 Task: Search one way flight ticket for 4 adults, 2 children, 2 infants in seat and 1 infant on lap in economy from Portland: Portland International Jetport to Jacksonville: Albert J. Ellis Airport on 5-3-2023. Choice of flights is JetBlue. Number of bags: 1 carry on bag. Price is upto 95000. Outbound departure time preference is 9:45.
Action: Mouse moved to (293, 114)
Screenshot: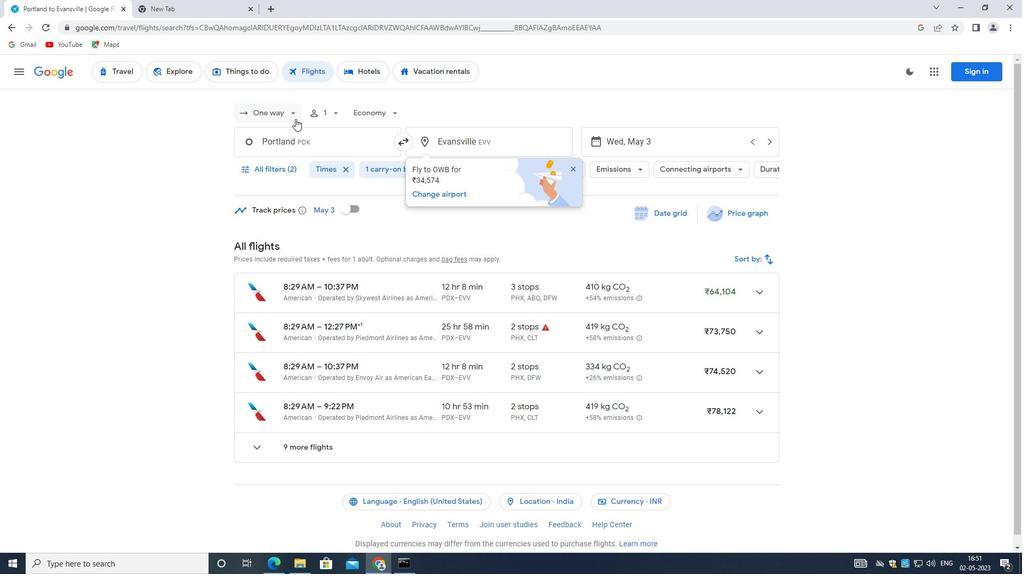 
Action: Mouse pressed left at (293, 114)
Screenshot: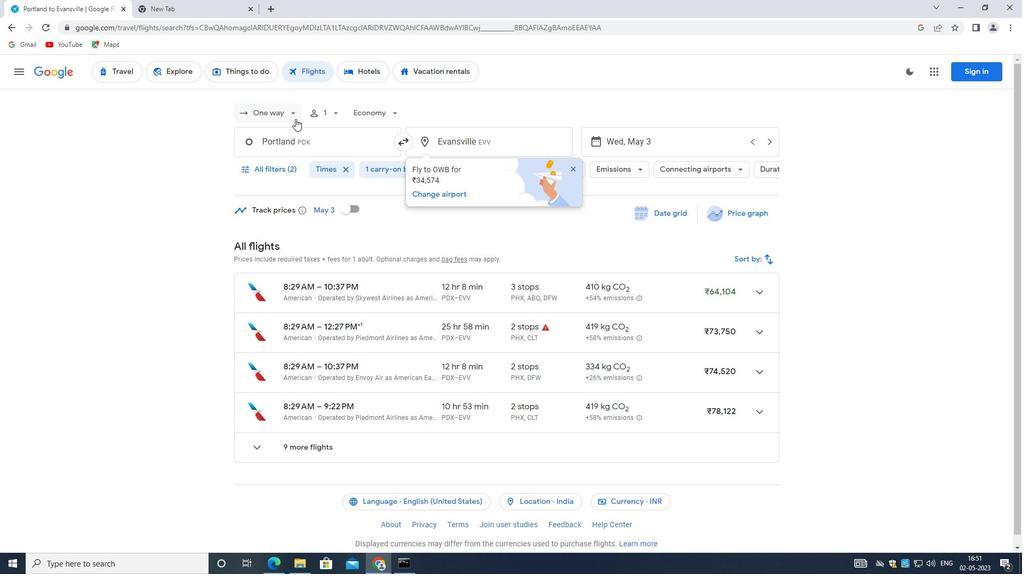 
Action: Mouse moved to (284, 161)
Screenshot: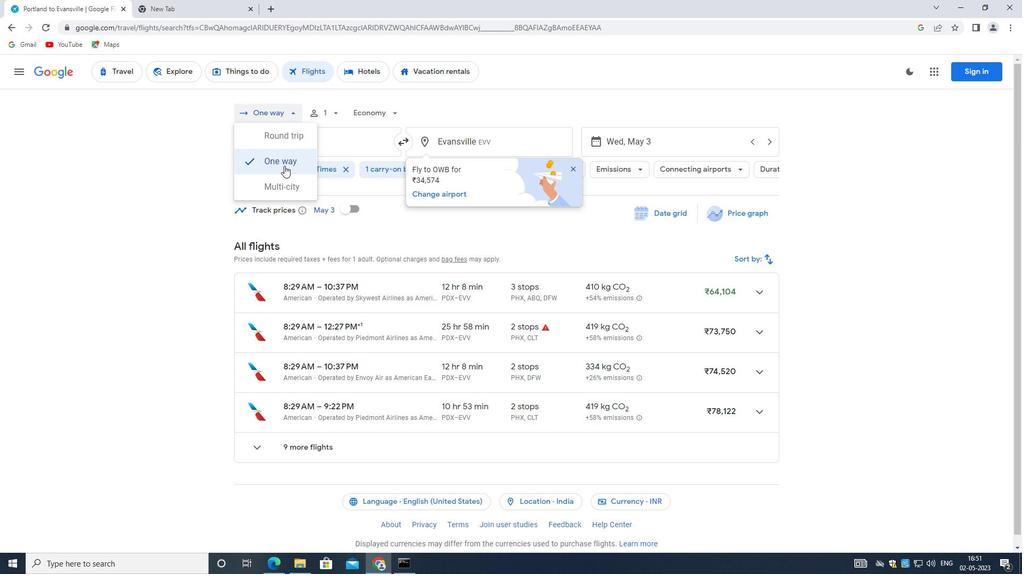 
Action: Mouse pressed left at (284, 161)
Screenshot: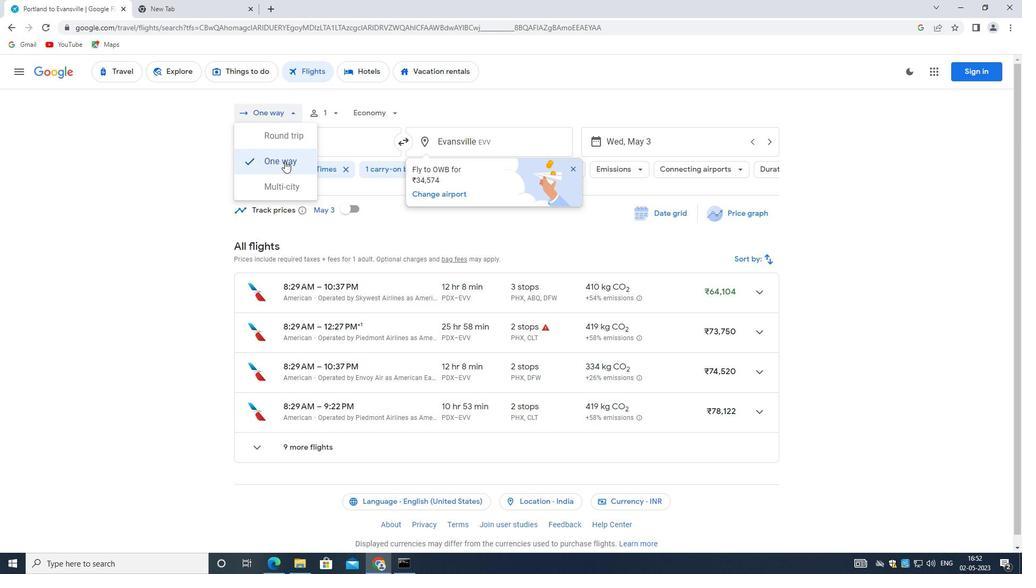 
Action: Mouse moved to (334, 112)
Screenshot: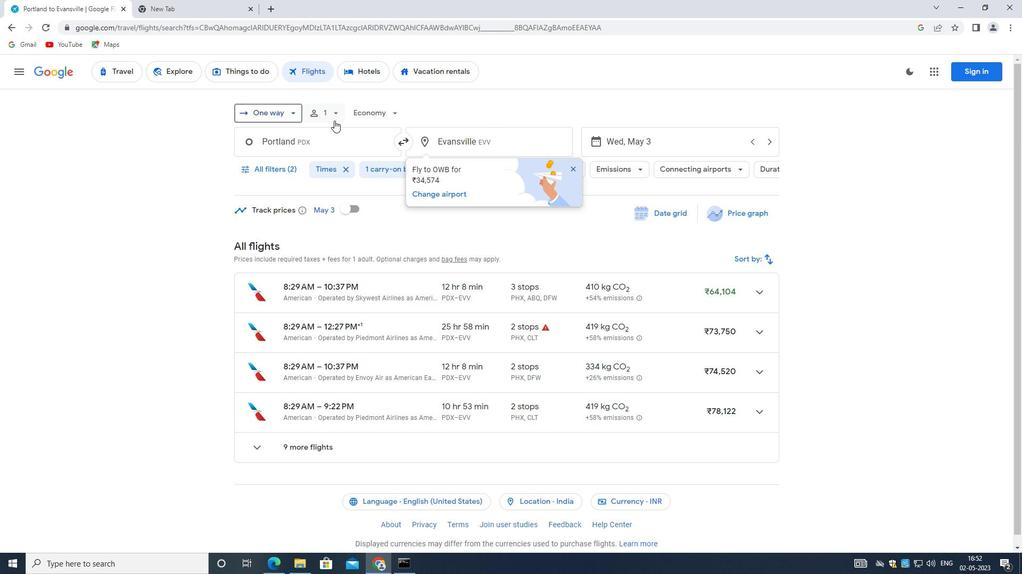 
Action: Mouse pressed left at (334, 112)
Screenshot: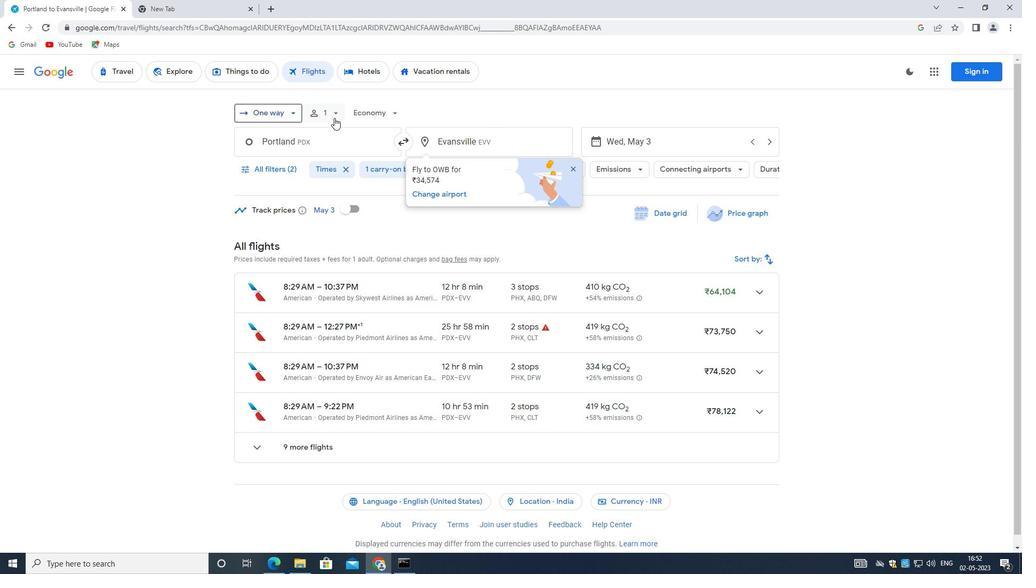 
Action: Mouse moved to (417, 141)
Screenshot: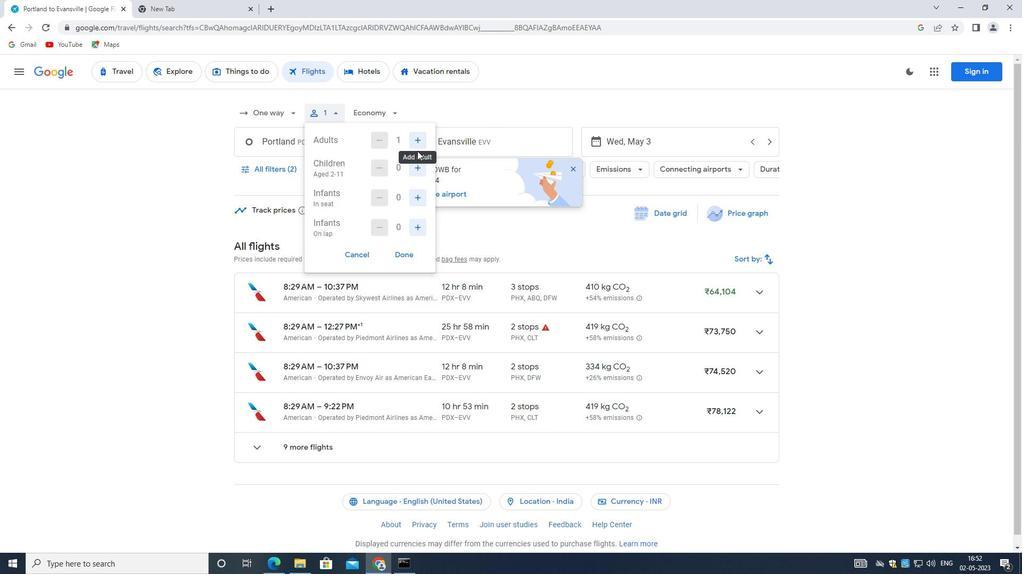 
Action: Mouse pressed left at (417, 141)
Screenshot: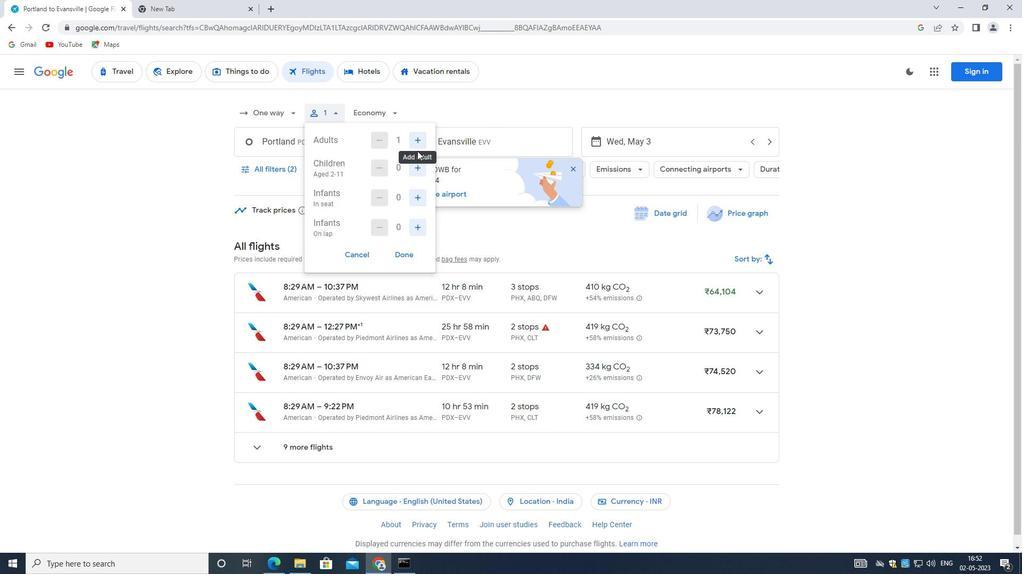 
Action: Mouse pressed left at (417, 141)
Screenshot: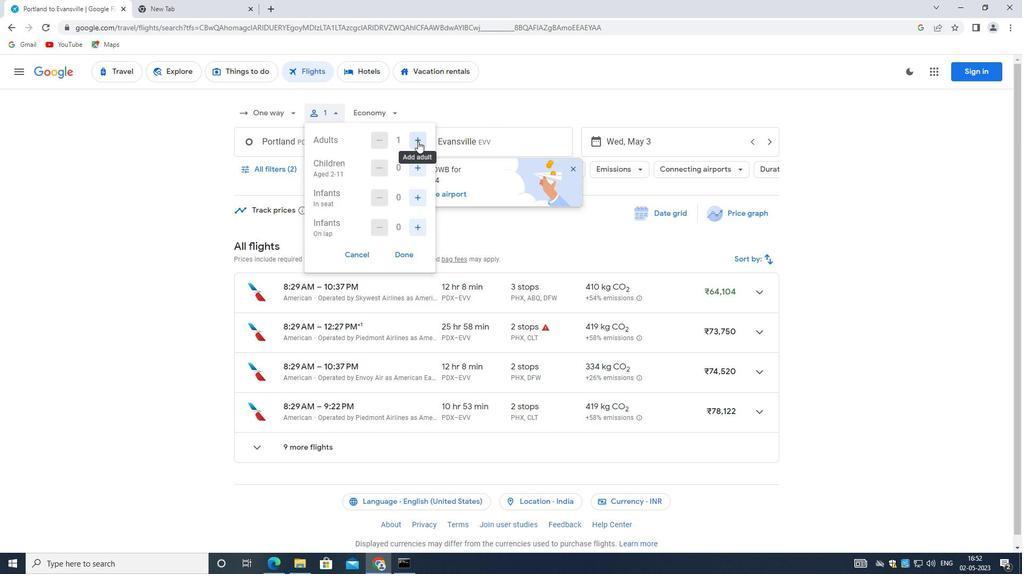
Action: Mouse moved to (417, 141)
Screenshot: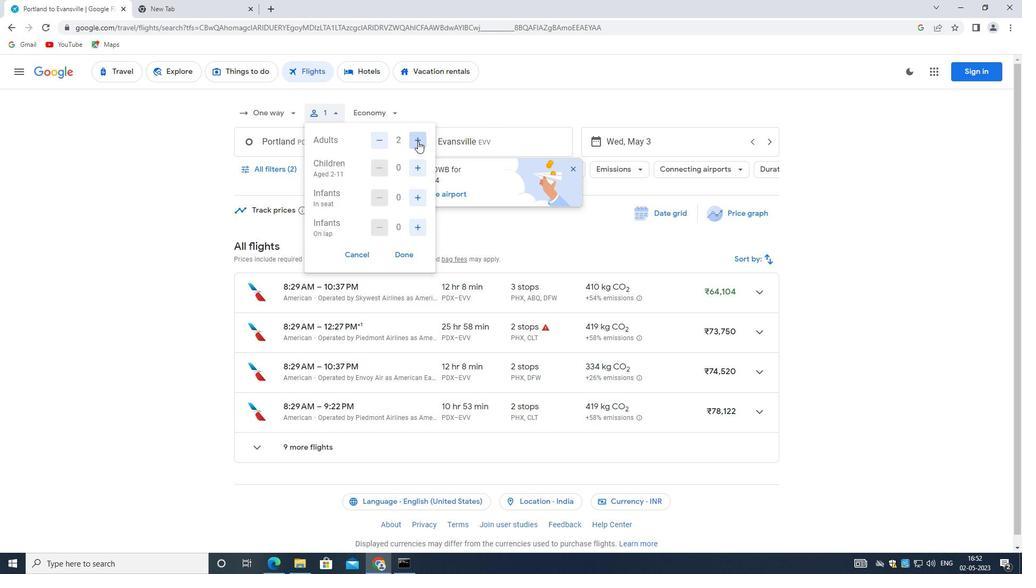 
Action: Mouse pressed left at (417, 141)
Screenshot: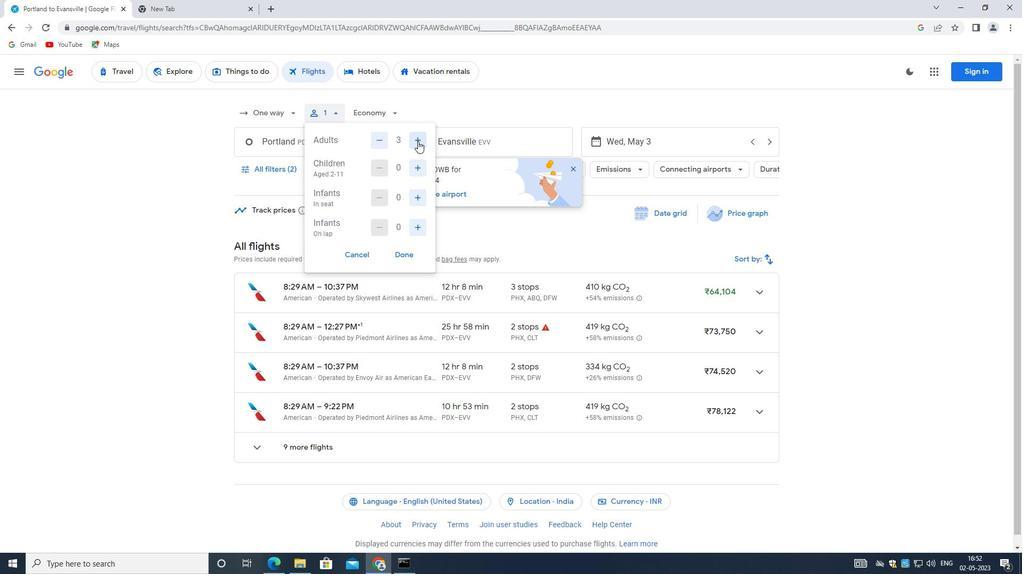 
Action: Mouse moved to (411, 163)
Screenshot: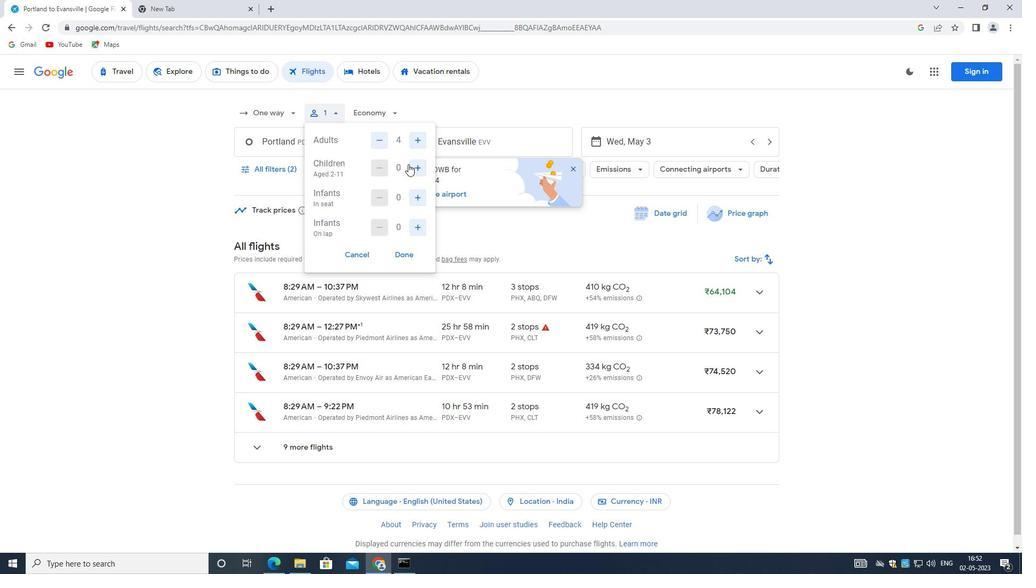 
Action: Mouse pressed left at (411, 163)
Screenshot: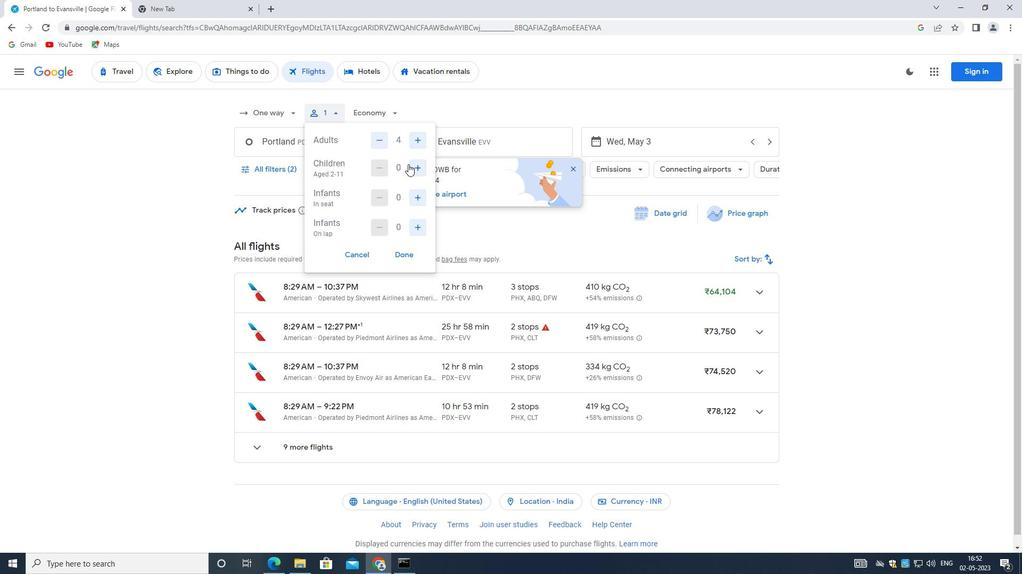 
Action: Mouse pressed left at (411, 163)
Screenshot: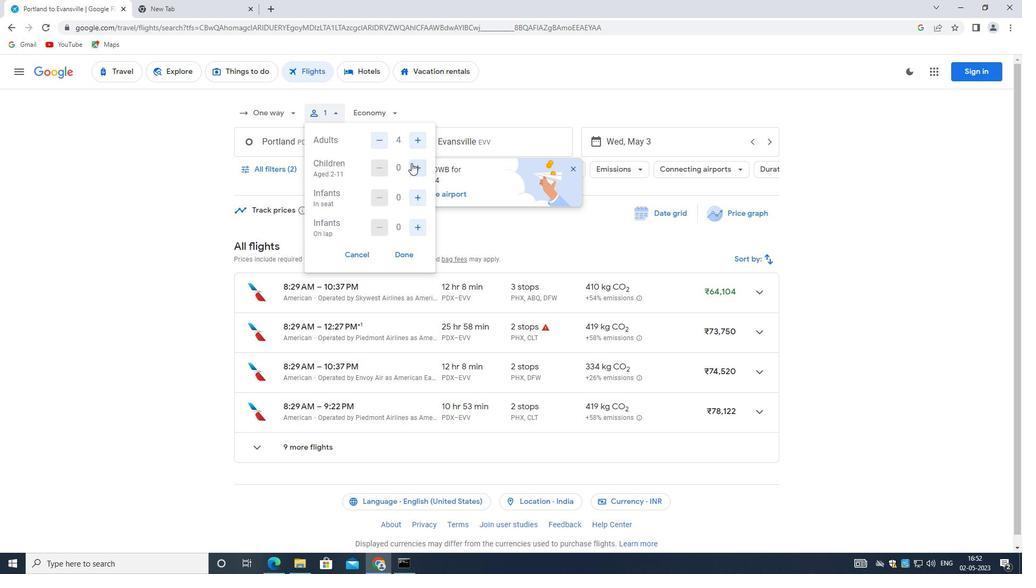 
Action: Mouse moved to (417, 199)
Screenshot: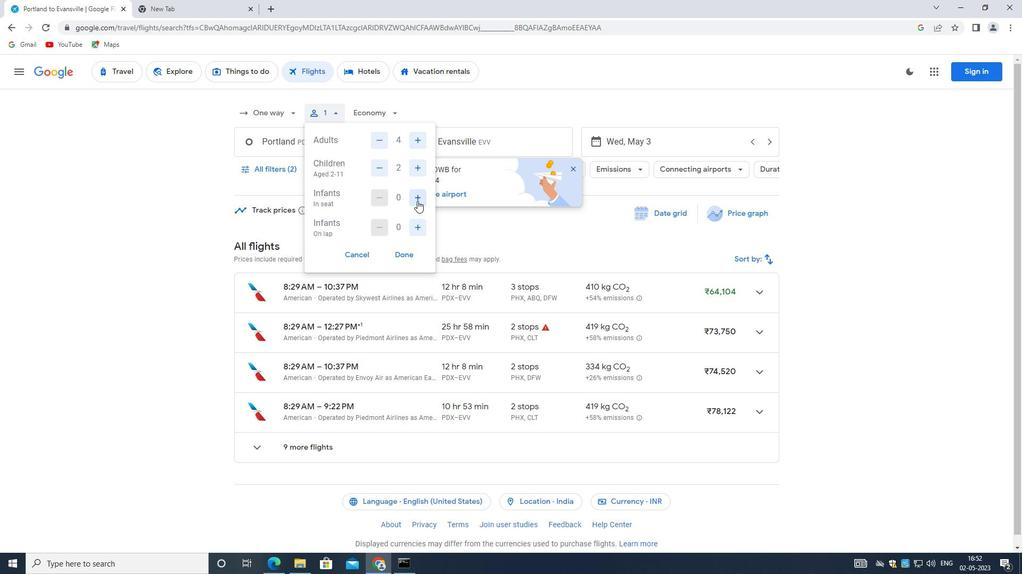 
Action: Mouse pressed left at (417, 199)
Screenshot: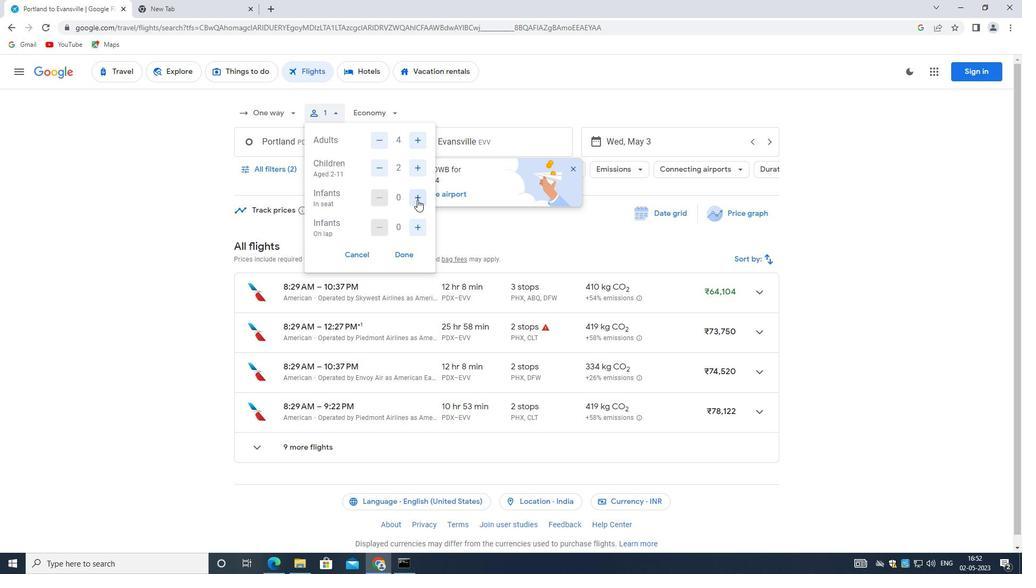
Action: Mouse moved to (408, 251)
Screenshot: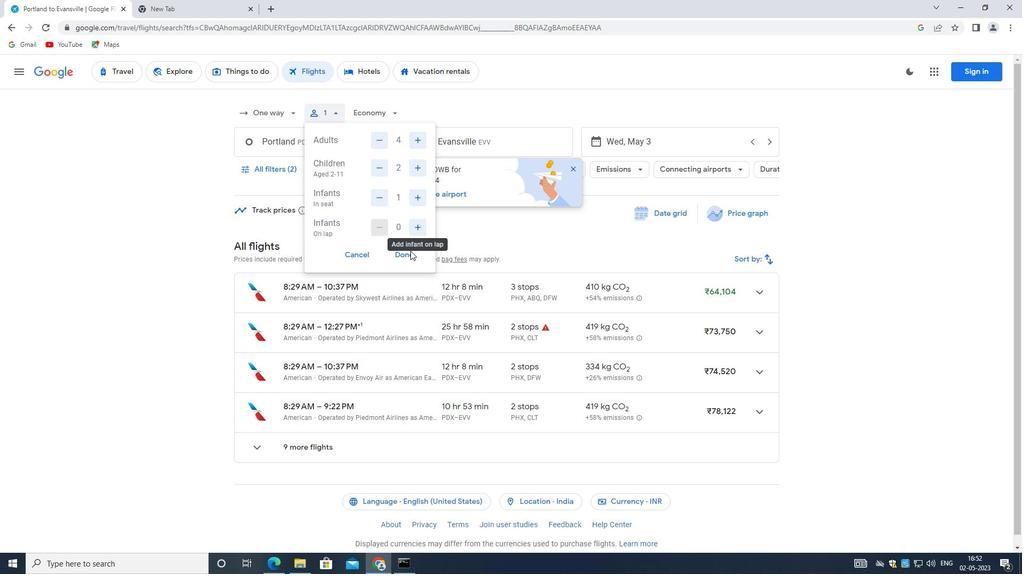 
Action: Mouse pressed left at (408, 251)
Screenshot: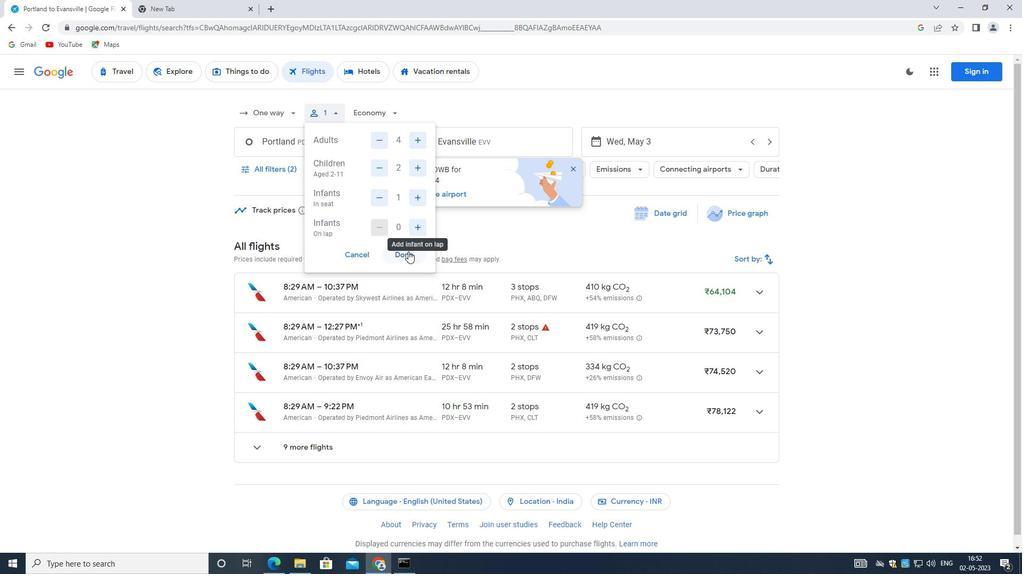 
Action: Mouse moved to (384, 109)
Screenshot: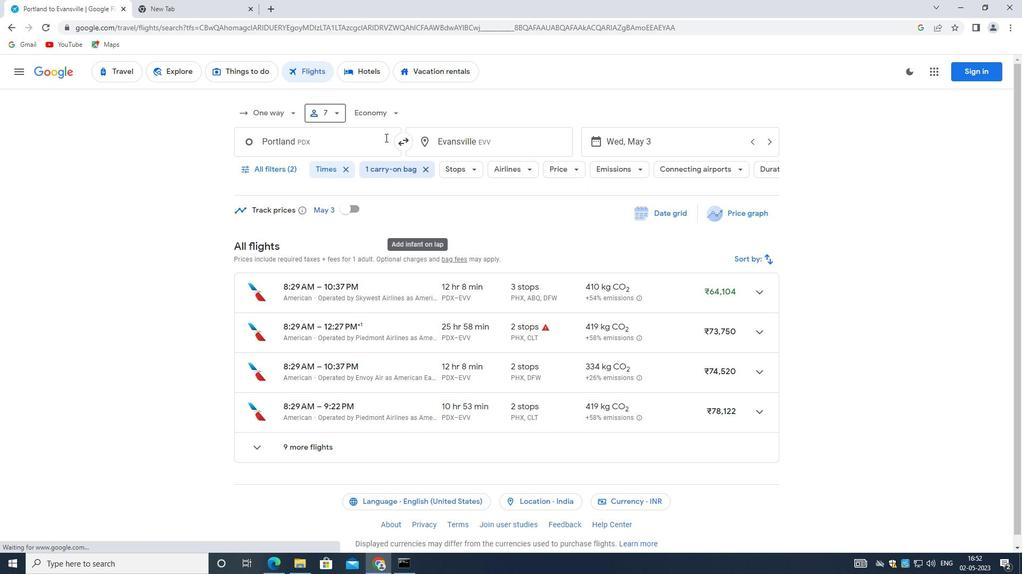 
Action: Mouse pressed left at (384, 109)
Screenshot: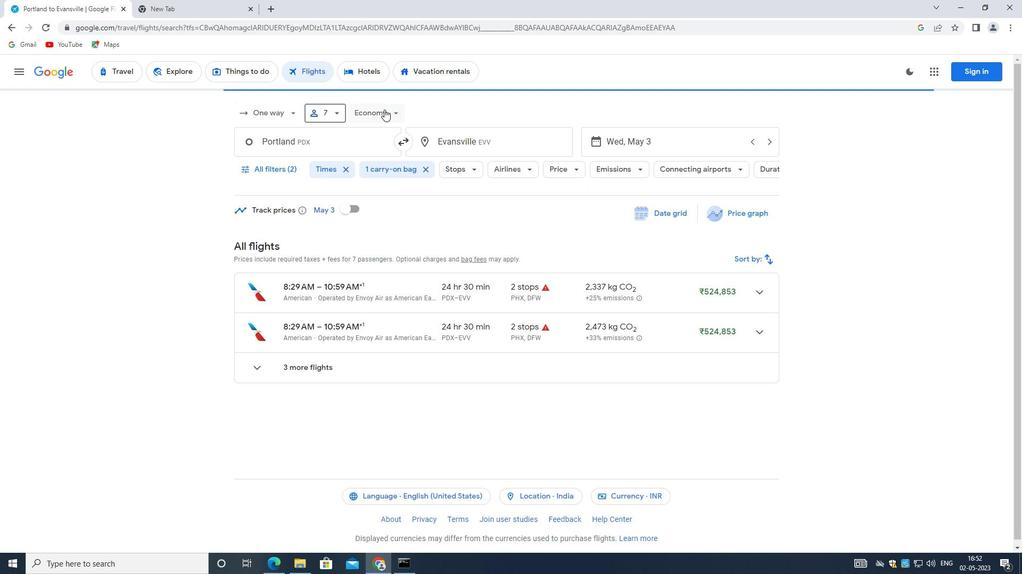 
Action: Mouse moved to (395, 137)
Screenshot: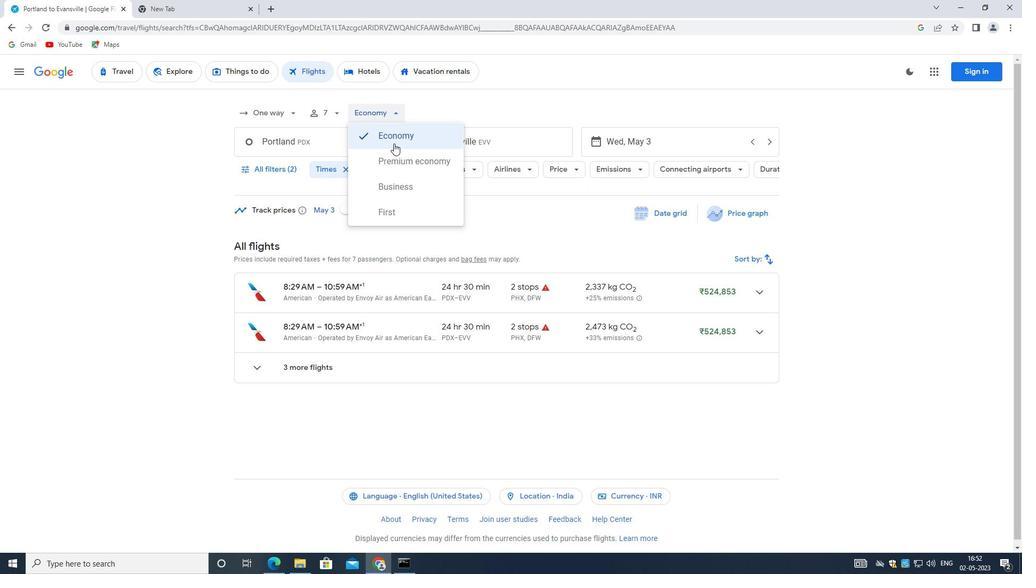 
Action: Mouse pressed left at (395, 137)
Screenshot: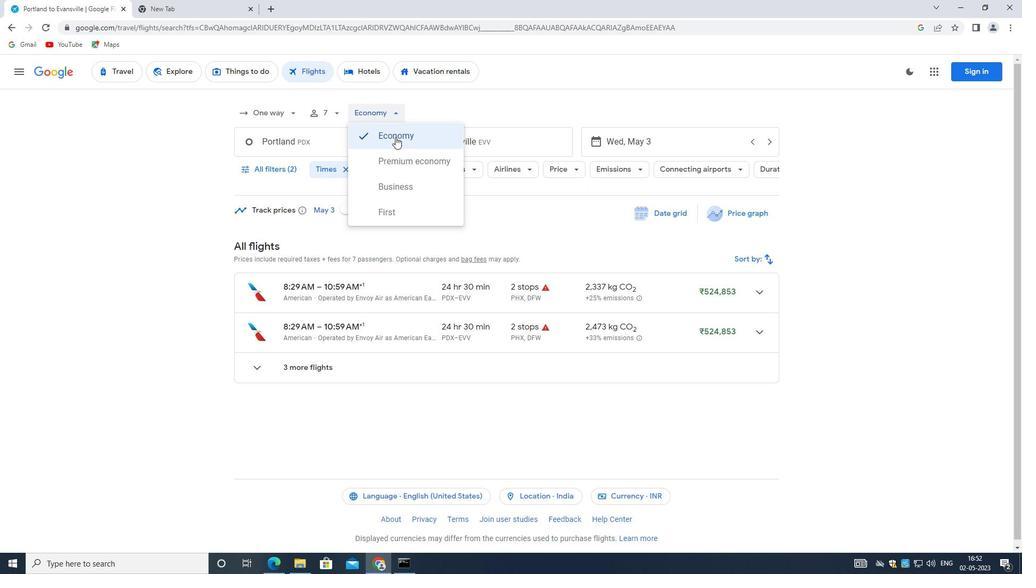 
Action: Mouse moved to (280, 145)
Screenshot: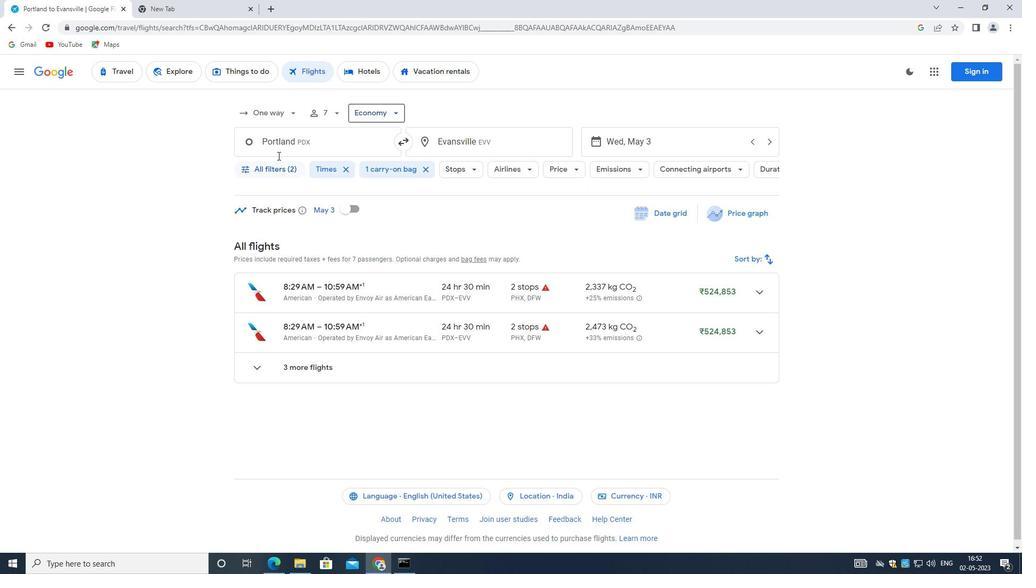 
Action: Mouse pressed left at (280, 145)
Screenshot: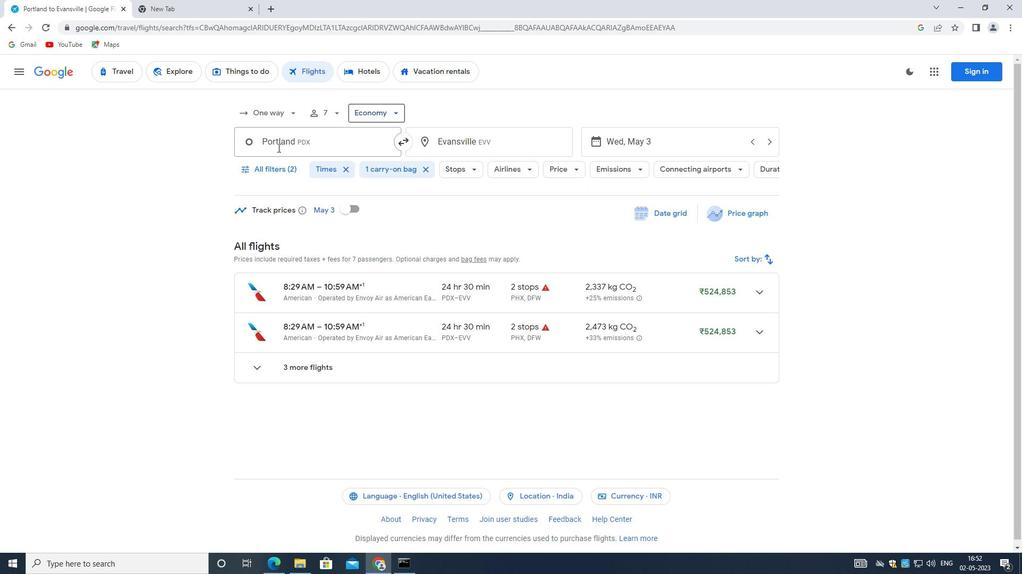 
Action: Mouse moved to (317, 192)
Screenshot: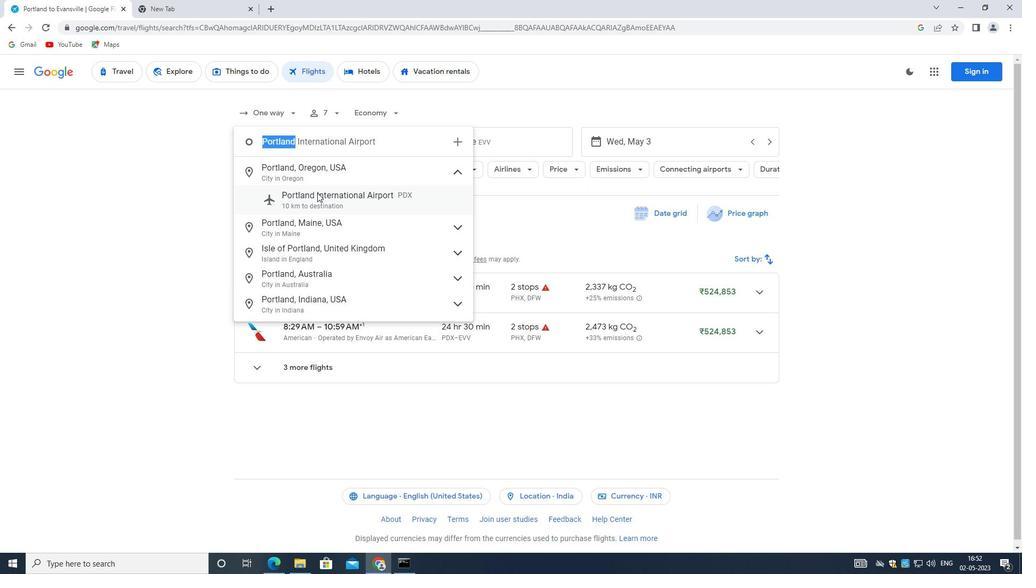 
Action: Mouse pressed left at (317, 192)
Screenshot: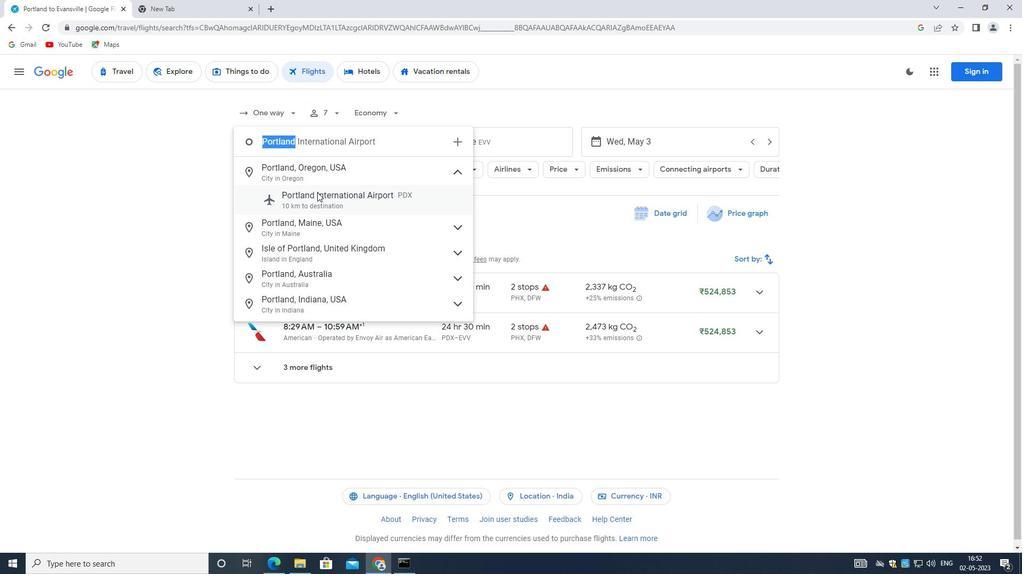 
Action: Mouse moved to (448, 145)
Screenshot: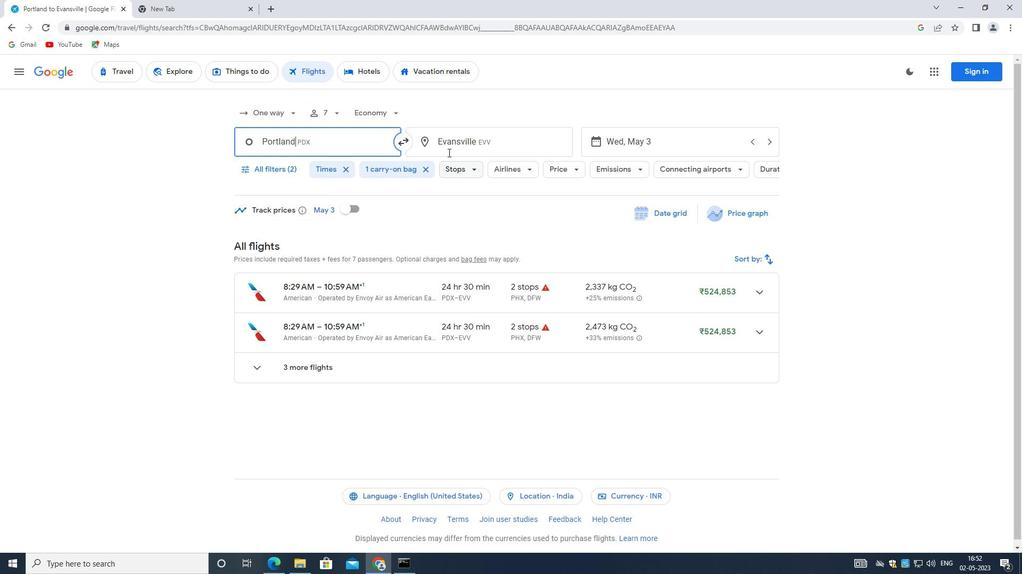 
Action: Mouse pressed left at (448, 145)
Screenshot: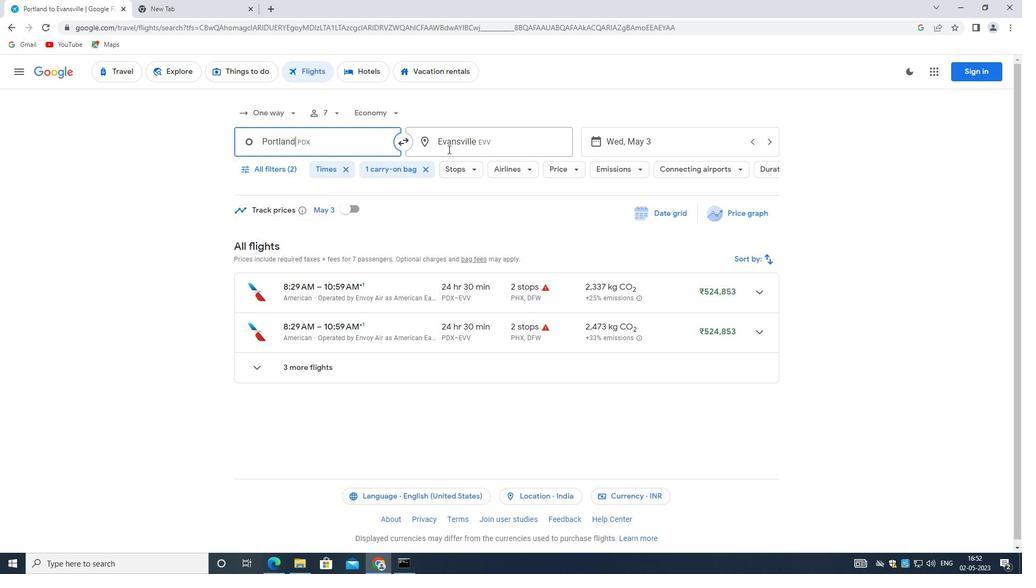 
Action: Mouse moved to (448, 142)
Screenshot: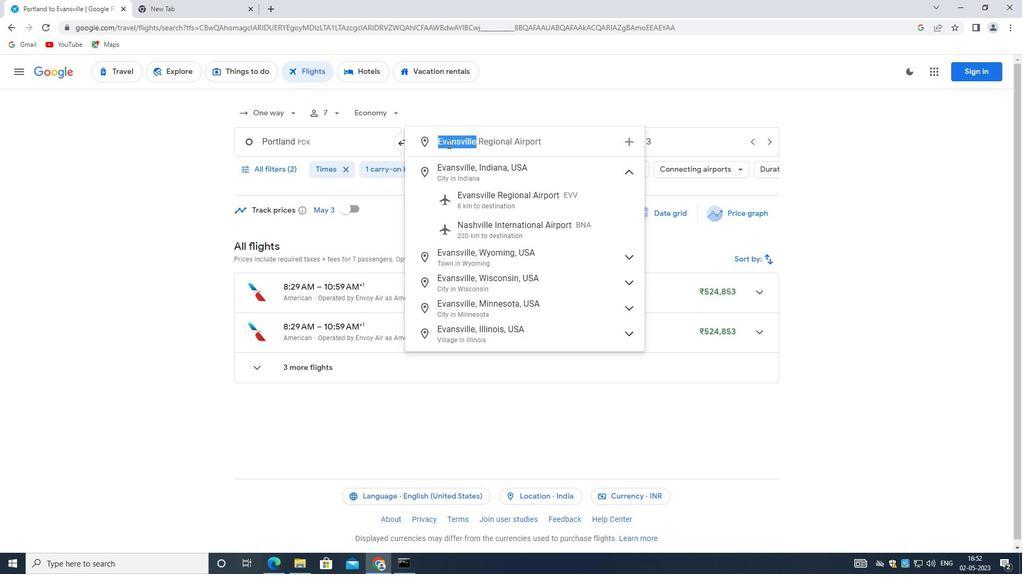 
Action: Key pressed <Key.shift_r><Key.shift_r><Key.shift_r><Key.shift_r><Key.shift_r><Key.shift_r><Key.shift_r><Key.shift_r><Key.shift_r><Key.shift_r>Jacksonville
Screenshot: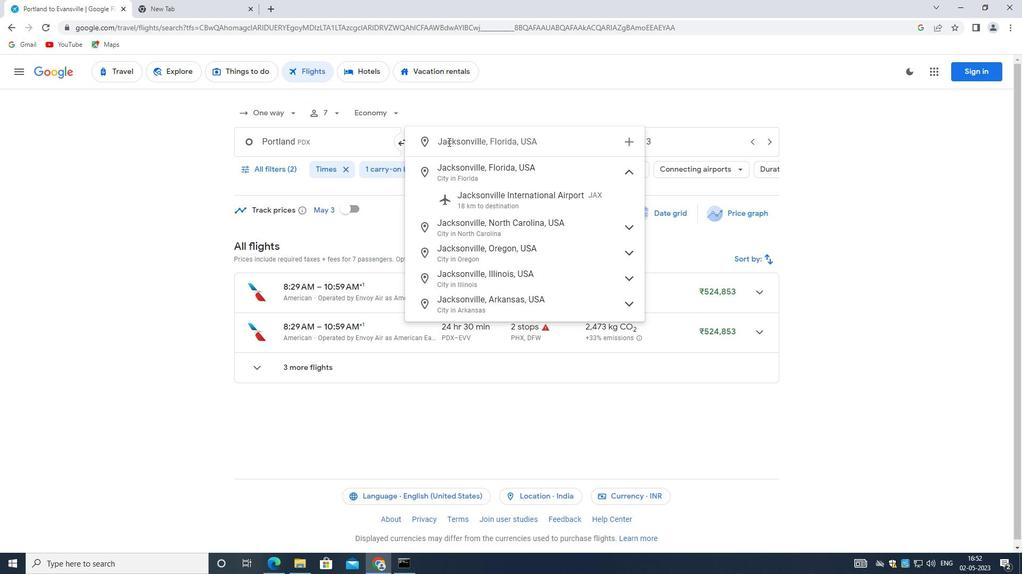 
Action: Mouse moved to (531, 196)
Screenshot: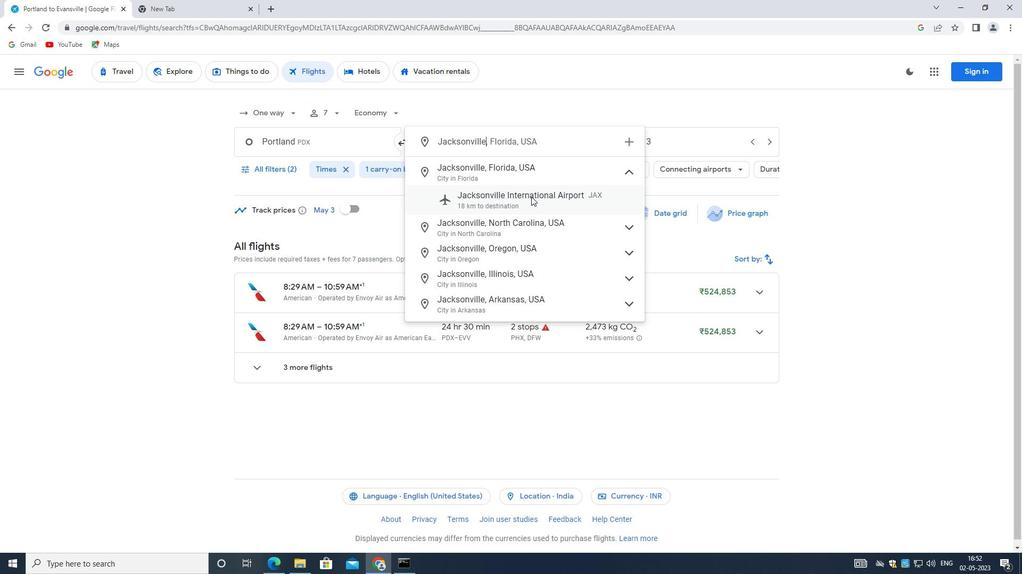 
Action: Key pressed <Key.shift_r>:<Key.space><Key.shift>ALBERT<Key.space><Key.shift_r><Key.shift_r><Key.shift_r>J.<Key.space><Key.shift>ELLIS<Key.space><Key.shift>AIRPORT
Screenshot: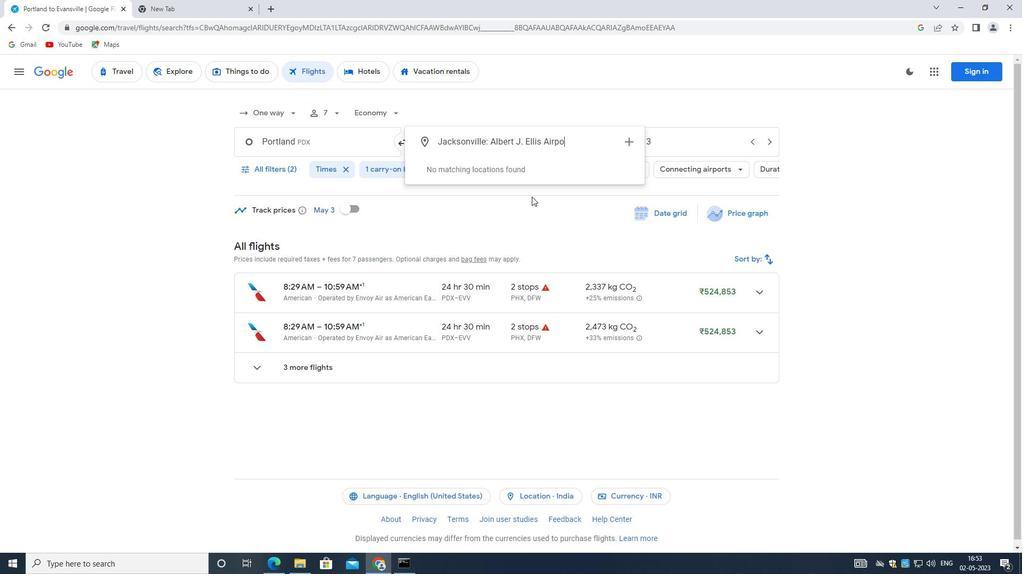 
Action: Mouse moved to (630, 142)
Screenshot: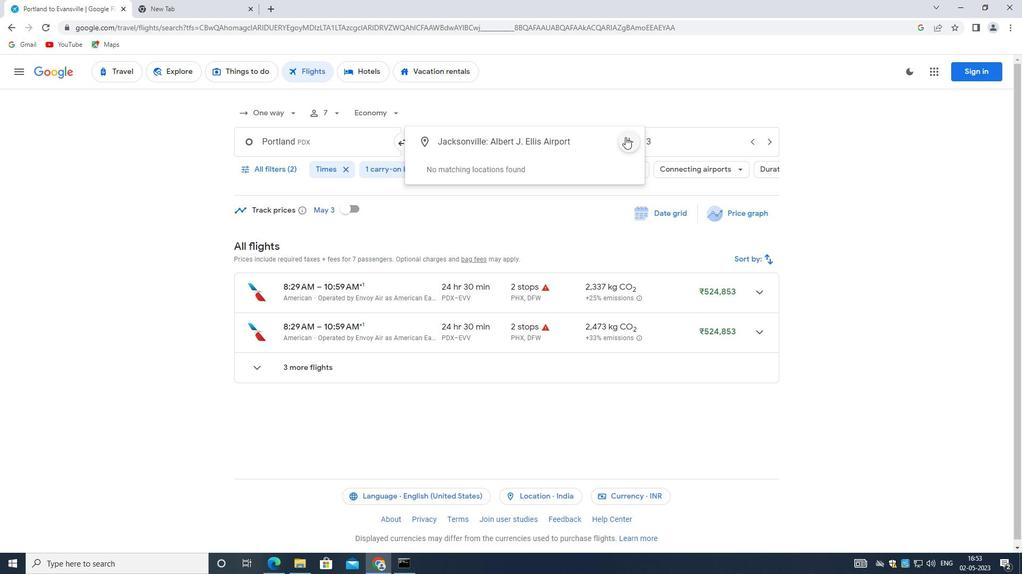 
Action: Mouse pressed left at (630, 142)
Screenshot: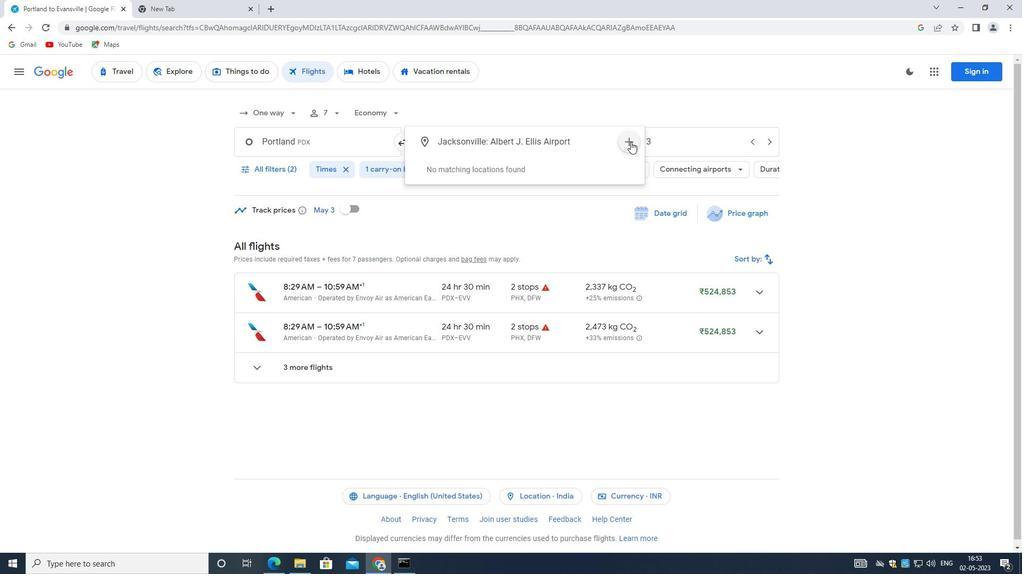 
Action: Mouse moved to (678, 142)
Screenshot: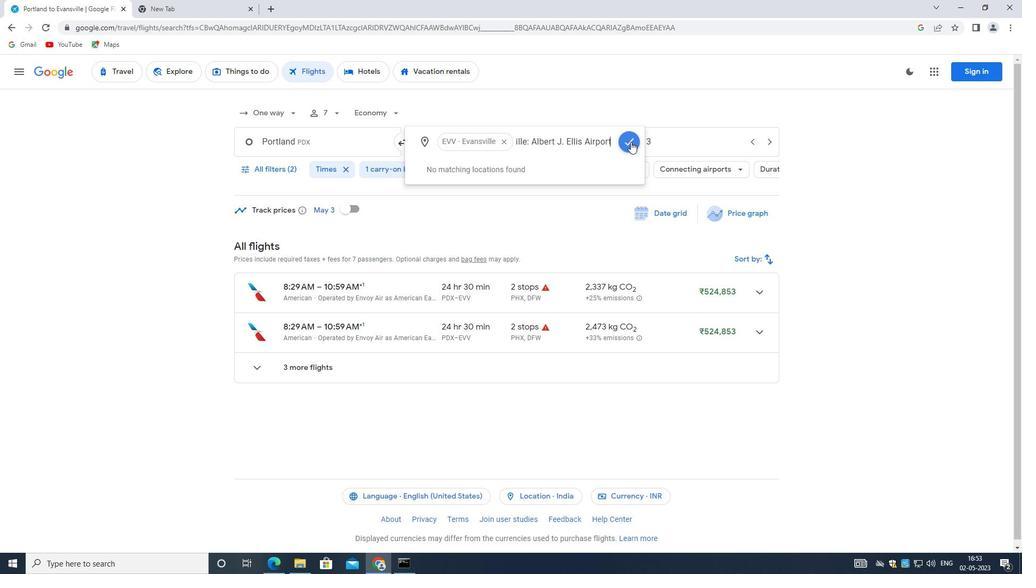 
Action: Mouse pressed left at (678, 142)
Screenshot: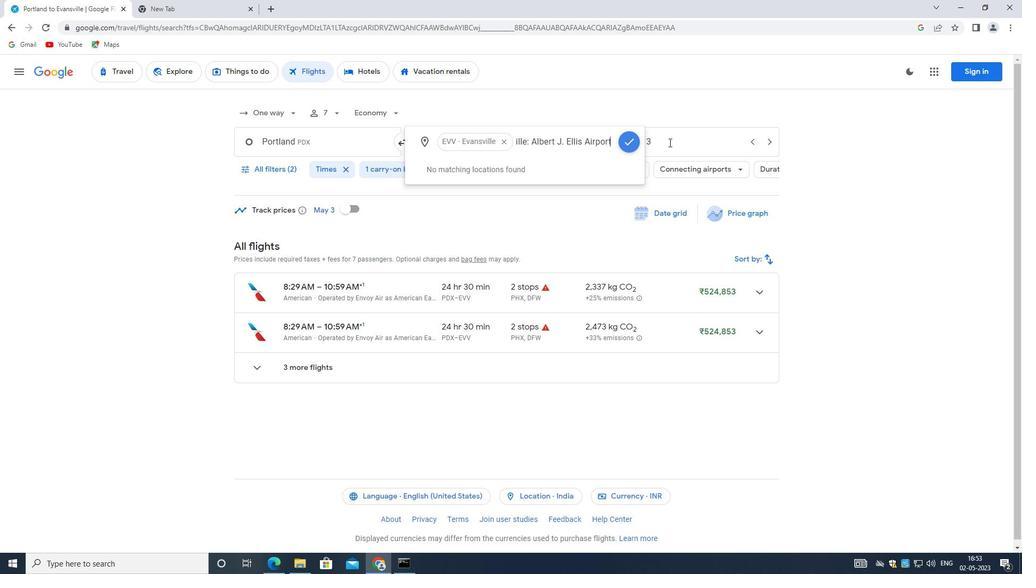 
Action: Mouse moved to (762, 400)
Screenshot: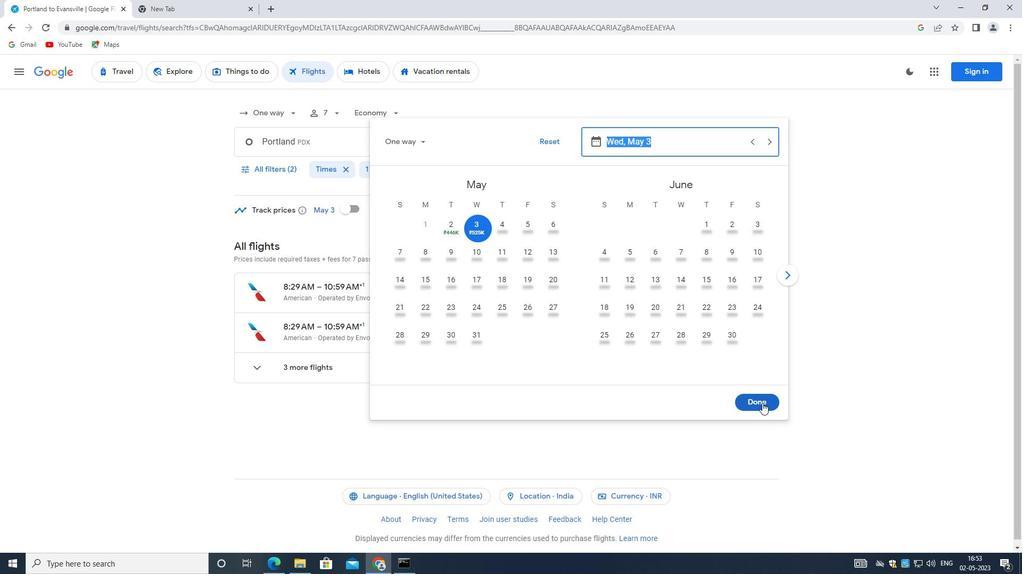 
Action: Mouse pressed left at (762, 400)
Screenshot: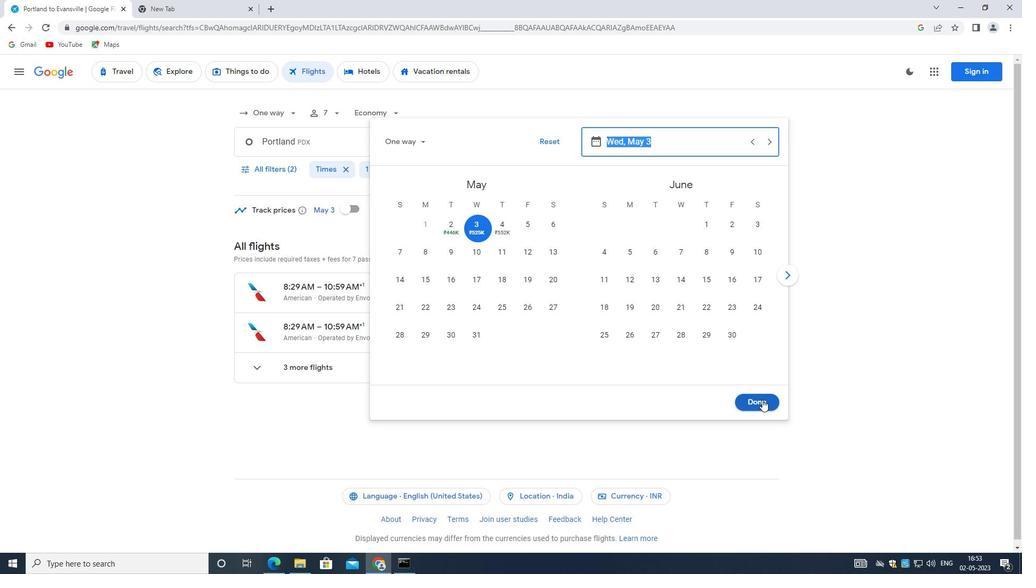
Action: Mouse moved to (283, 163)
Screenshot: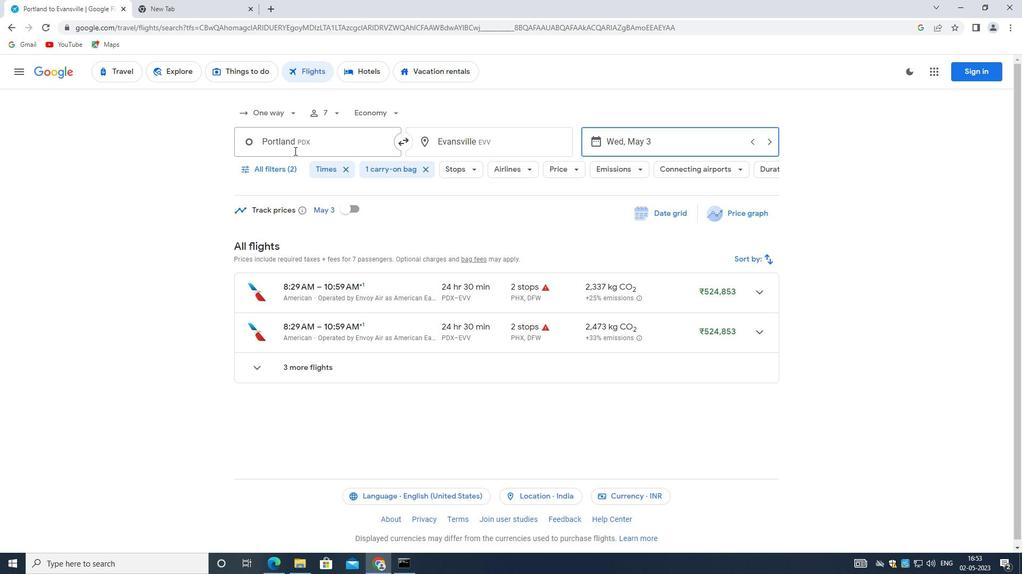 
Action: Mouse pressed left at (283, 163)
Screenshot: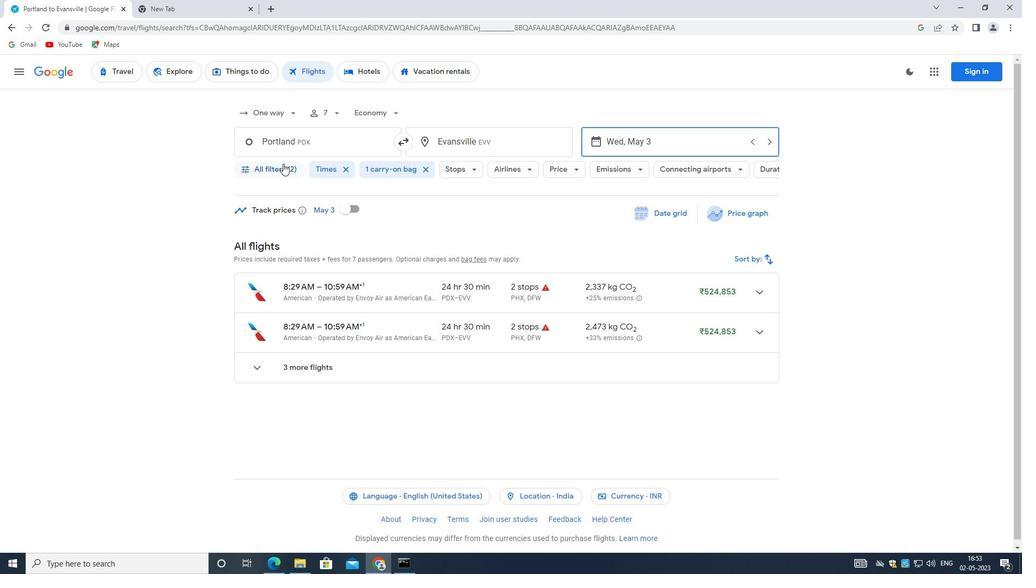 
Action: Mouse moved to (260, 343)
Screenshot: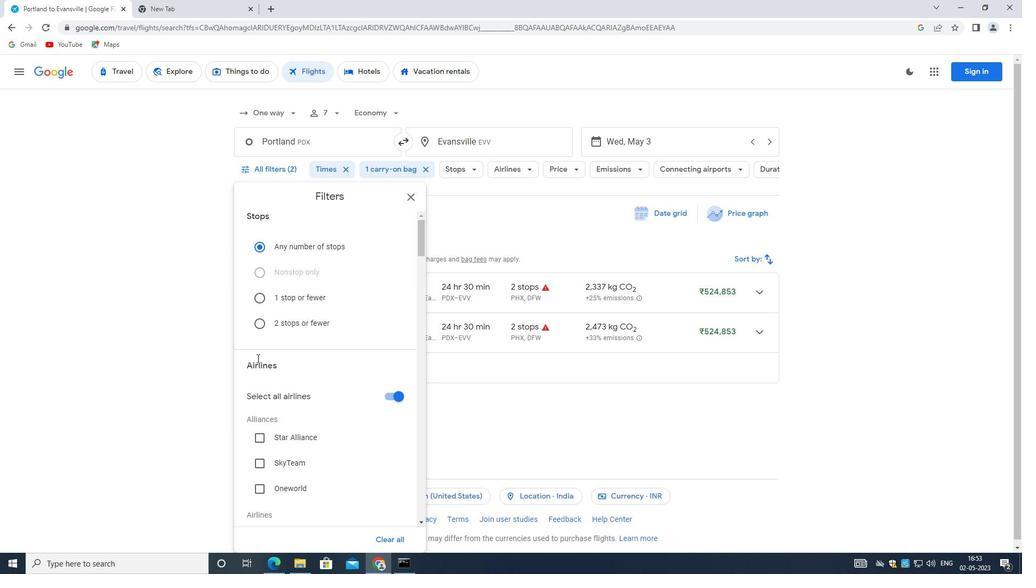 
Action: Mouse scrolled (260, 343) with delta (0, 0)
Screenshot: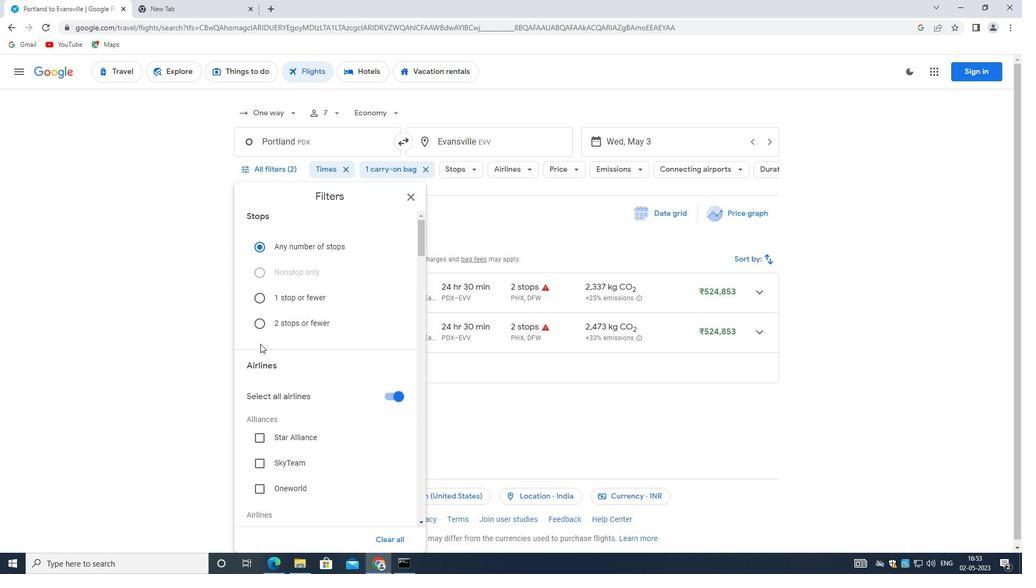 
Action: Mouse scrolled (260, 343) with delta (0, 0)
Screenshot: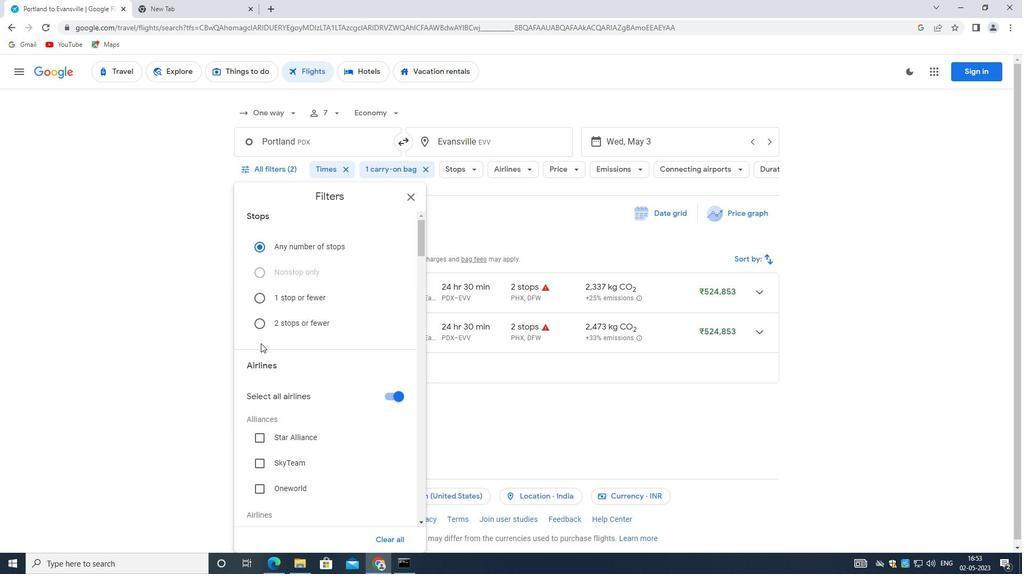
Action: Mouse scrolled (260, 343) with delta (0, 0)
Screenshot: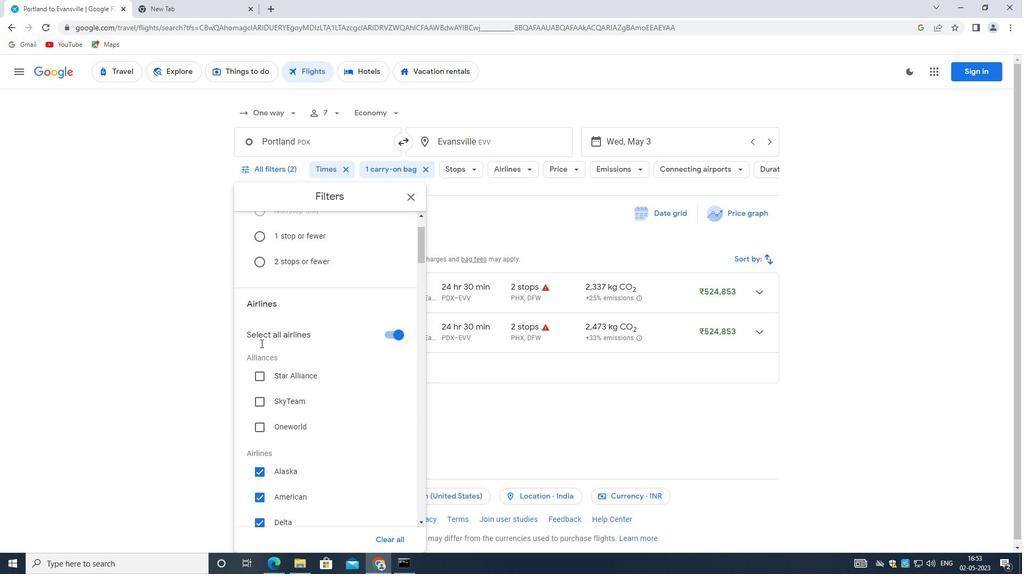 
Action: Mouse scrolled (260, 343) with delta (0, 0)
Screenshot: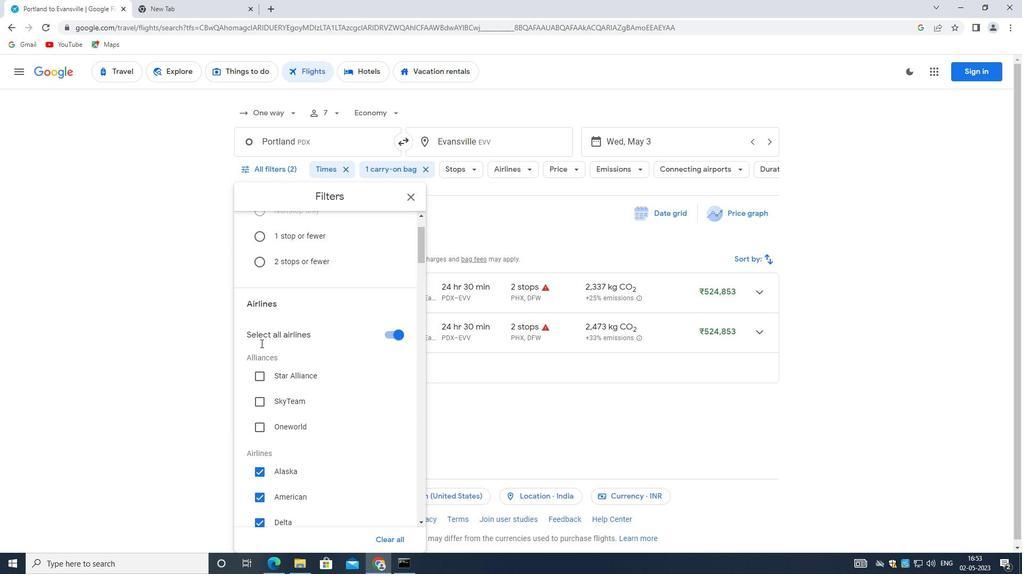 
Action: Mouse scrolled (260, 343) with delta (0, 0)
Screenshot: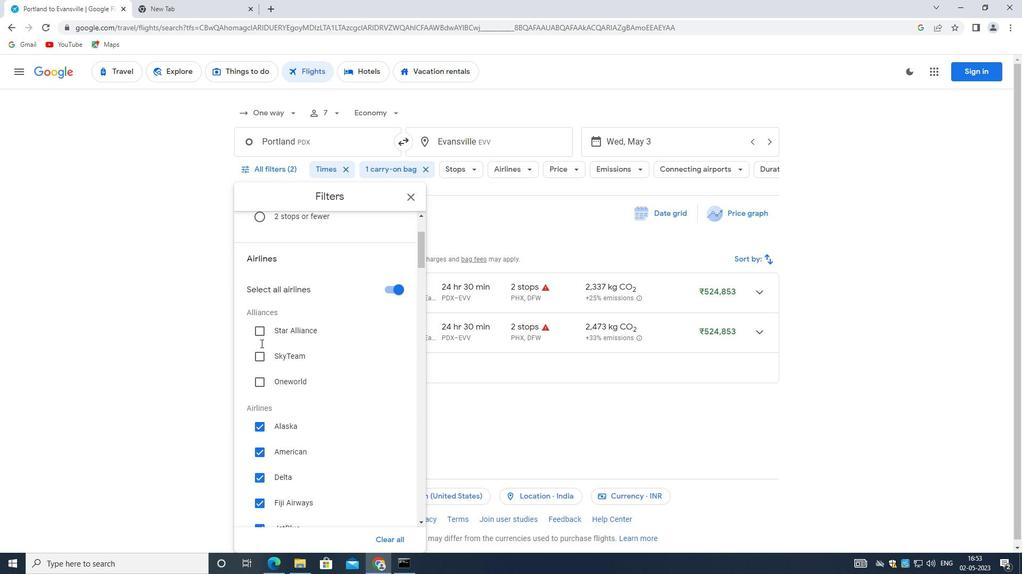 
Action: Mouse moved to (360, 296)
Screenshot: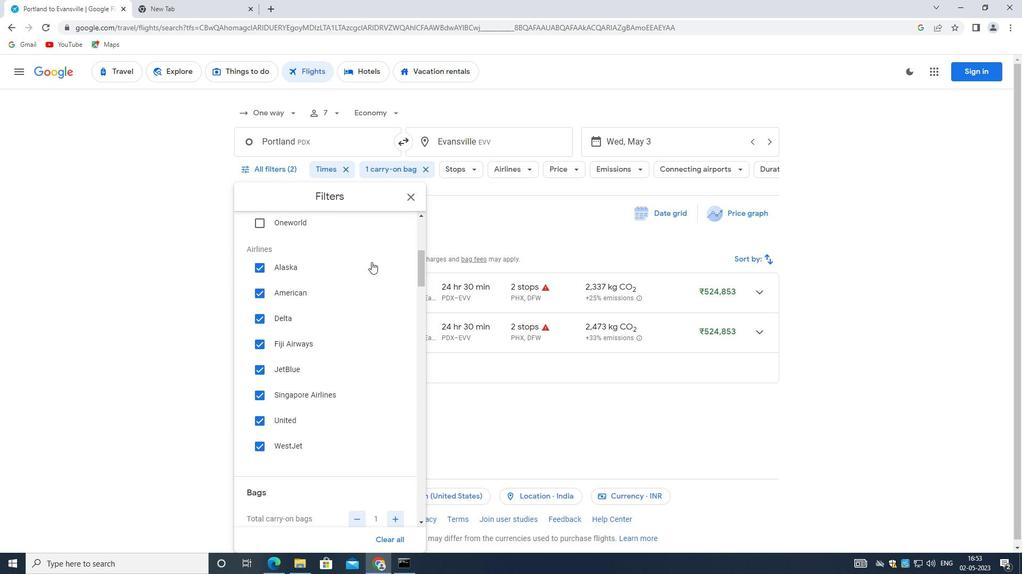 
Action: Mouse scrolled (360, 297) with delta (0, 0)
Screenshot: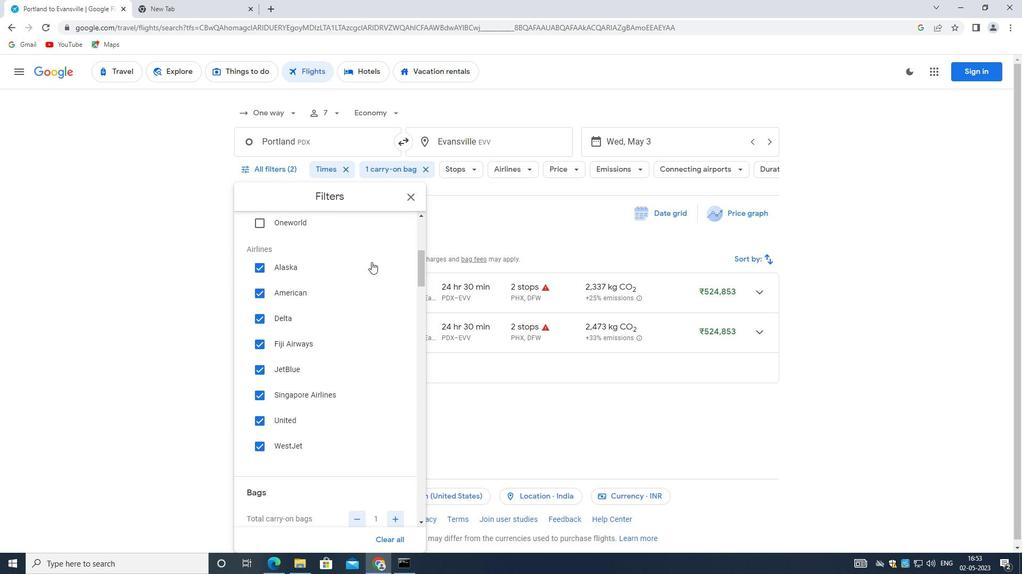 
Action: Mouse moved to (359, 297)
Screenshot: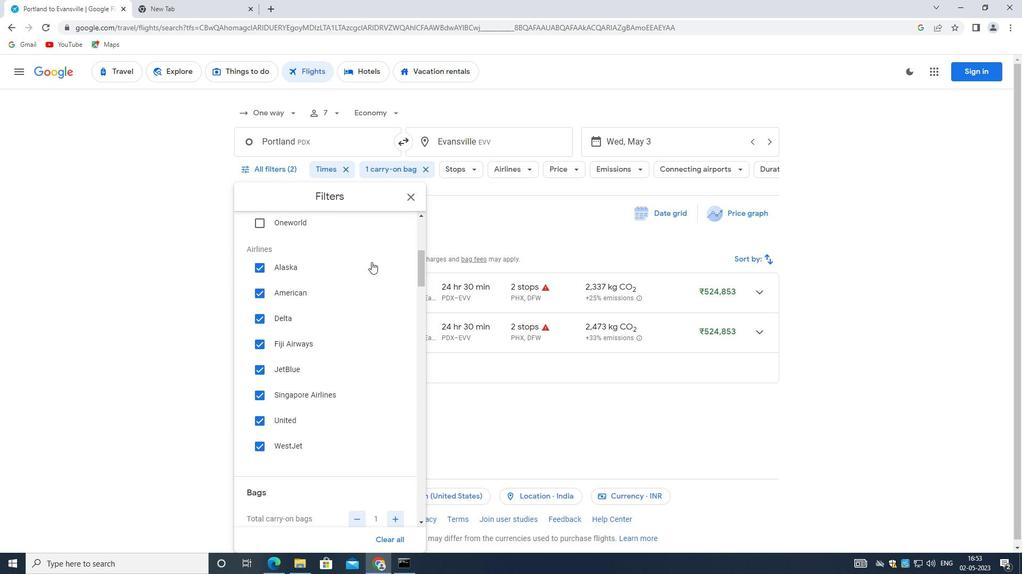 
Action: Mouse scrolled (359, 298) with delta (0, 0)
Screenshot: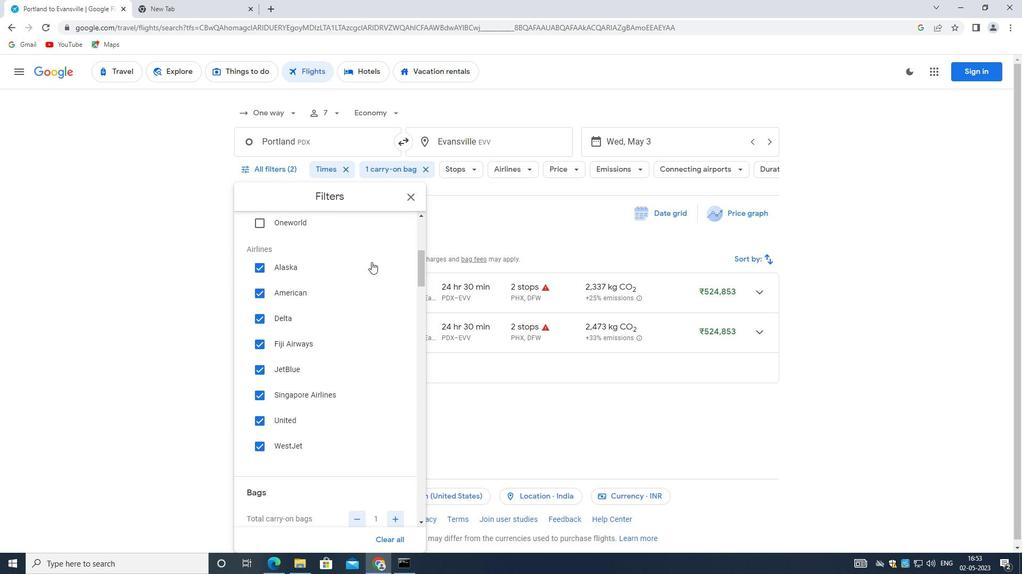 
Action: Mouse moved to (359, 297)
Screenshot: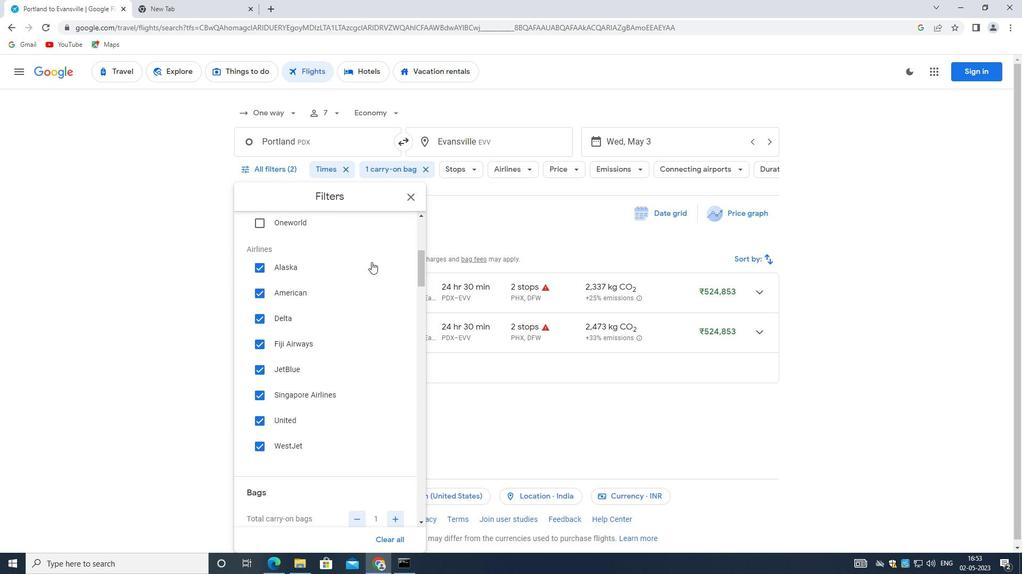 
Action: Mouse scrolled (359, 298) with delta (0, 0)
Screenshot: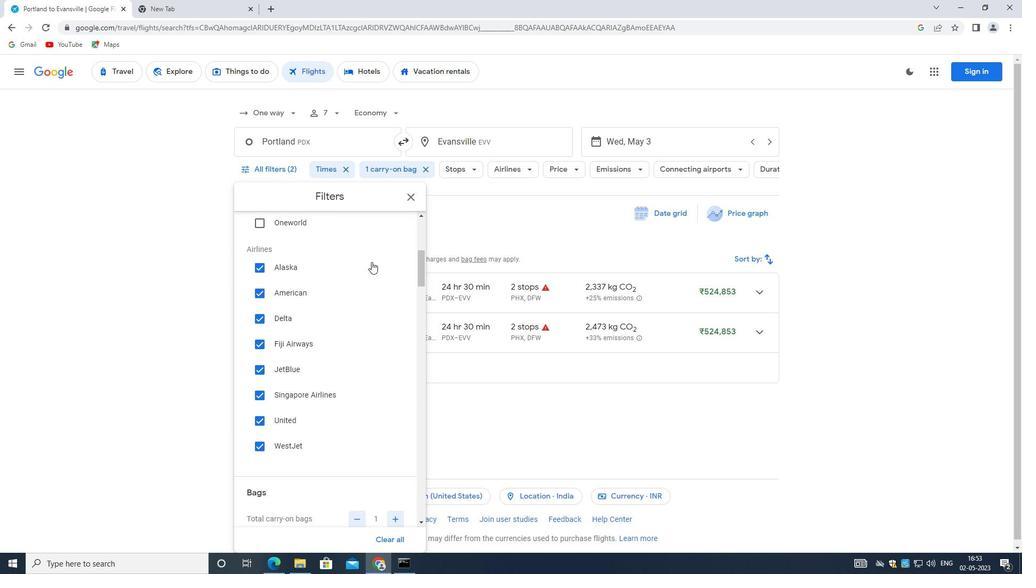 
Action: Mouse scrolled (359, 298) with delta (0, 0)
Screenshot: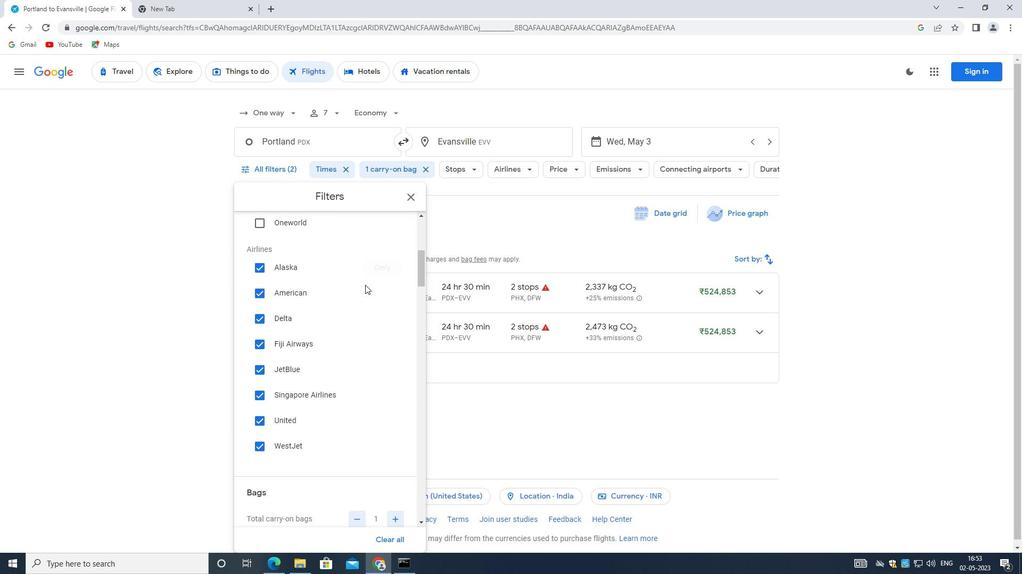 
Action: Mouse moved to (386, 343)
Screenshot: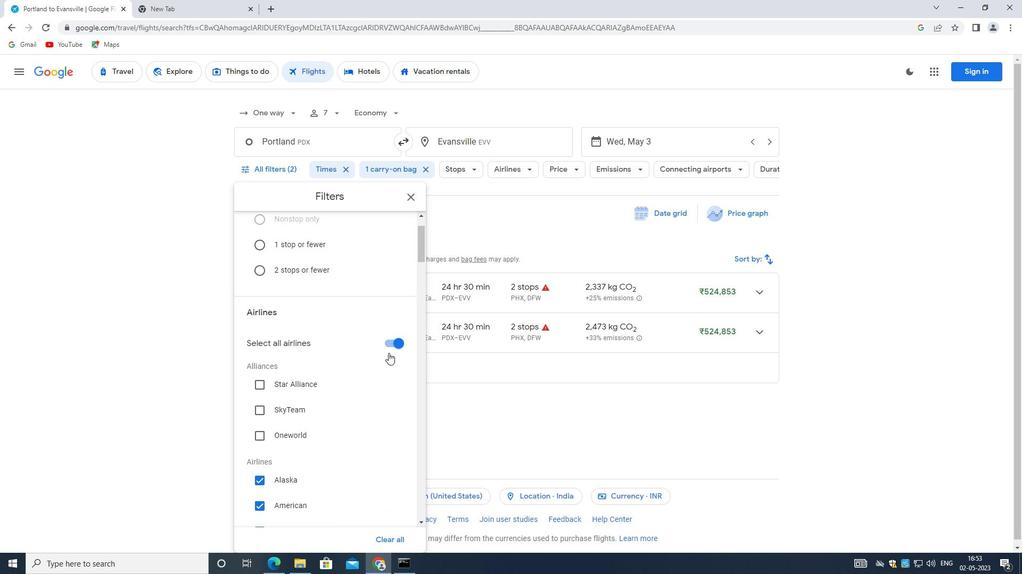 
Action: Mouse pressed left at (386, 343)
Screenshot: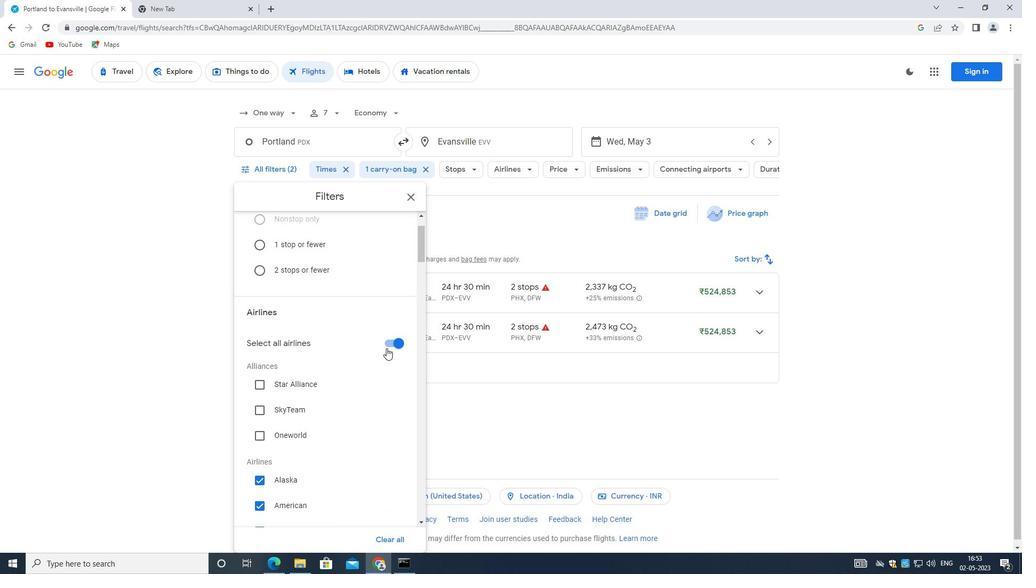 
Action: Mouse moved to (350, 343)
Screenshot: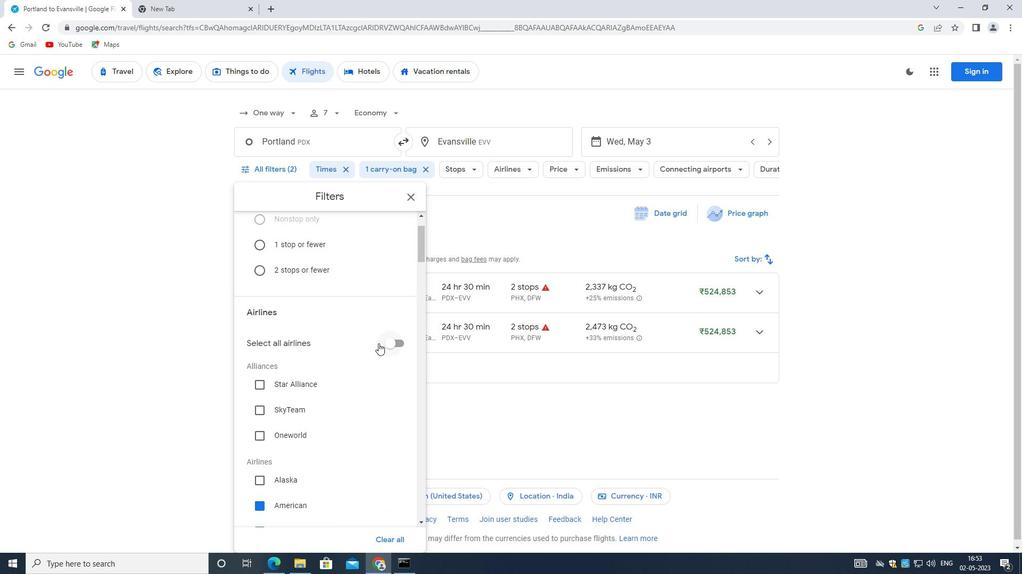 
Action: Mouse scrolled (350, 343) with delta (0, 0)
Screenshot: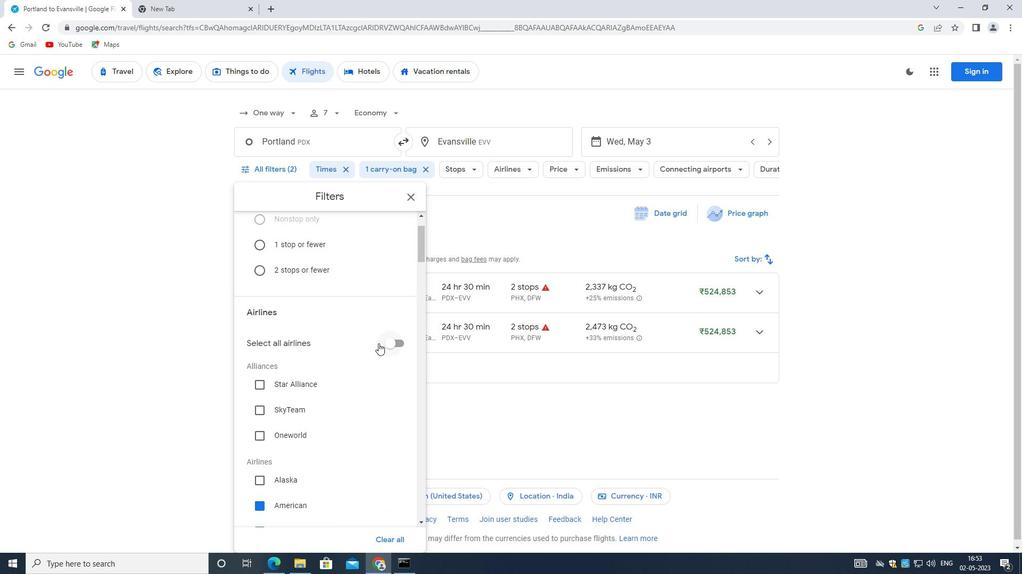 
Action: Mouse moved to (348, 346)
Screenshot: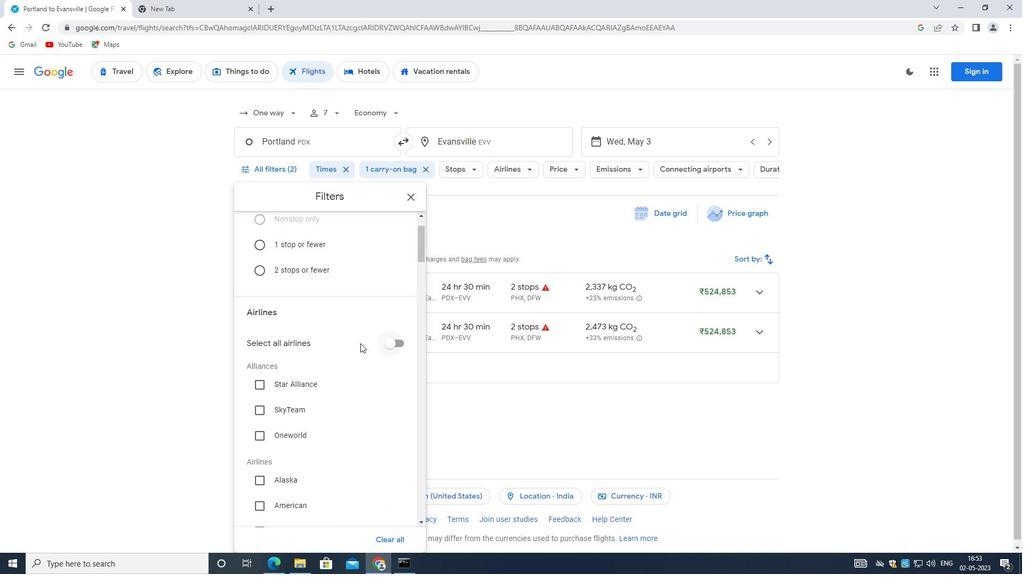 
Action: Mouse scrolled (348, 345) with delta (0, 0)
Screenshot: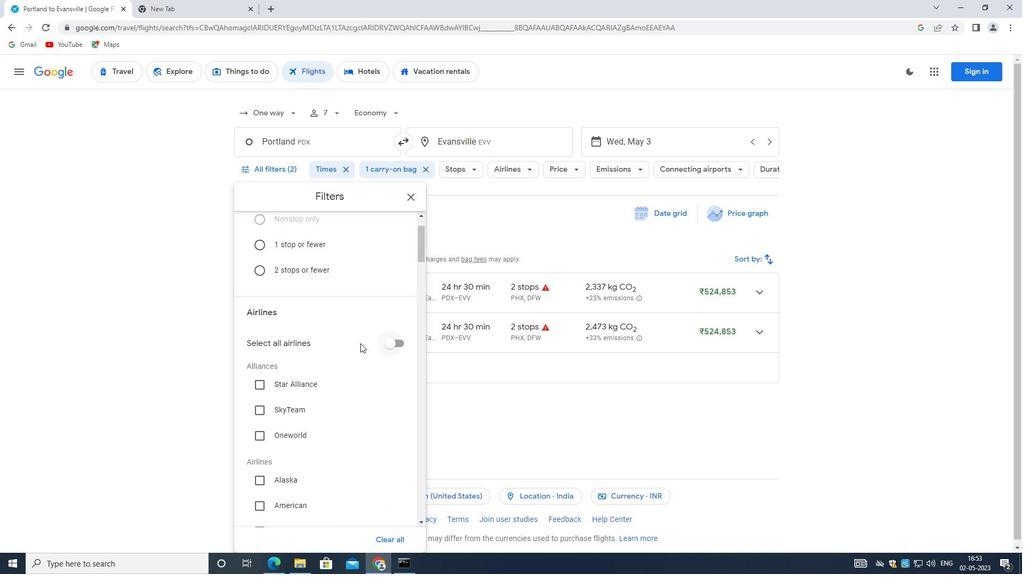 
Action: Mouse moved to (346, 347)
Screenshot: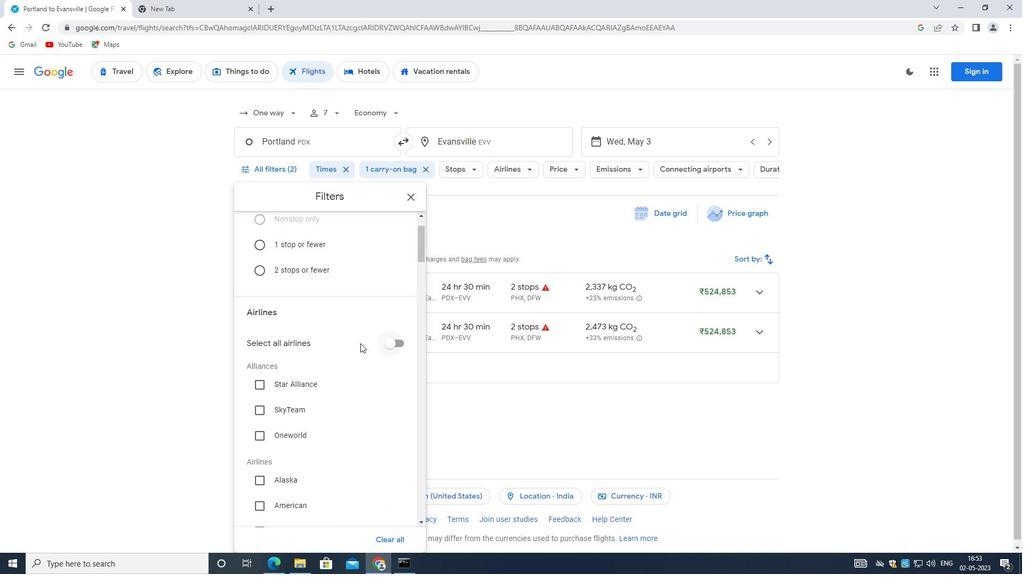 
Action: Mouse scrolled (346, 347) with delta (0, 0)
Screenshot: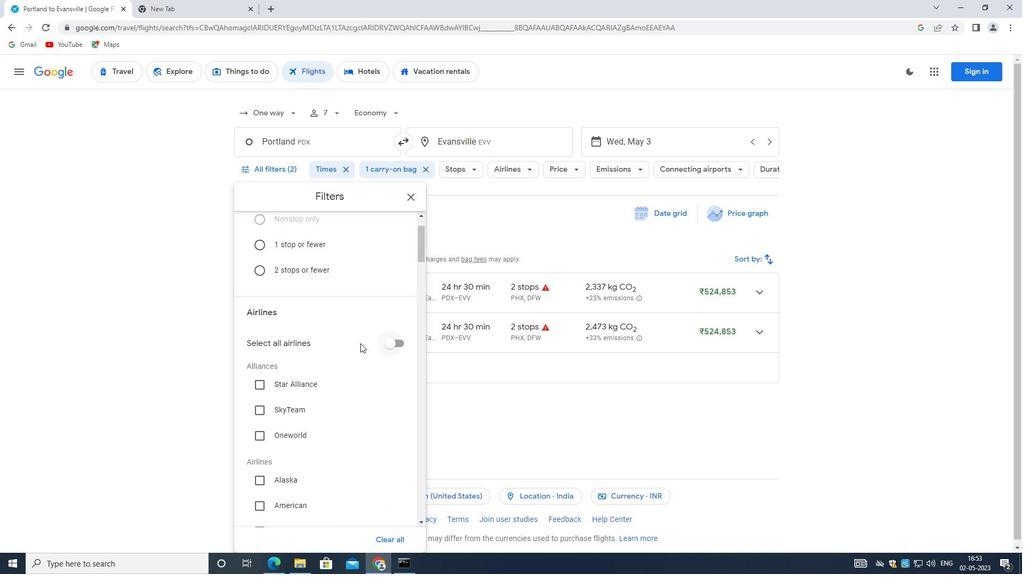 
Action: Mouse scrolled (346, 347) with delta (0, 0)
Screenshot: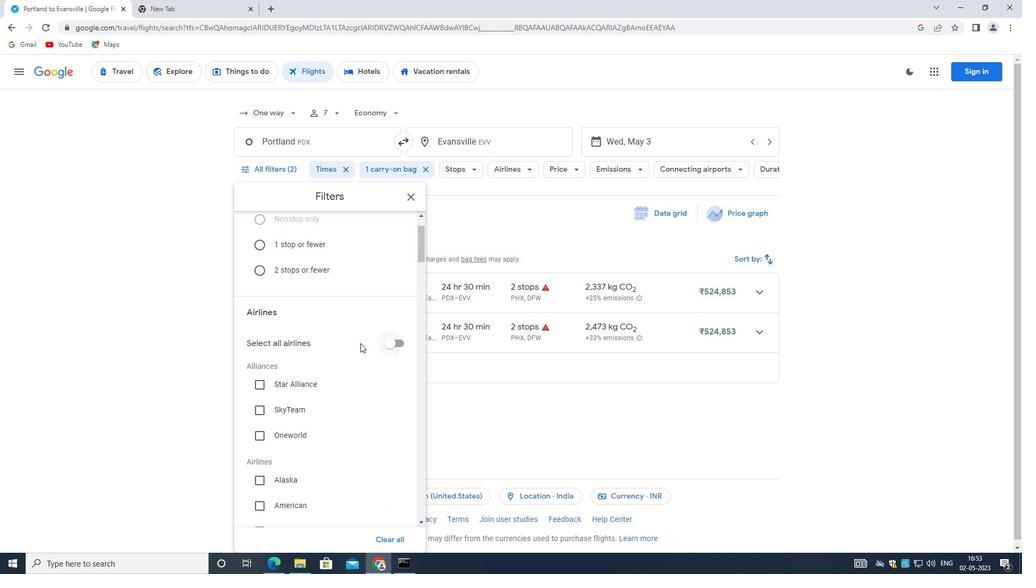 
Action: Mouse moved to (345, 347)
Screenshot: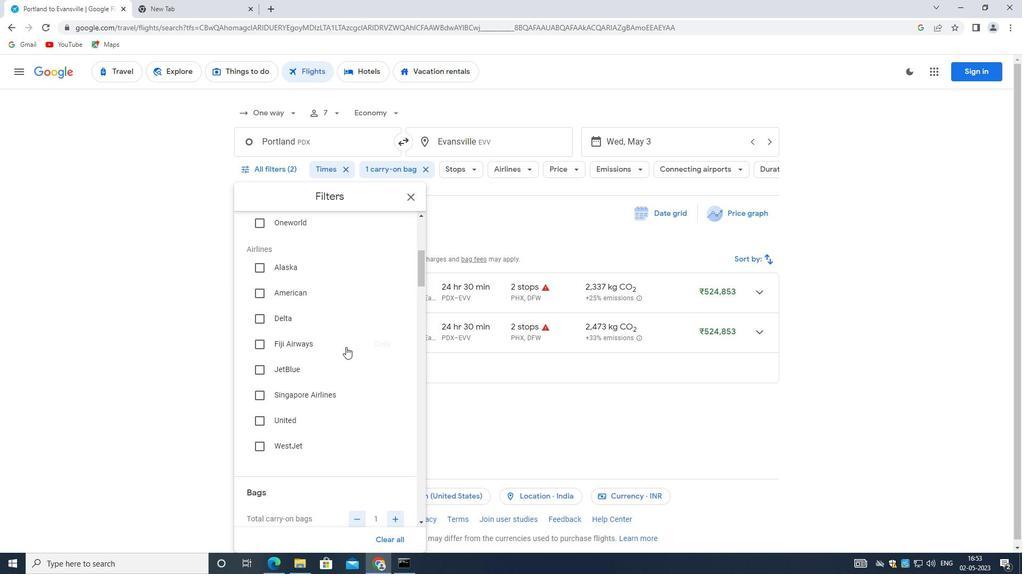 
Action: Mouse scrolled (345, 347) with delta (0, 0)
Screenshot: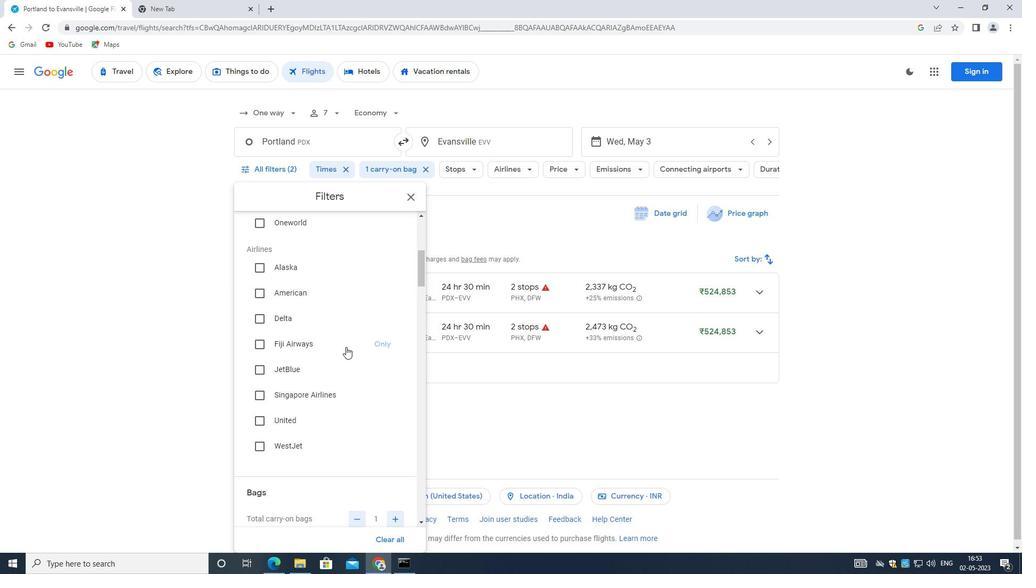 
Action: Mouse moved to (345, 348)
Screenshot: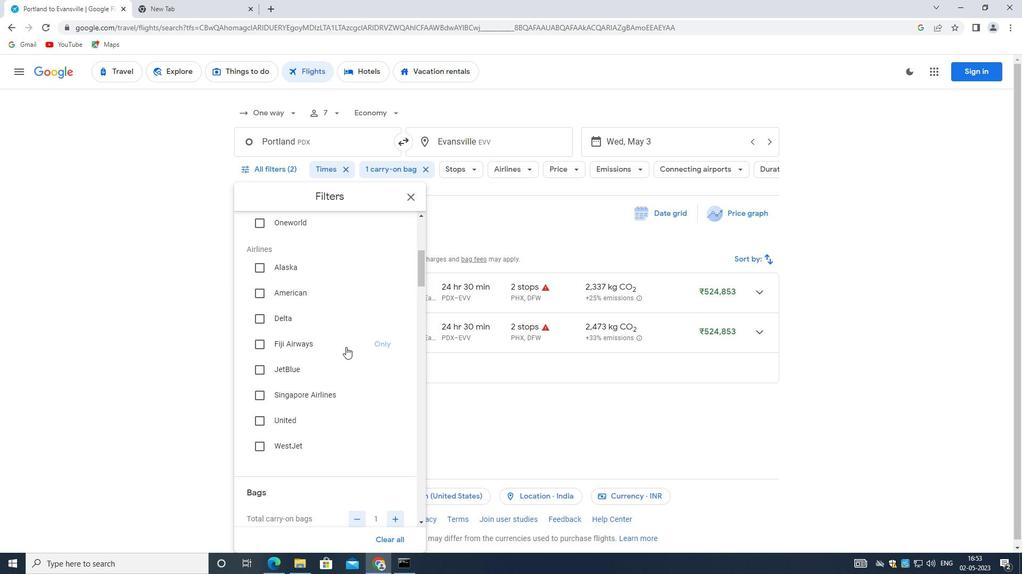
Action: Mouse scrolled (345, 347) with delta (0, 0)
Screenshot: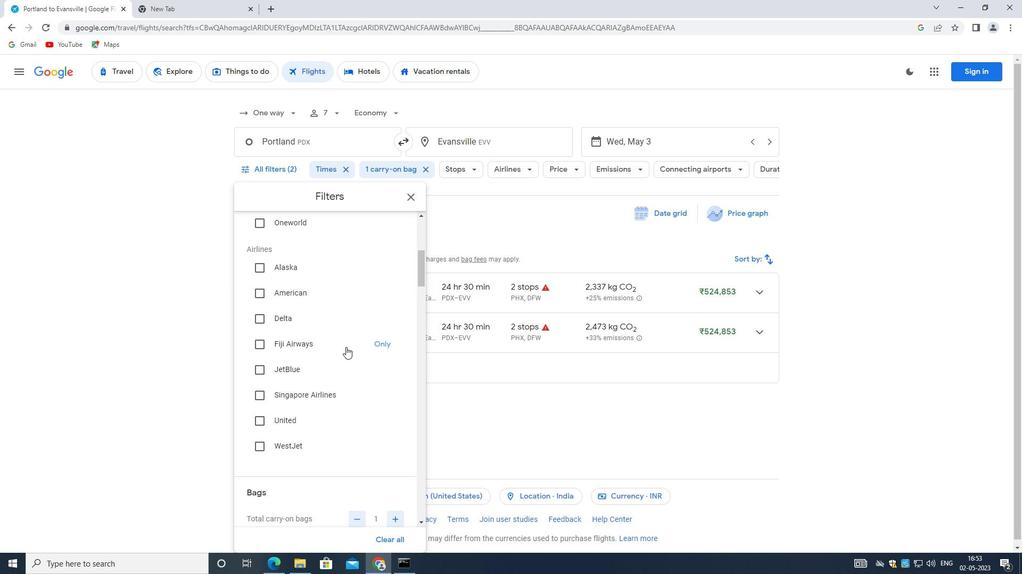 
Action: Mouse moved to (344, 348)
Screenshot: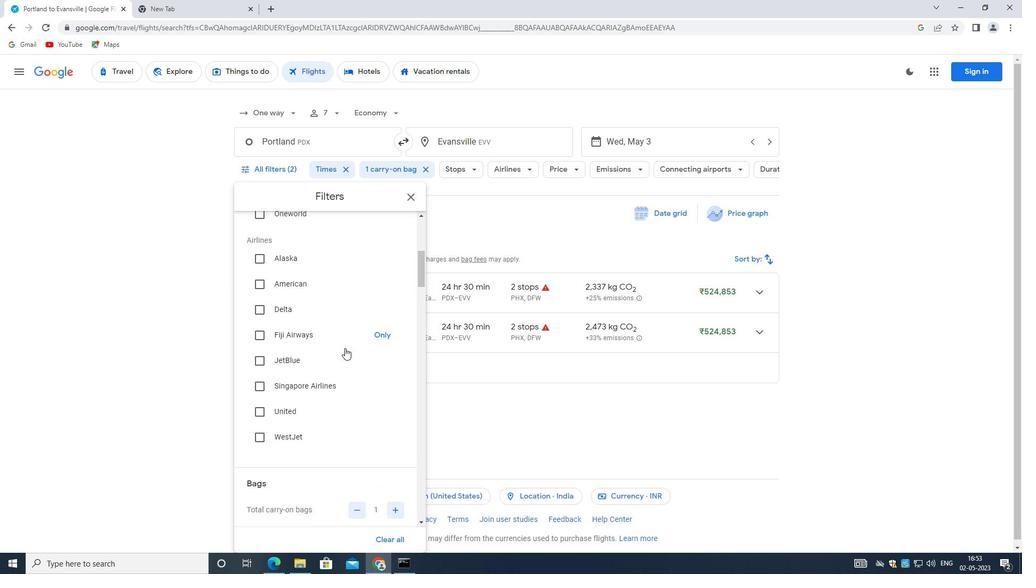 
Action: Mouse scrolled (344, 348) with delta (0, 0)
Screenshot: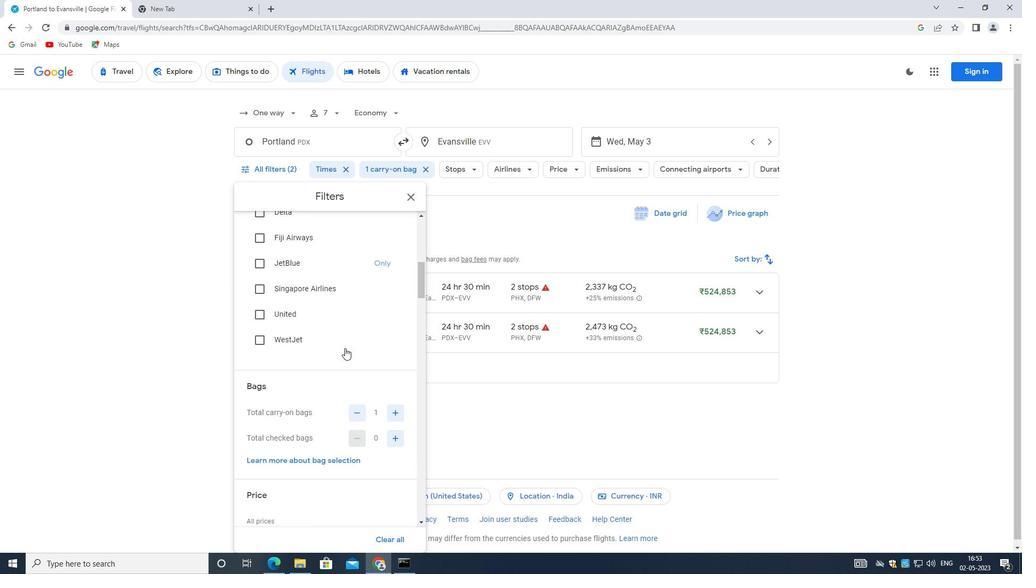 
Action: Mouse moved to (366, 380)
Screenshot: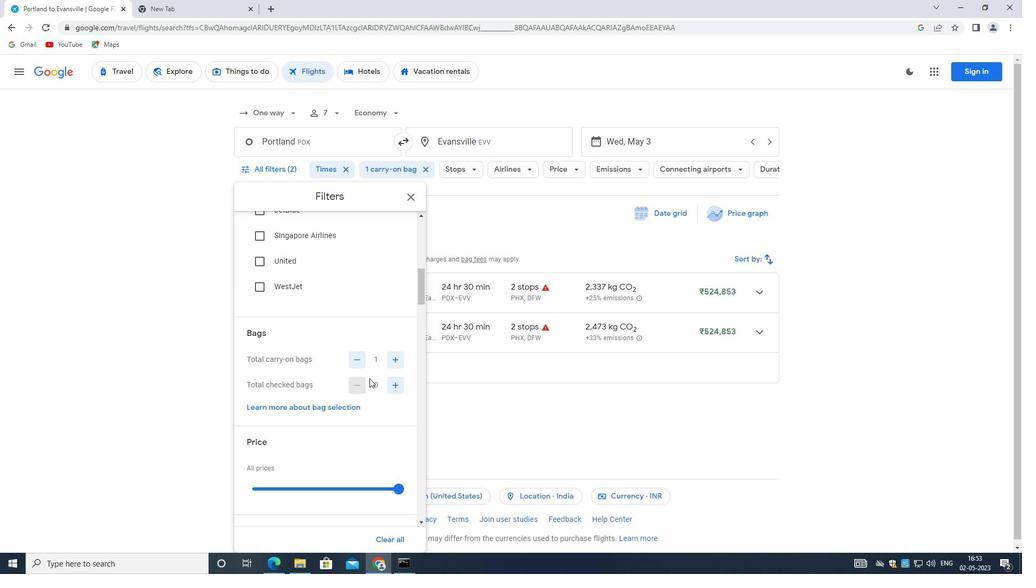 
Action: Mouse scrolled (366, 380) with delta (0, 0)
Screenshot: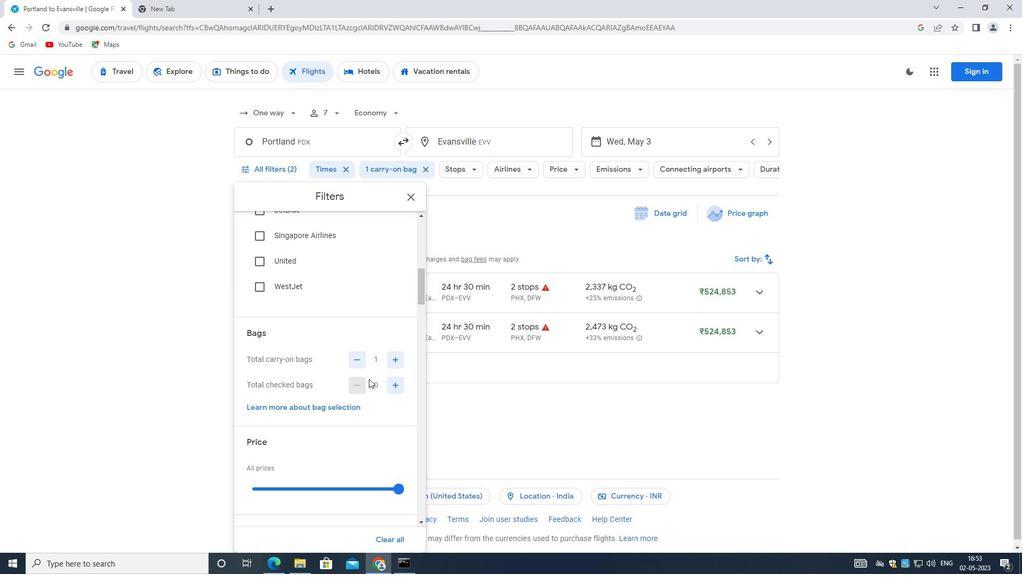 
Action: Mouse moved to (360, 382)
Screenshot: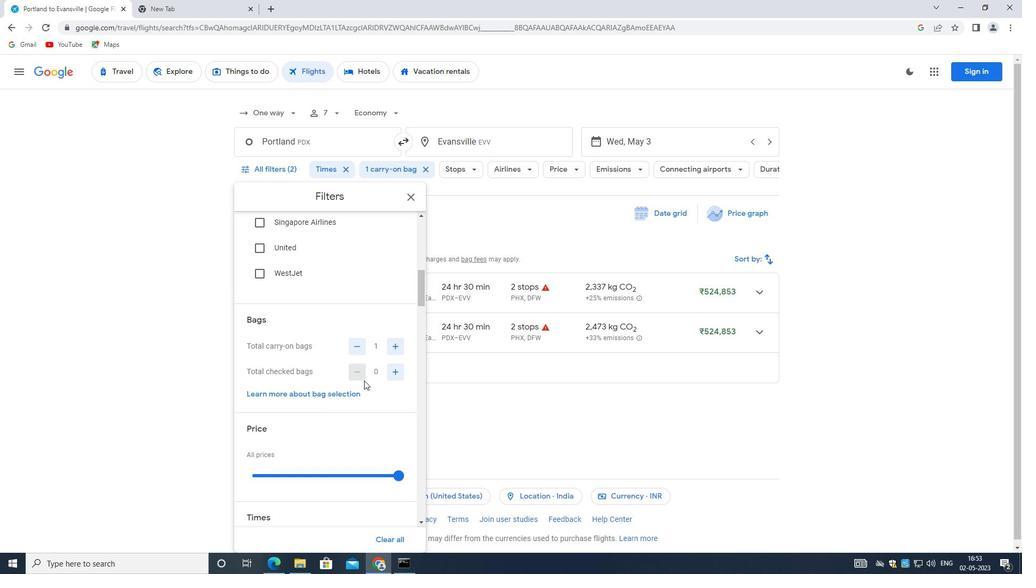 
Action: Mouse scrolled (360, 381) with delta (0, 0)
Screenshot: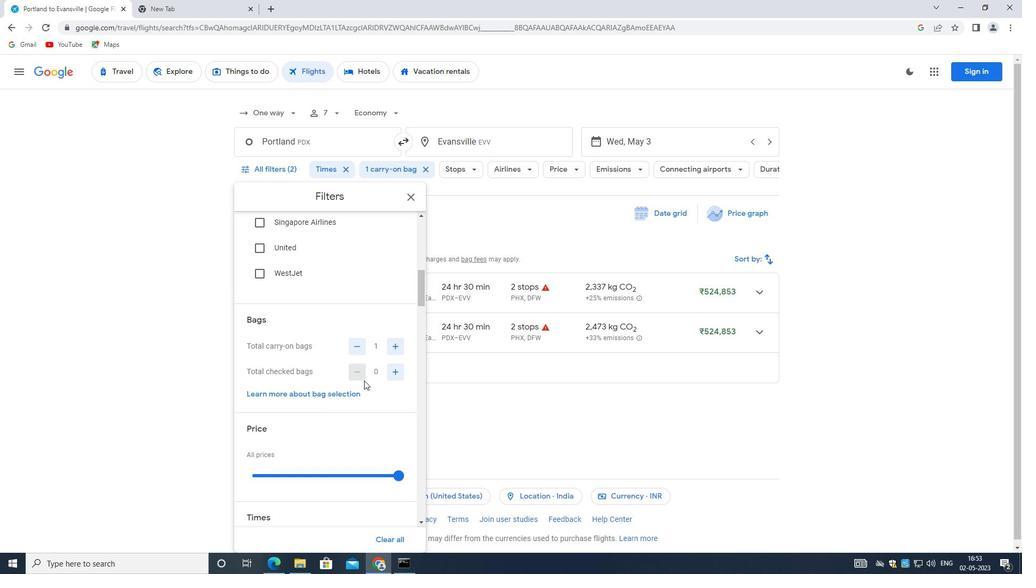 
Action: Mouse moved to (391, 381)
Screenshot: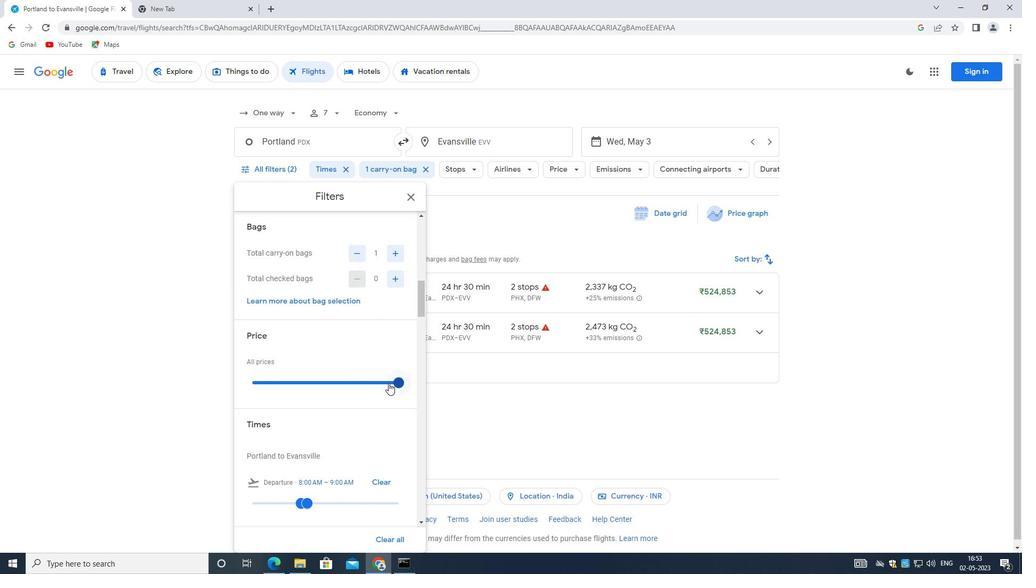 
Action: Mouse pressed left at (391, 381)
Screenshot: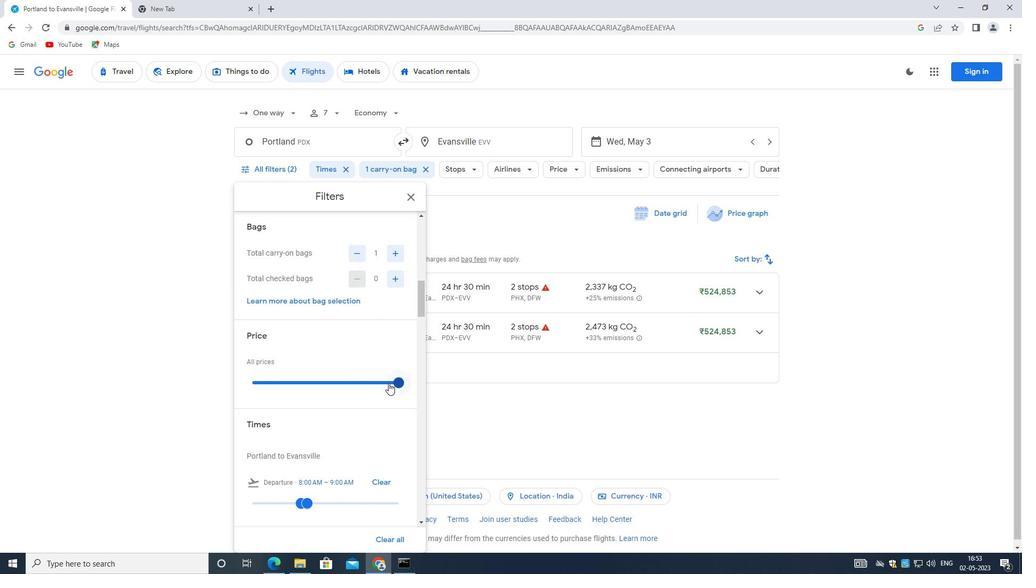 
Action: Mouse moved to (392, 380)
Screenshot: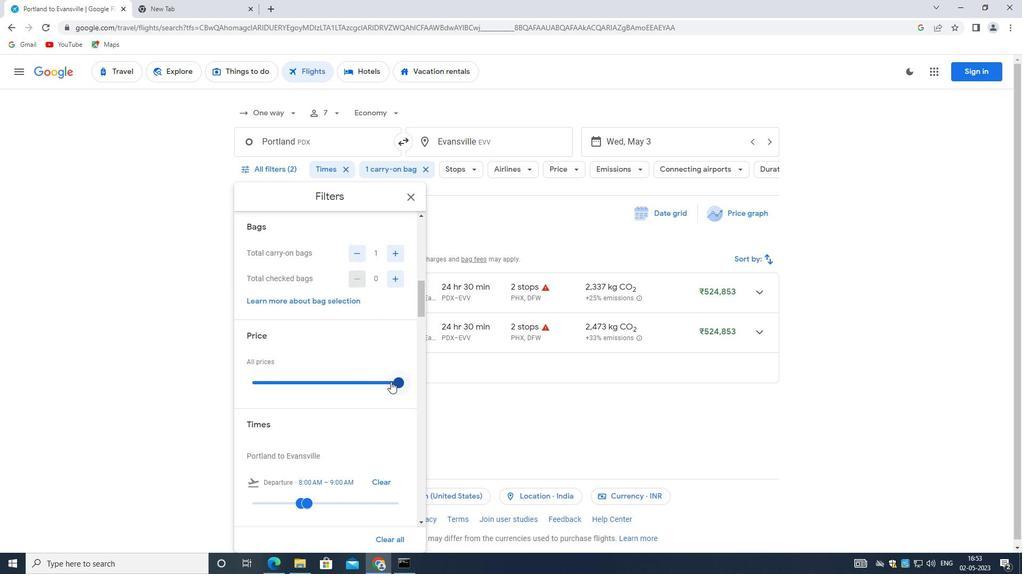 
Action: Mouse pressed left at (392, 380)
Screenshot: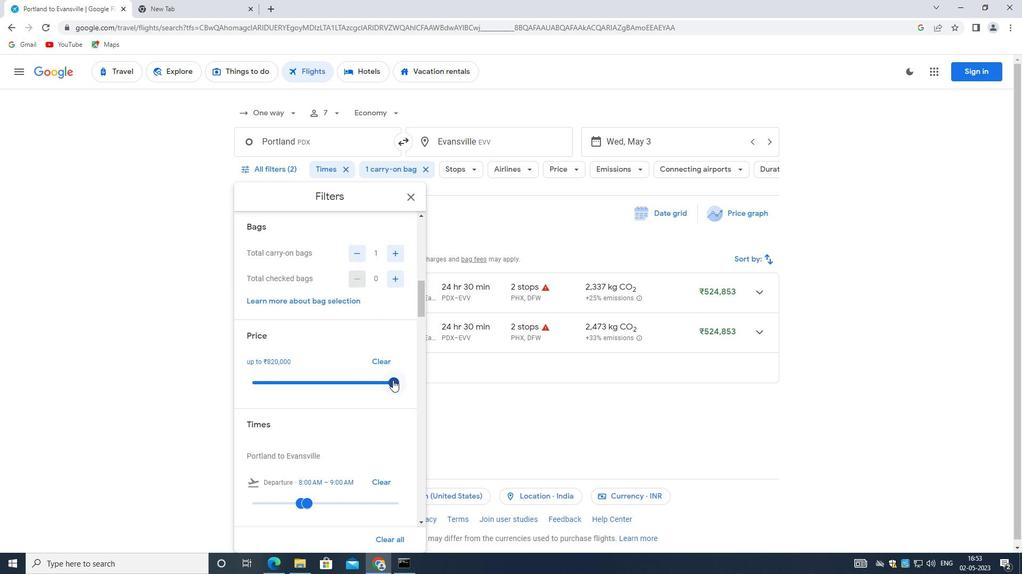 
Action: Mouse moved to (384, 385)
Screenshot: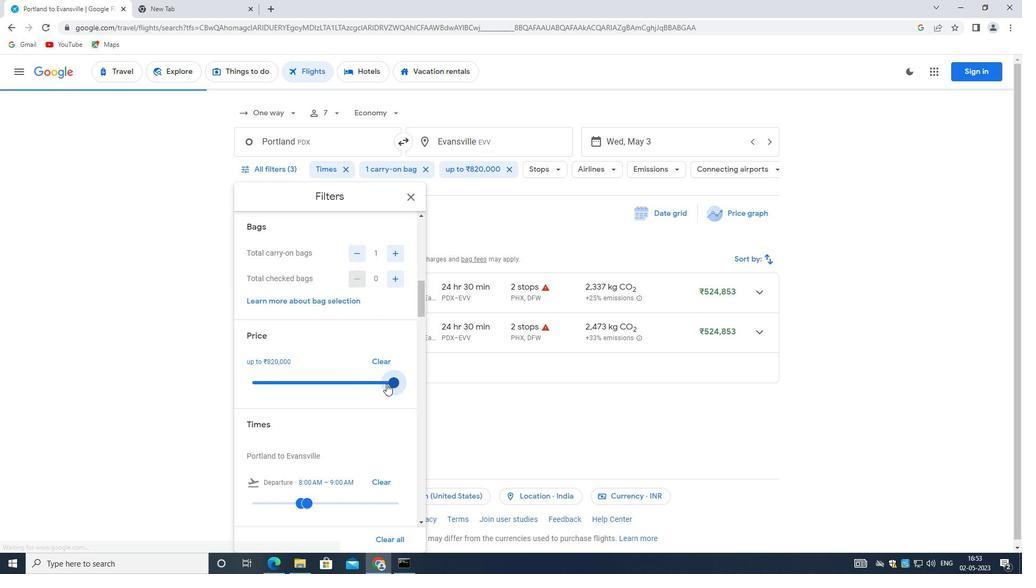 
Action: Mouse scrolled (384, 384) with delta (0, 0)
Screenshot: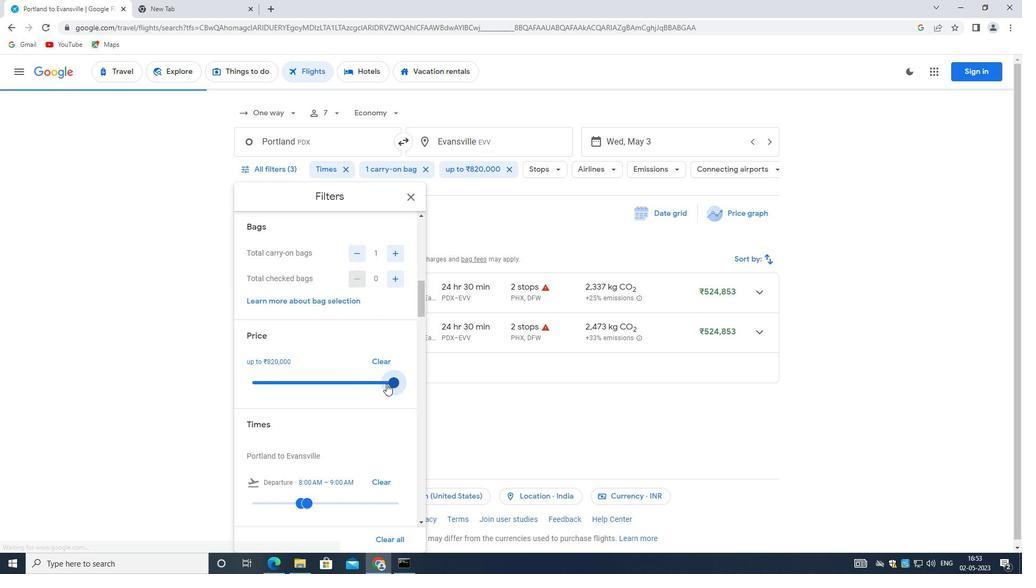 
Action: Mouse moved to (384, 385)
Screenshot: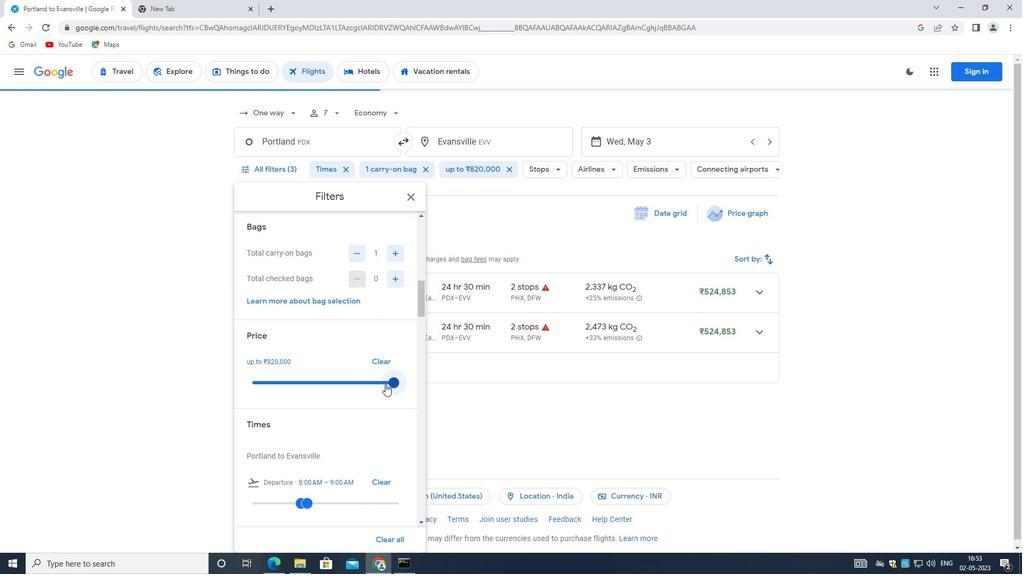 
Action: Mouse scrolled (384, 385) with delta (0, 0)
Screenshot: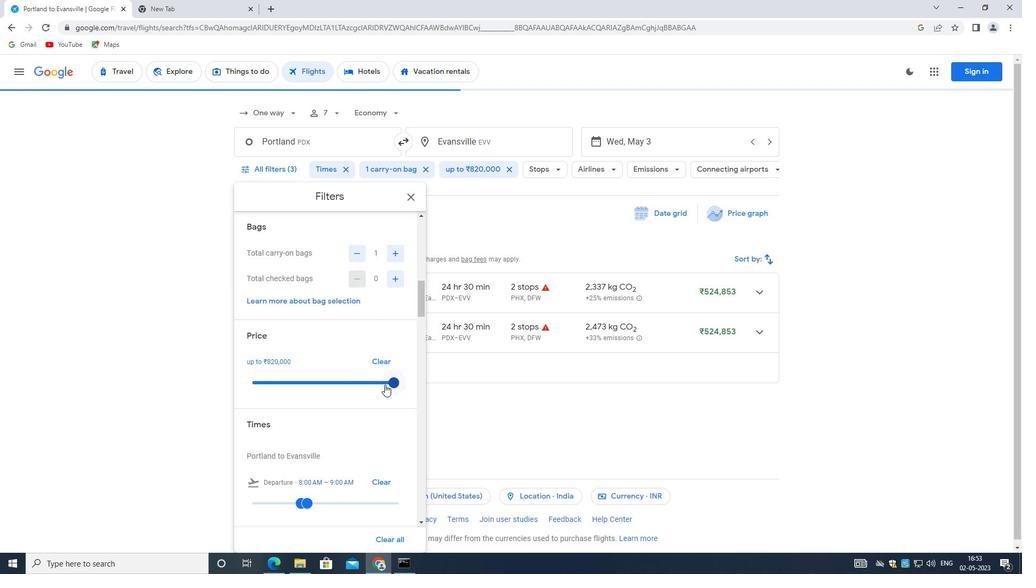 
Action: Mouse moved to (383, 386)
Screenshot: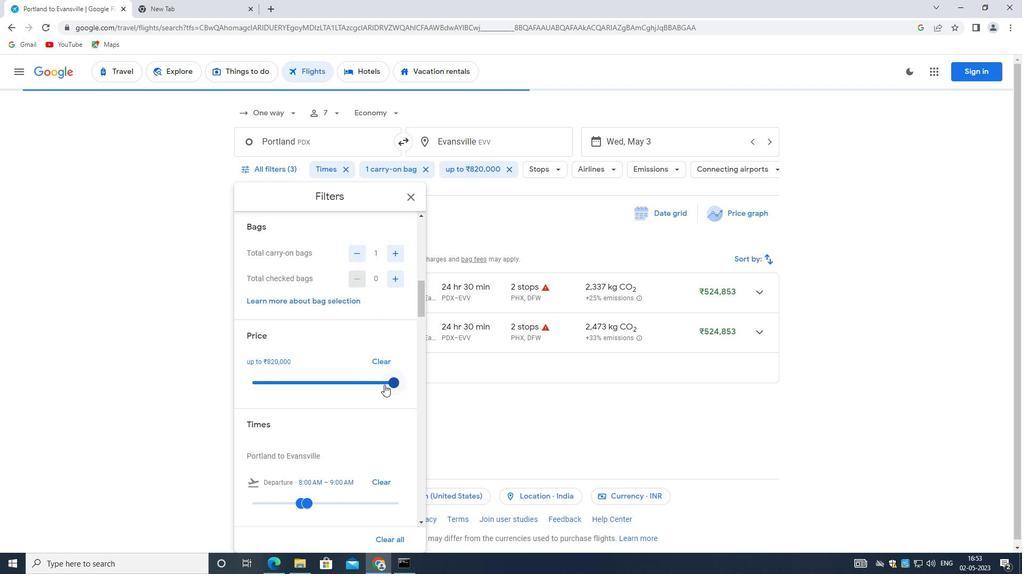 
Action: Mouse scrolled (383, 385) with delta (0, 0)
Screenshot: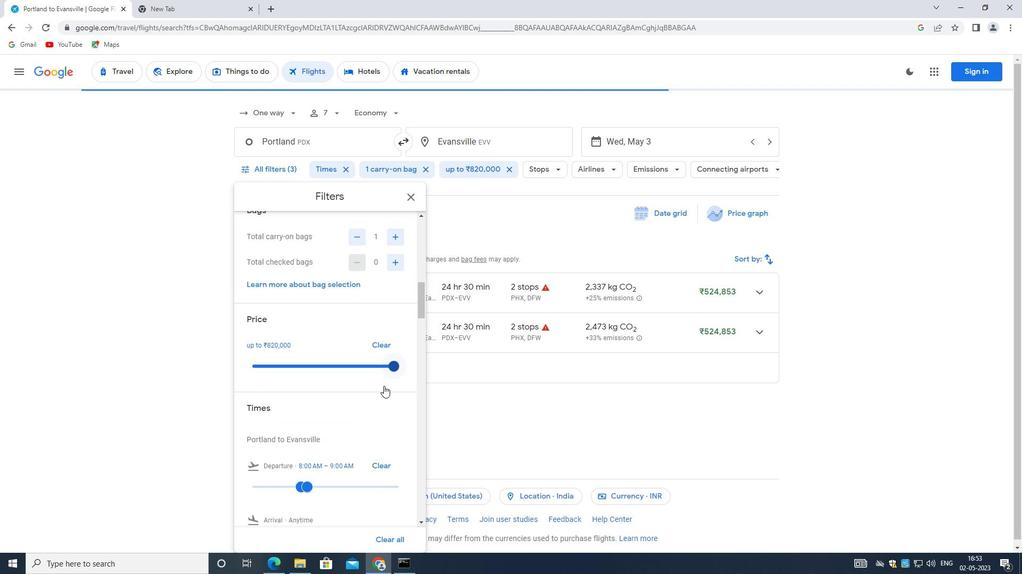 
Action: Mouse scrolled (383, 385) with delta (0, 0)
Screenshot: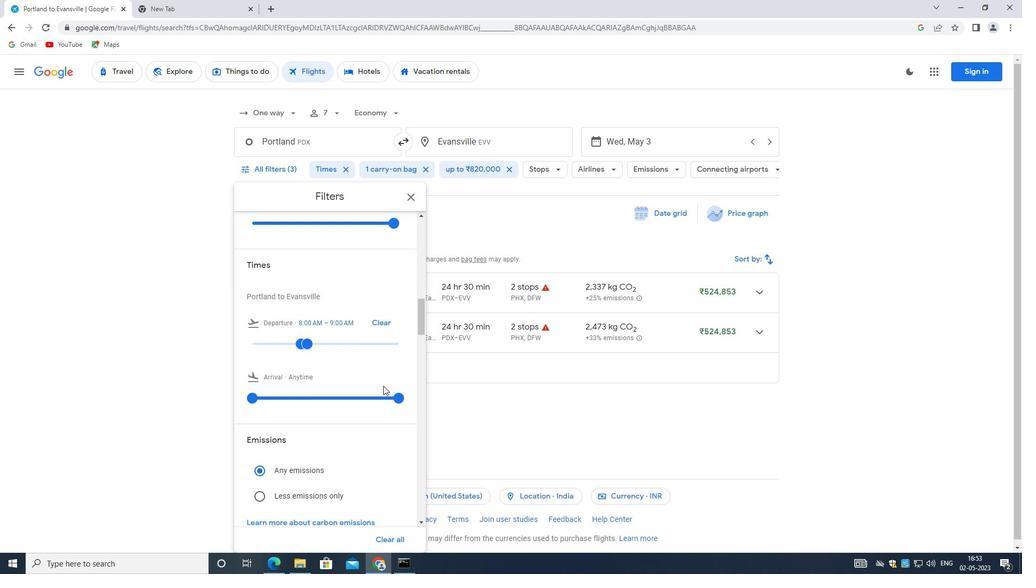 
Action: Mouse moved to (278, 287)
Screenshot: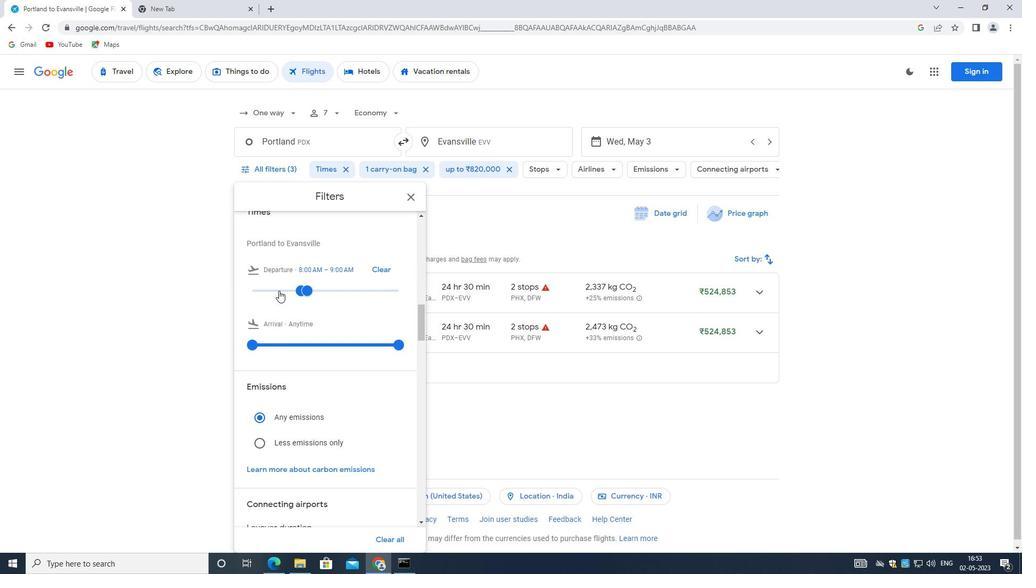 
Action: Mouse pressed left at (278, 287)
Screenshot: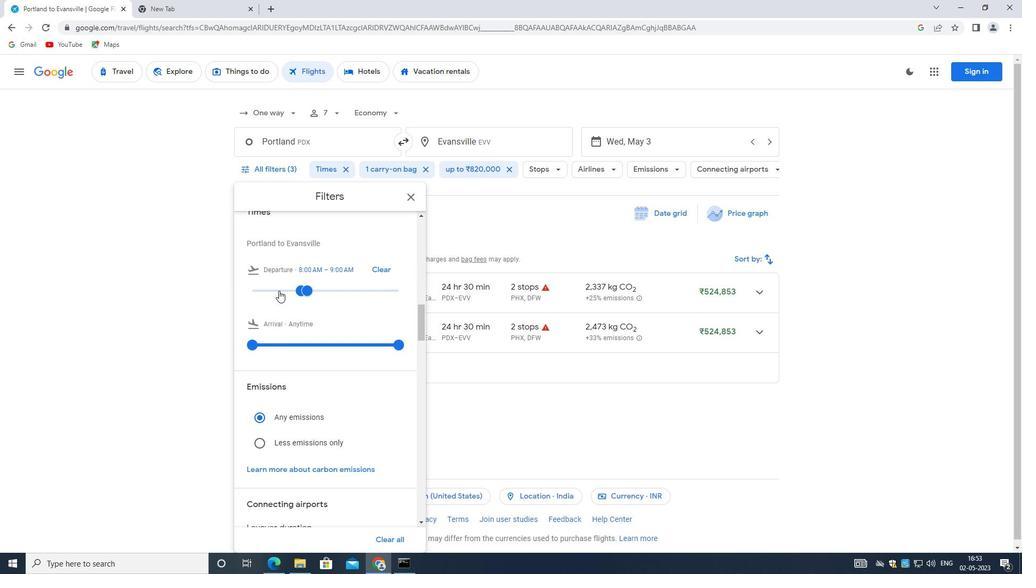 
Action: Mouse moved to (343, 289)
Screenshot: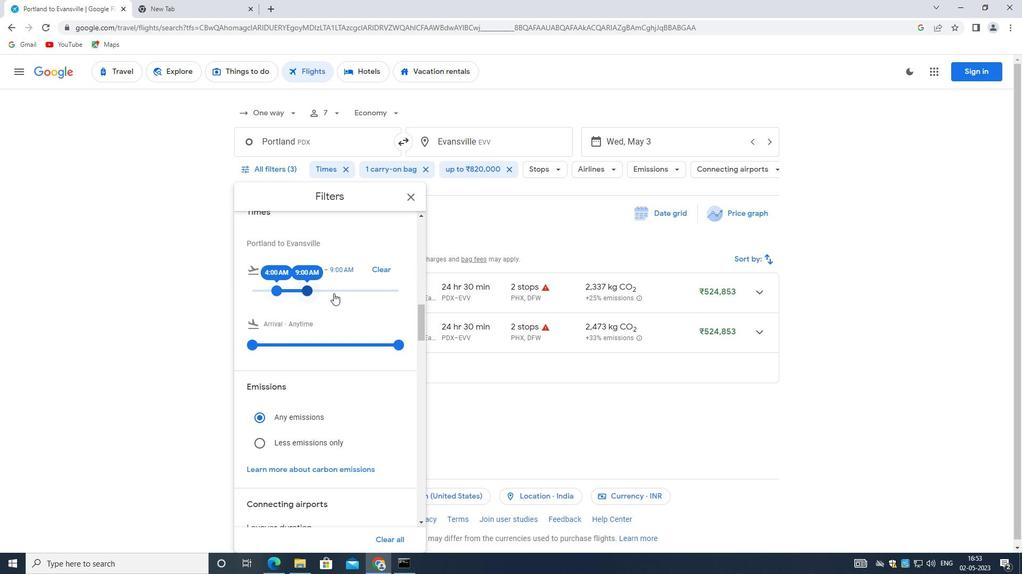 
Action: Mouse pressed left at (343, 289)
Screenshot: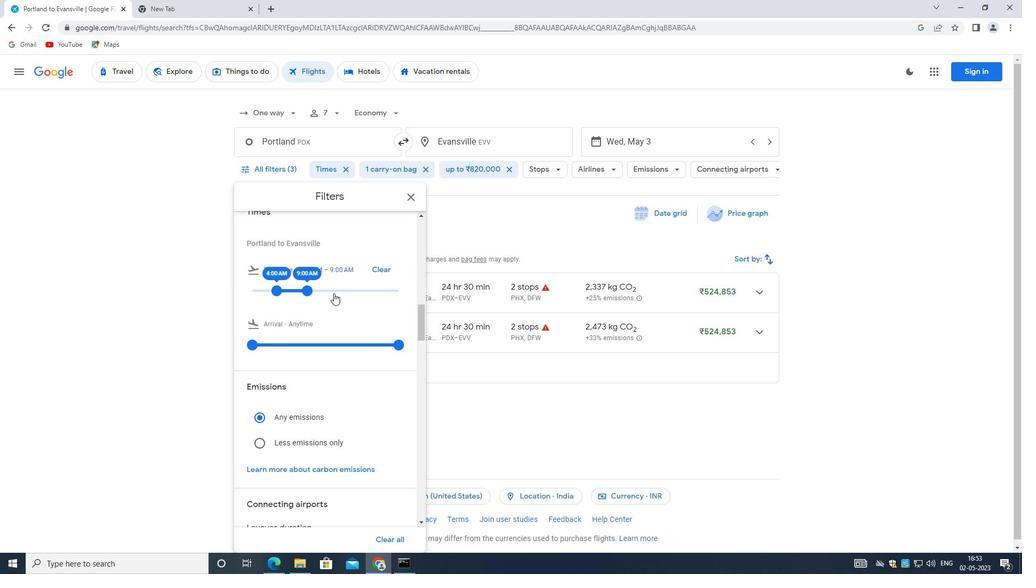 
Action: Mouse moved to (310, 291)
Screenshot: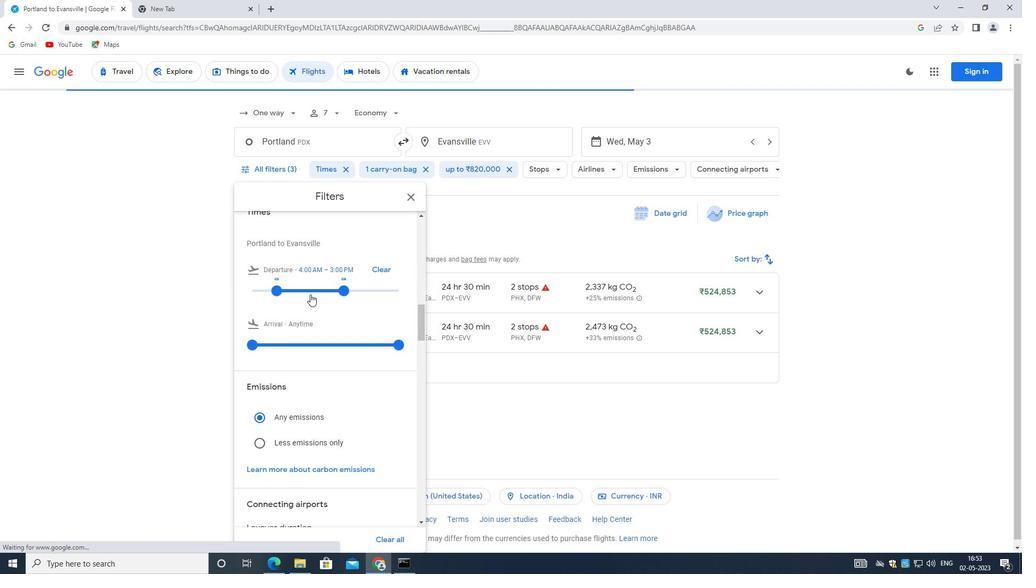 
Action: Mouse pressed left at (310, 291)
Screenshot: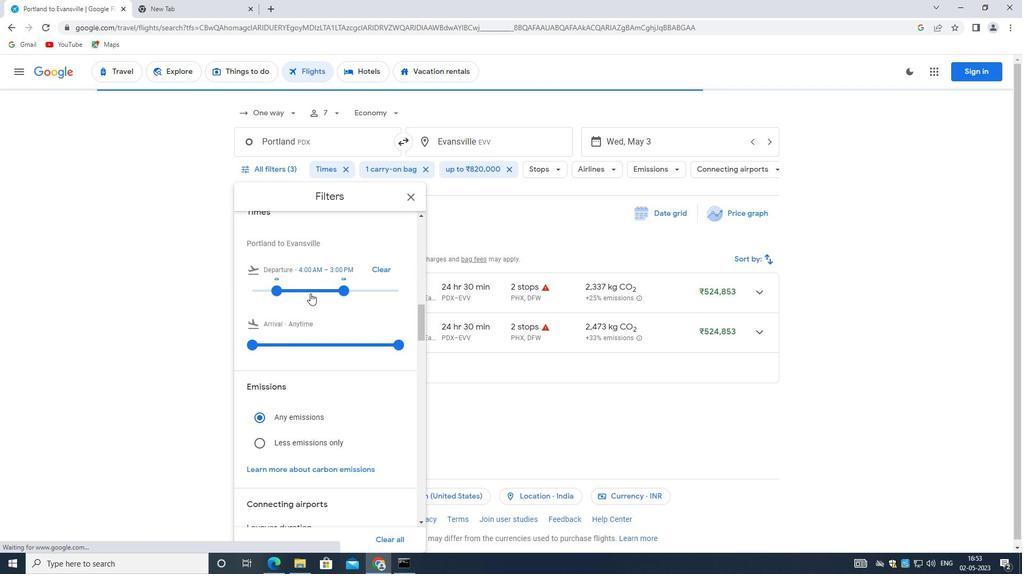 
Action: Mouse moved to (311, 290)
Screenshot: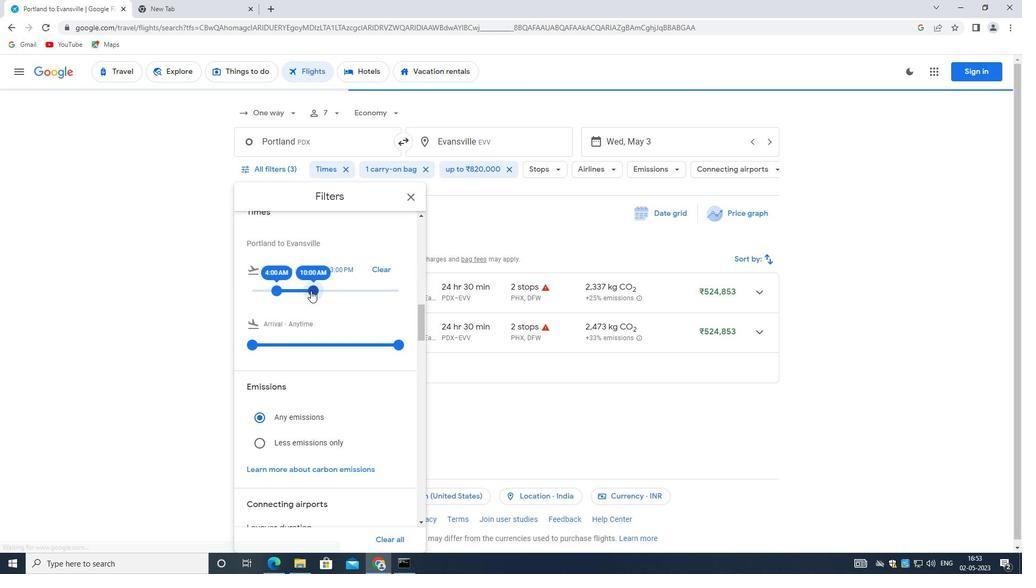 
Action: Mouse pressed left at (311, 290)
Screenshot: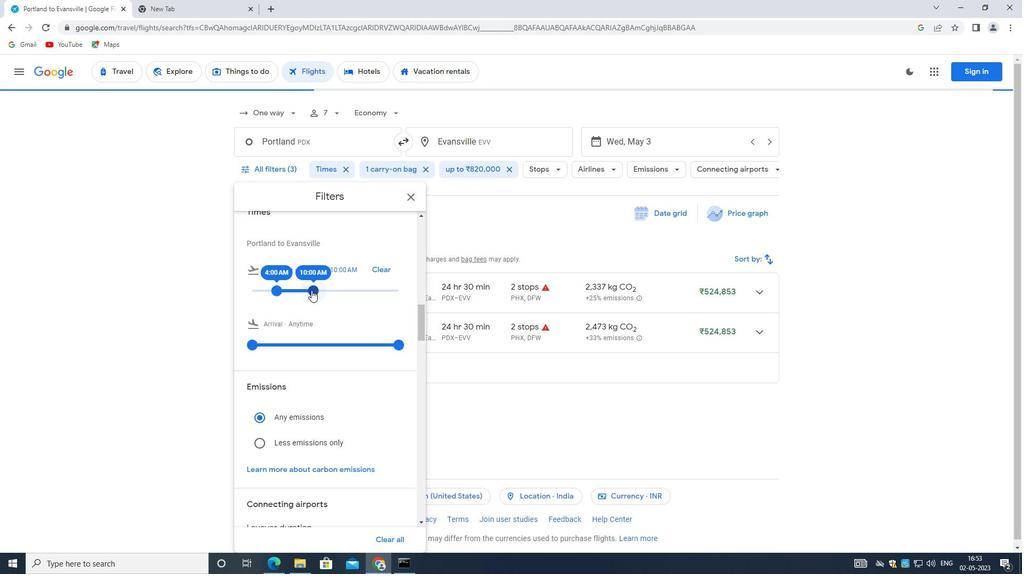 
Action: Mouse moved to (280, 287)
Screenshot: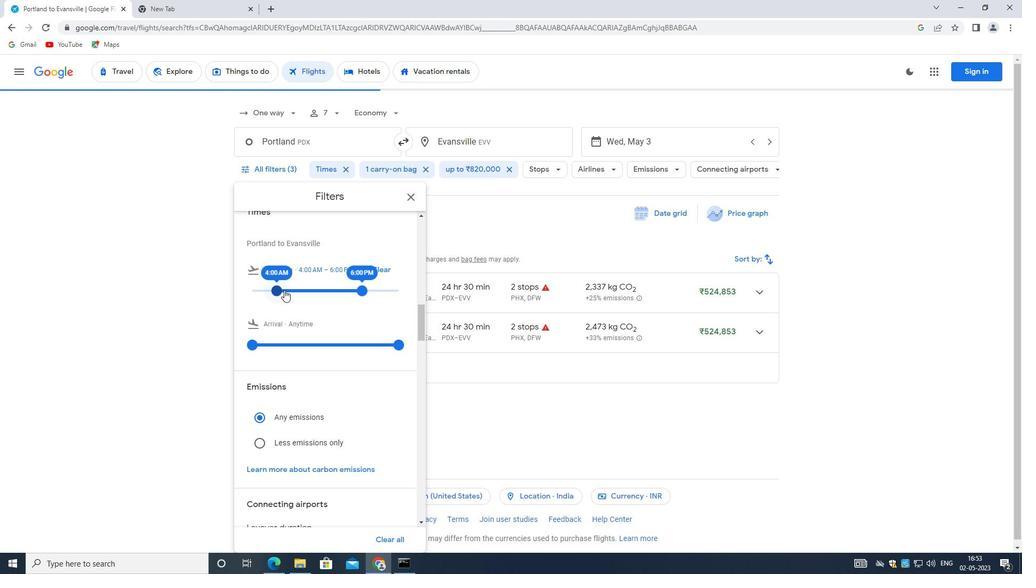 
Action: Mouse pressed left at (280, 287)
Screenshot: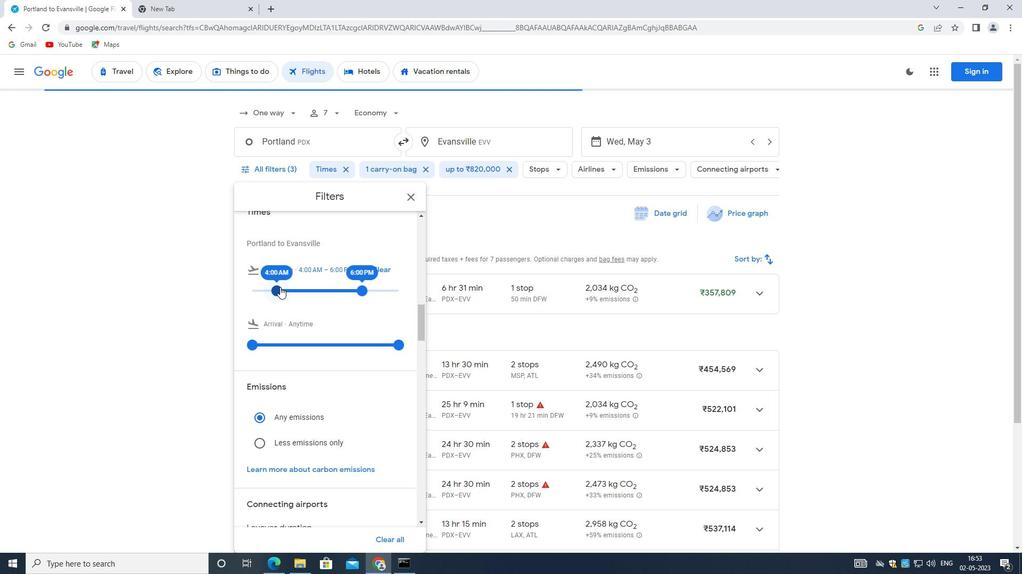 
Action: Mouse moved to (364, 290)
Screenshot: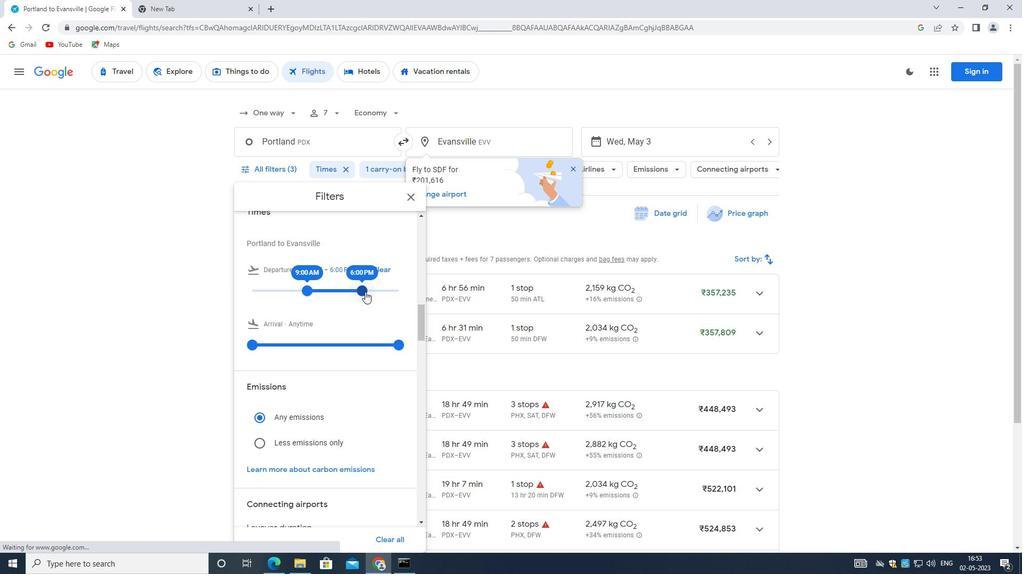 
Action: Mouse pressed left at (364, 290)
Screenshot: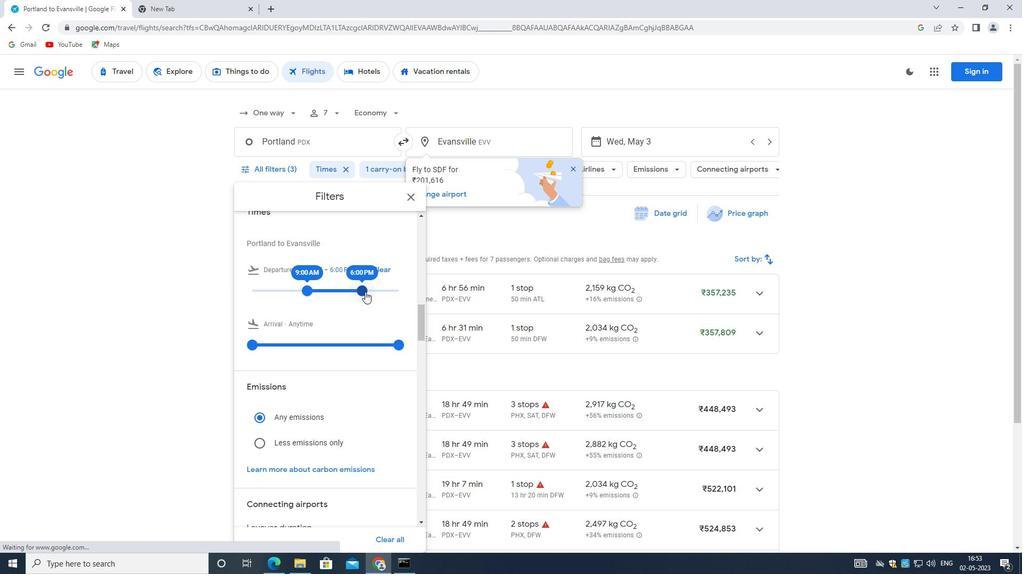 
Action: Mouse moved to (348, 374)
Screenshot: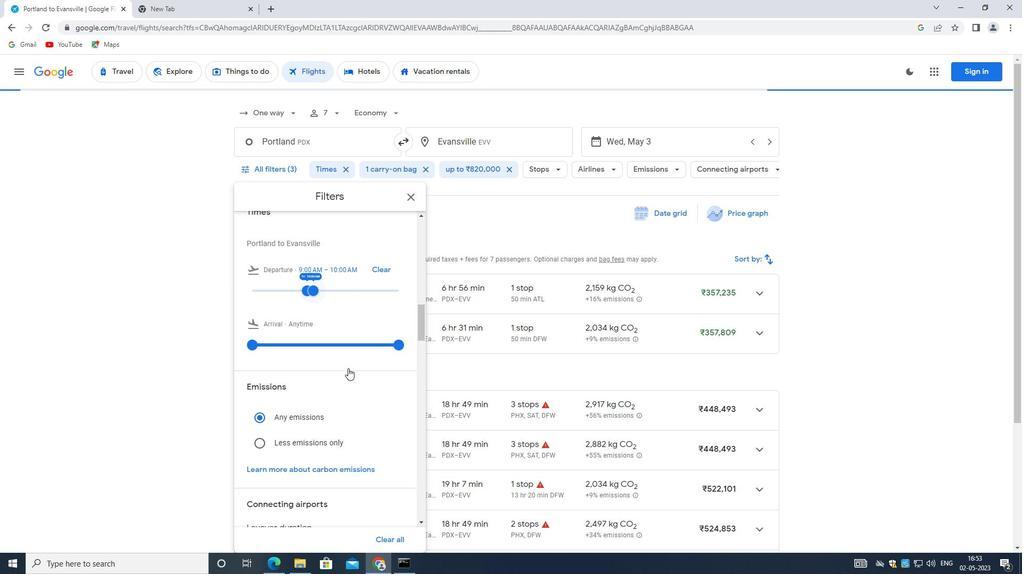
Action: Mouse scrolled (348, 374) with delta (0, 0)
Screenshot: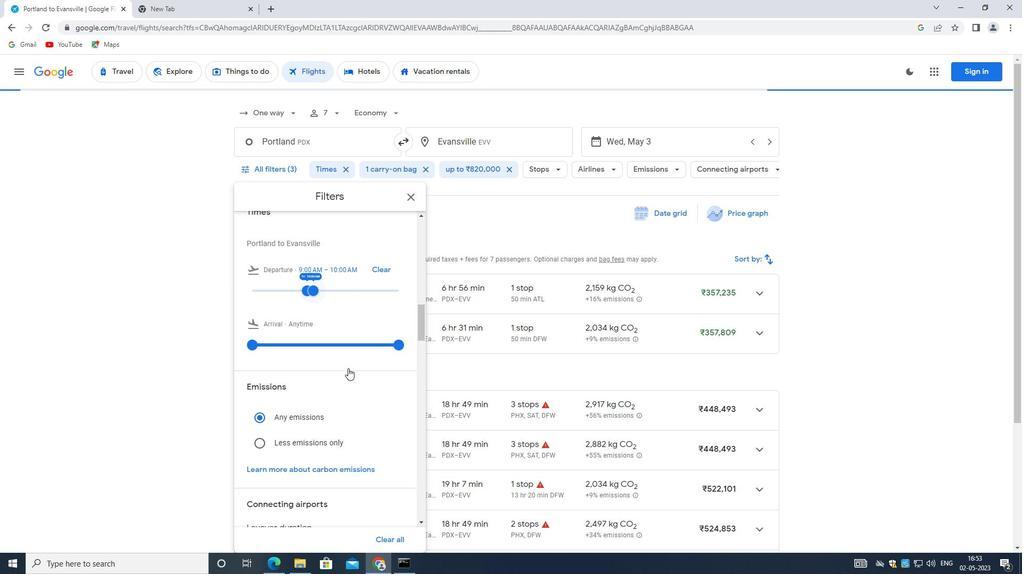 
Action: Mouse moved to (348, 375)
Screenshot: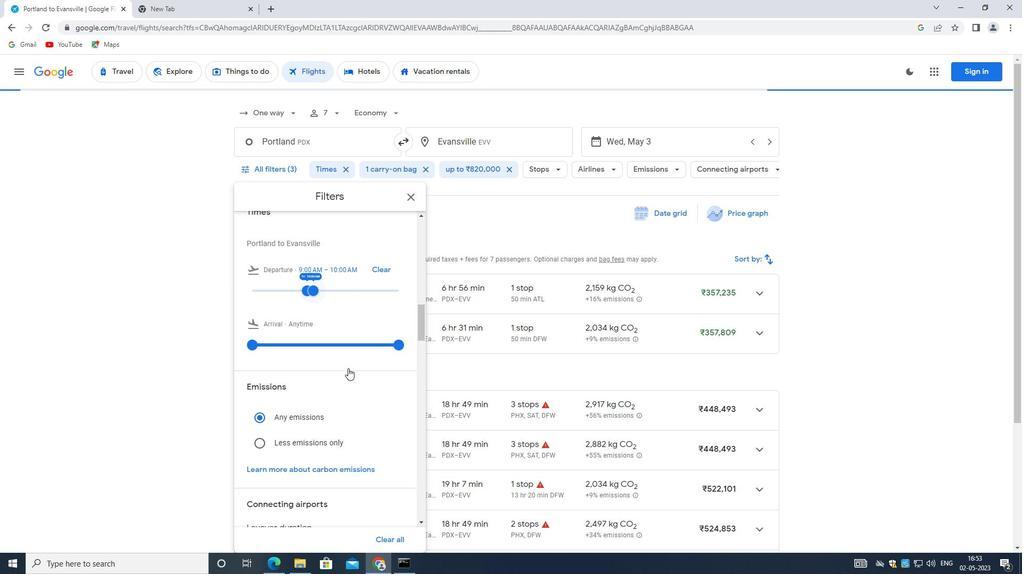 
Action: Mouse scrolled (348, 375) with delta (0, 0)
Screenshot: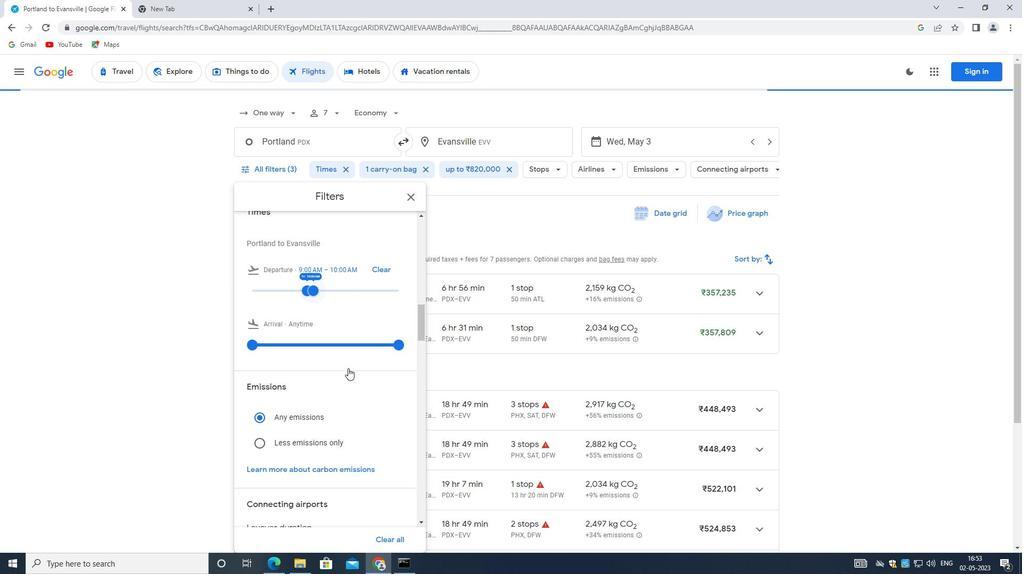 
Action: Mouse moved to (347, 376)
Screenshot: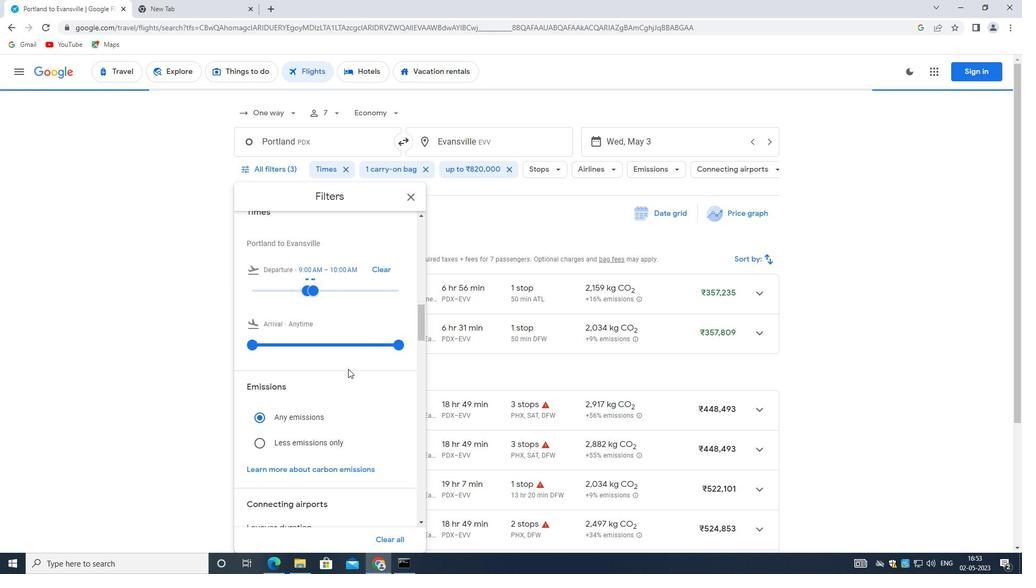 
Action: Mouse scrolled (347, 375) with delta (0, 0)
Screenshot: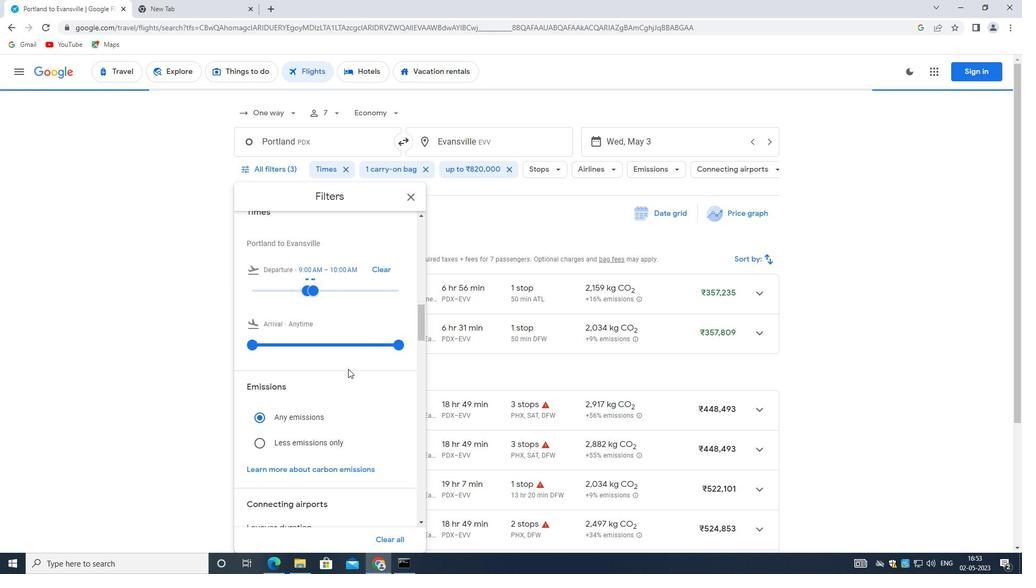 
Action: Mouse moved to (347, 376)
Screenshot: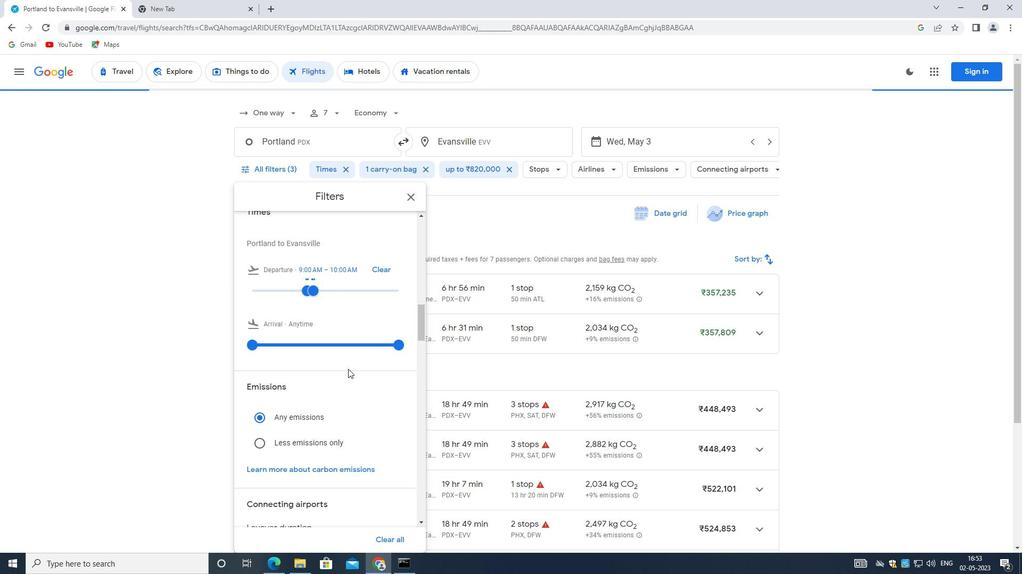 
Action: Mouse scrolled (347, 376) with delta (0, 0)
Screenshot: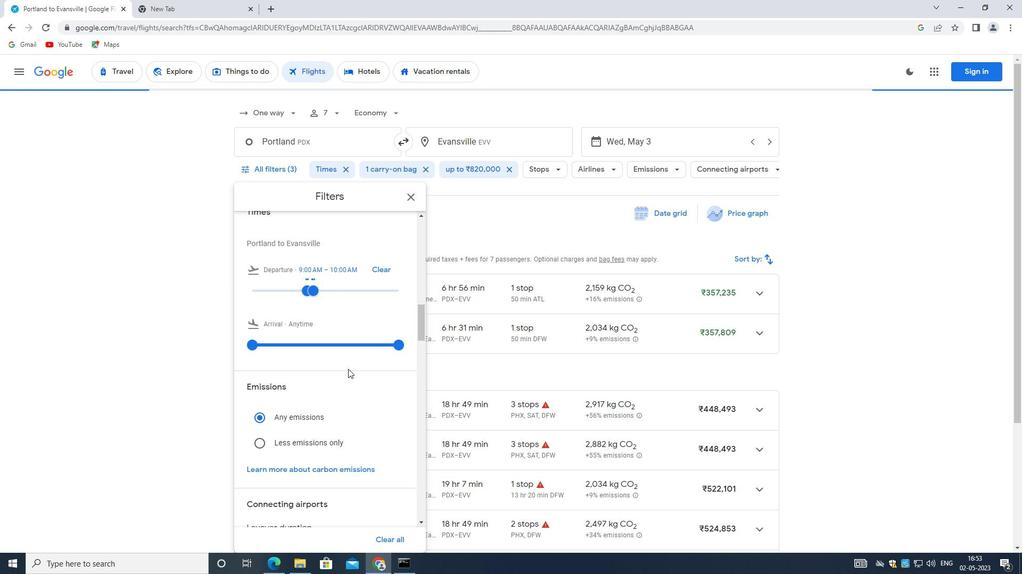 
Action: Mouse moved to (385, 382)
Screenshot: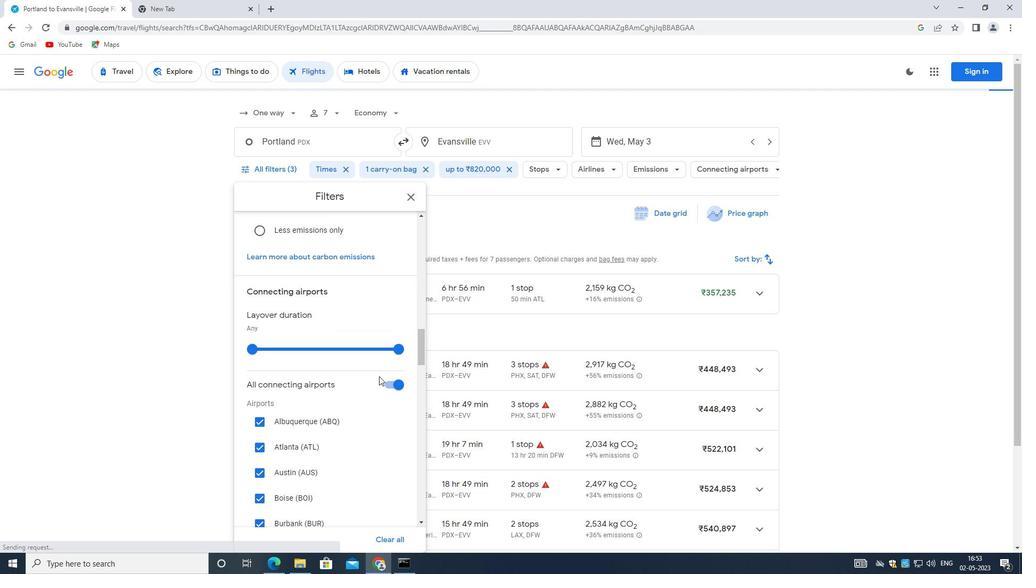 
Action: Mouse pressed left at (385, 382)
Screenshot: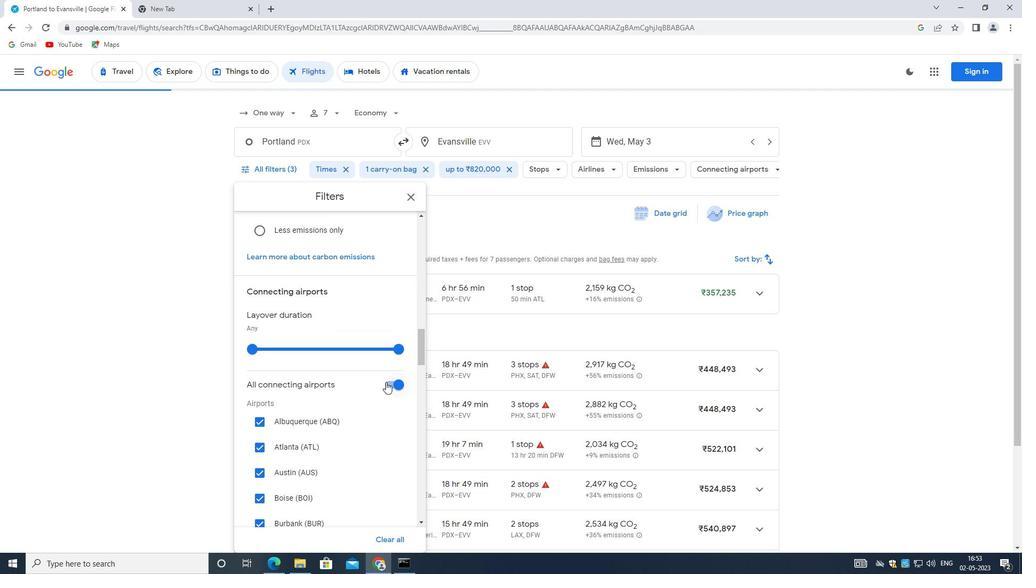 
Action: Mouse moved to (329, 382)
Screenshot: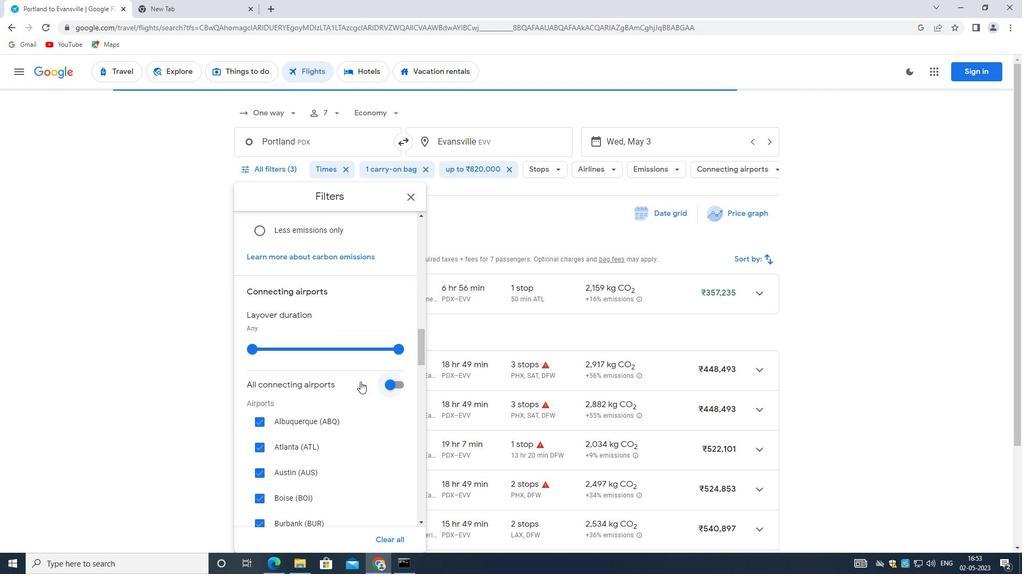 
Action: Mouse scrolled (329, 382) with delta (0, 0)
Screenshot: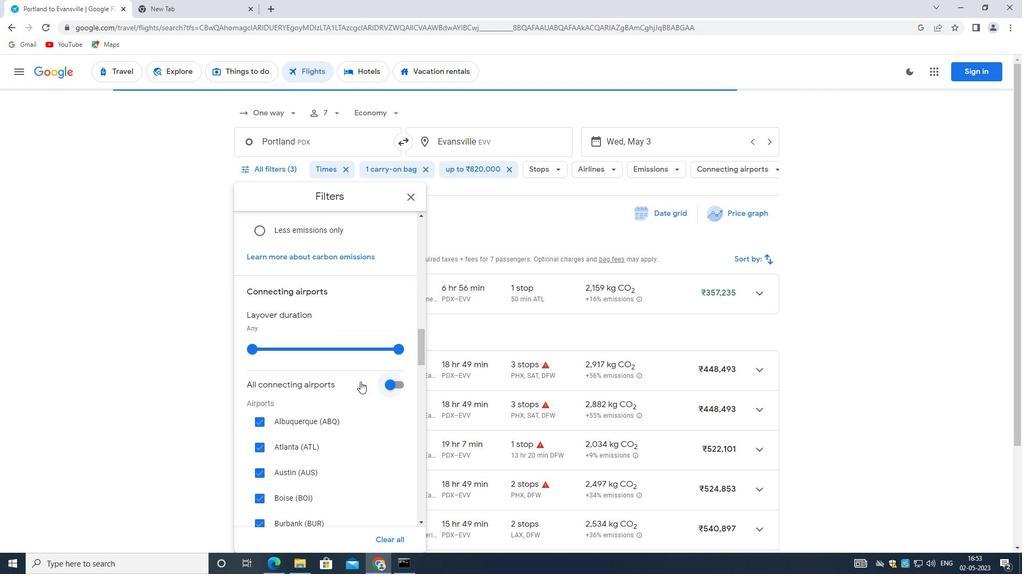 
Action: Mouse moved to (324, 390)
Screenshot: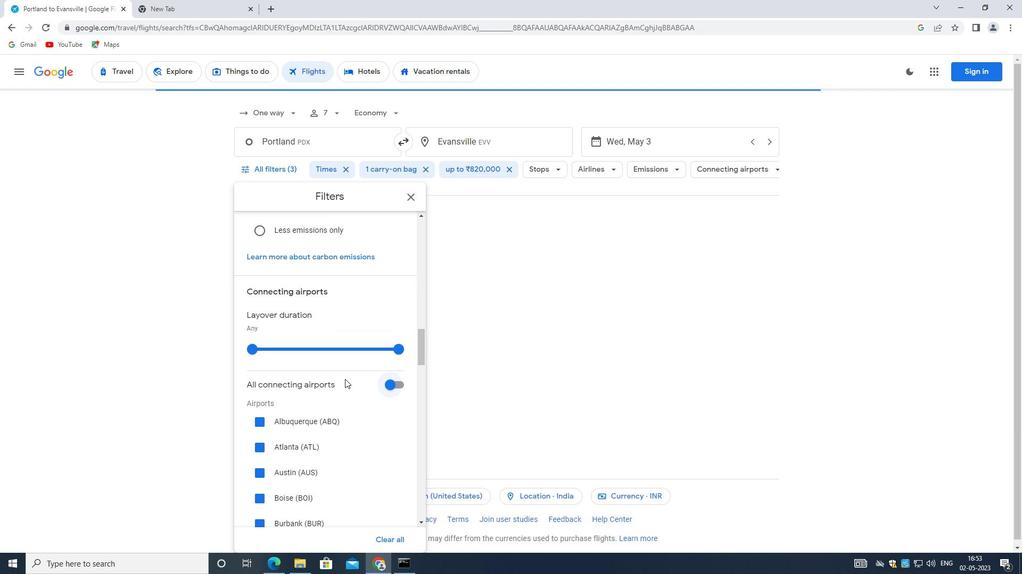
Action: Mouse scrolled (324, 390) with delta (0, 0)
Screenshot: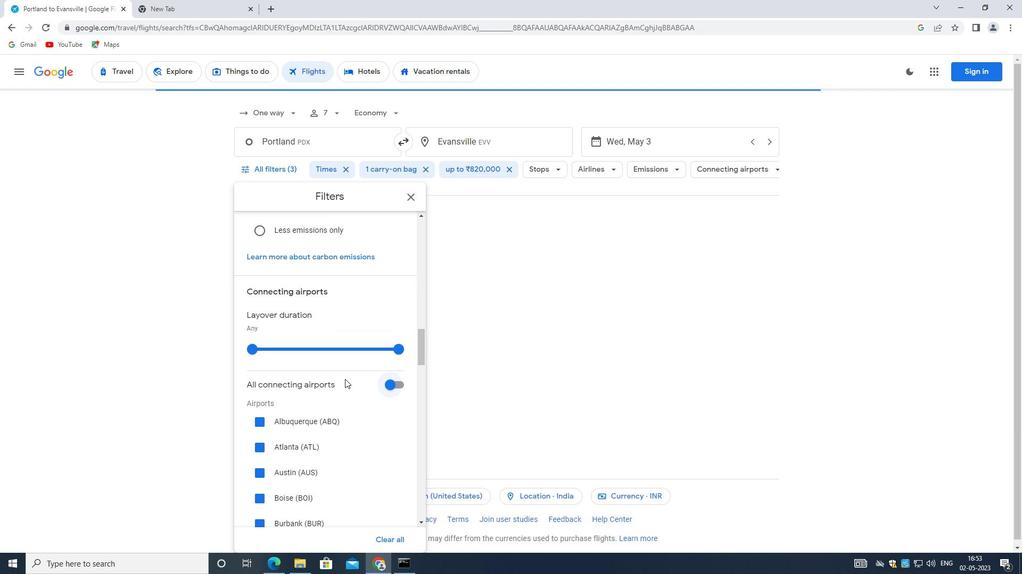 
Action: Mouse moved to (321, 393)
Screenshot: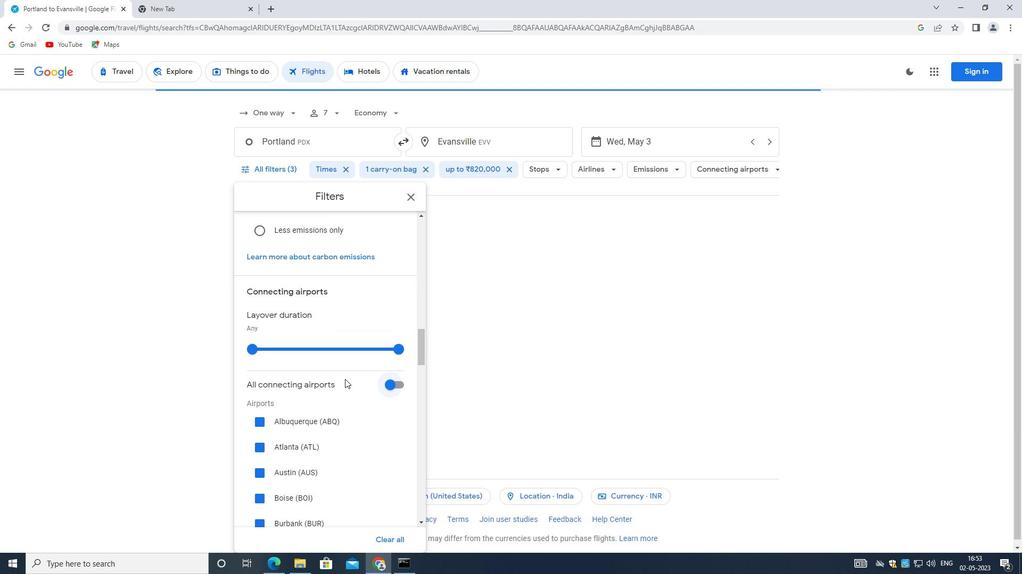 
Action: Mouse scrolled (321, 393) with delta (0, 0)
Screenshot: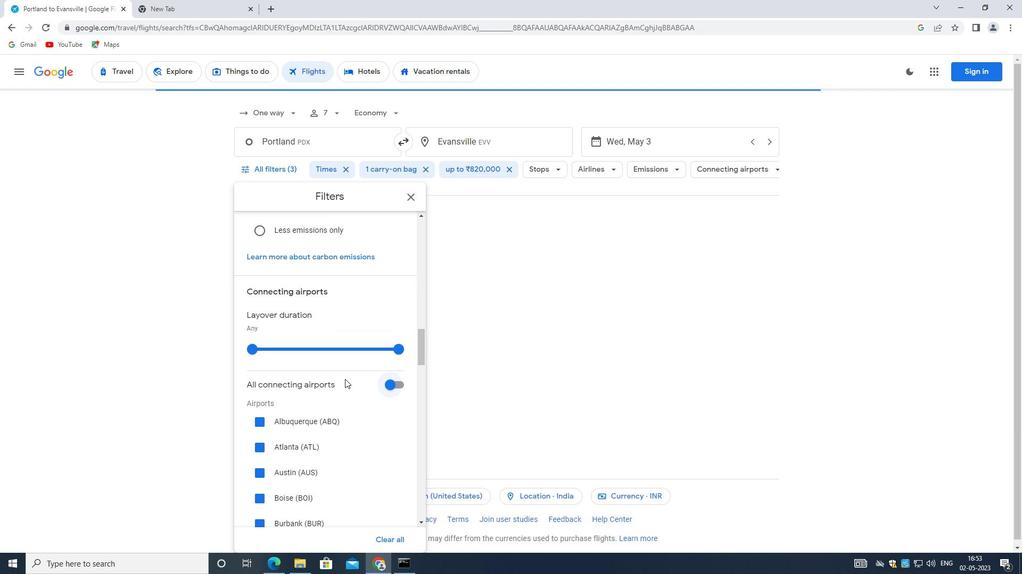 
Action: Mouse moved to (319, 395)
Screenshot: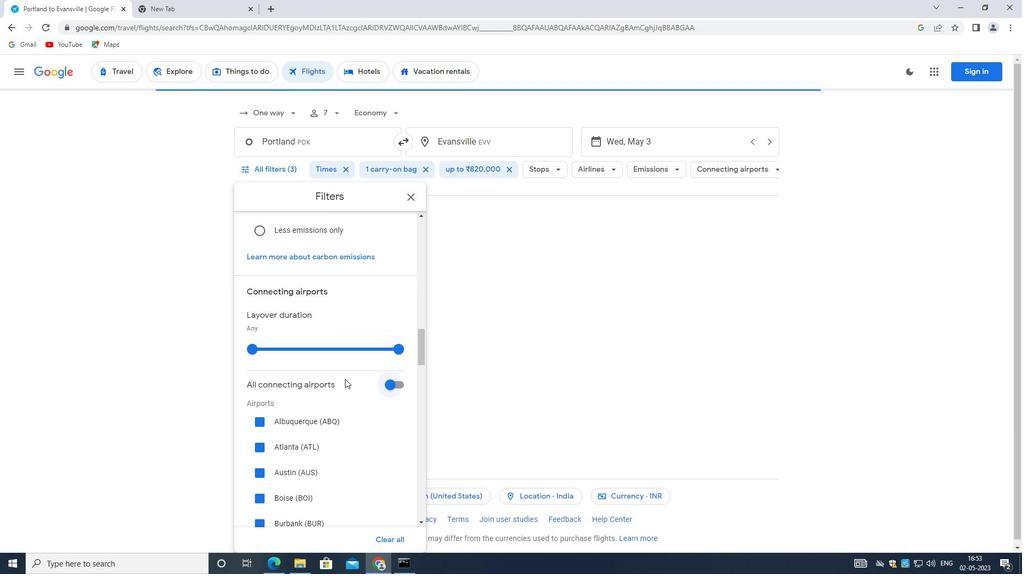 
Action: Mouse scrolled (319, 394) with delta (0, 0)
Screenshot: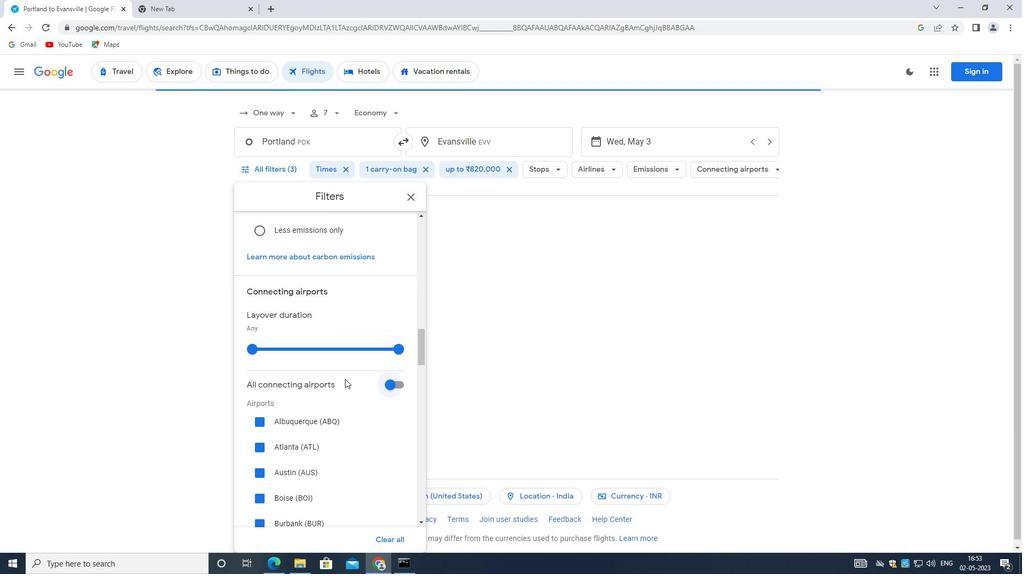 
Action: Mouse moved to (317, 396)
Screenshot: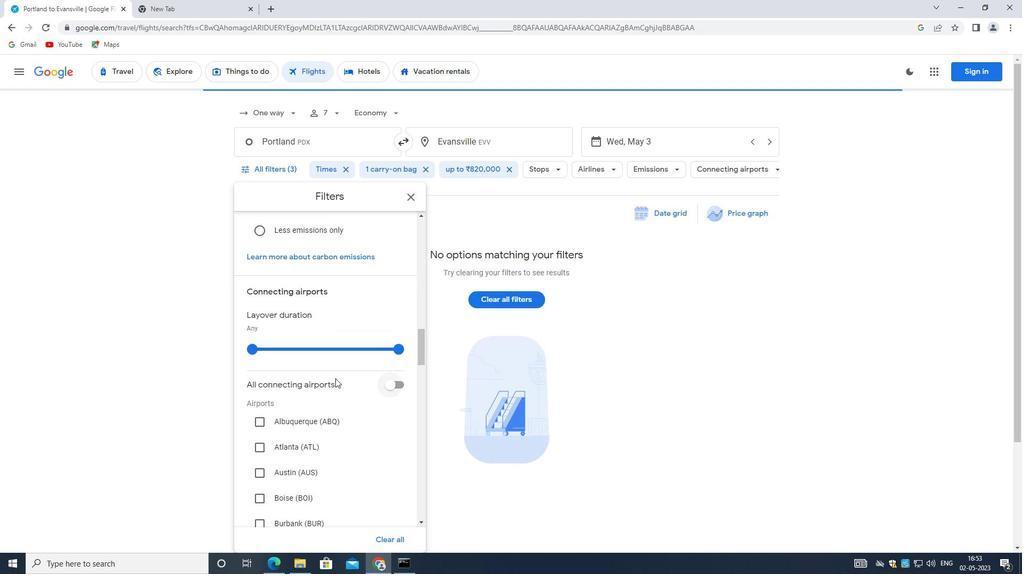 
Action: Mouse scrolled (317, 396) with delta (0, 0)
Screenshot: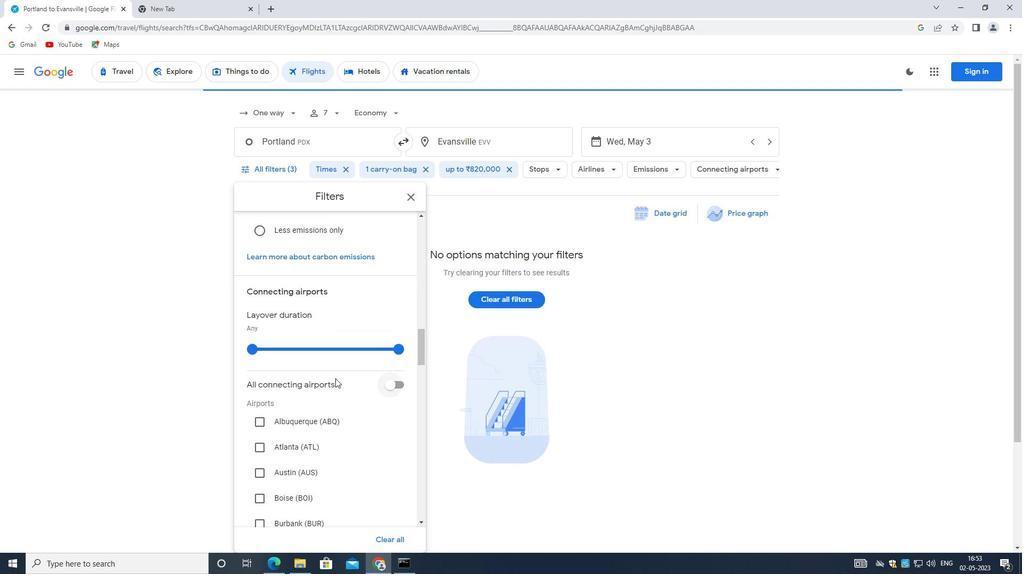 
Action: Mouse moved to (315, 397)
Screenshot: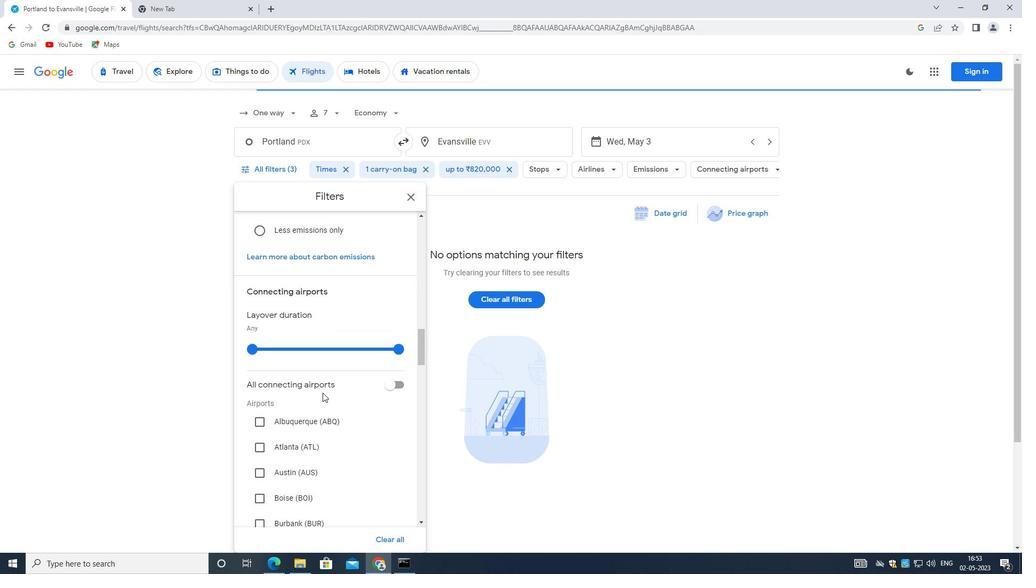 
Action: Mouse scrolled (315, 396) with delta (0, 0)
Screenshot: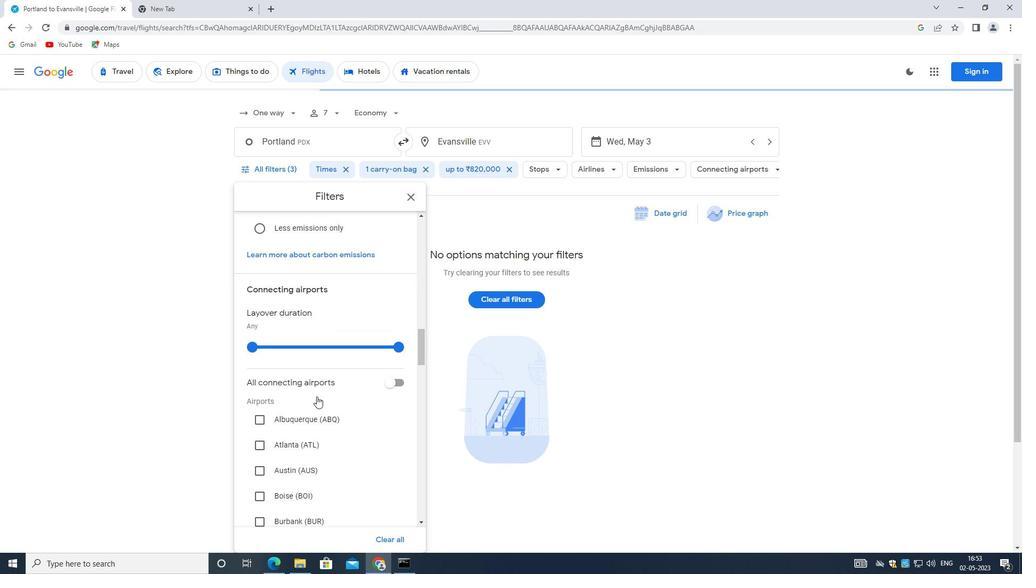 
Action: Mouse scrolled (315, 396) with delta (0, 0)
Screenshot: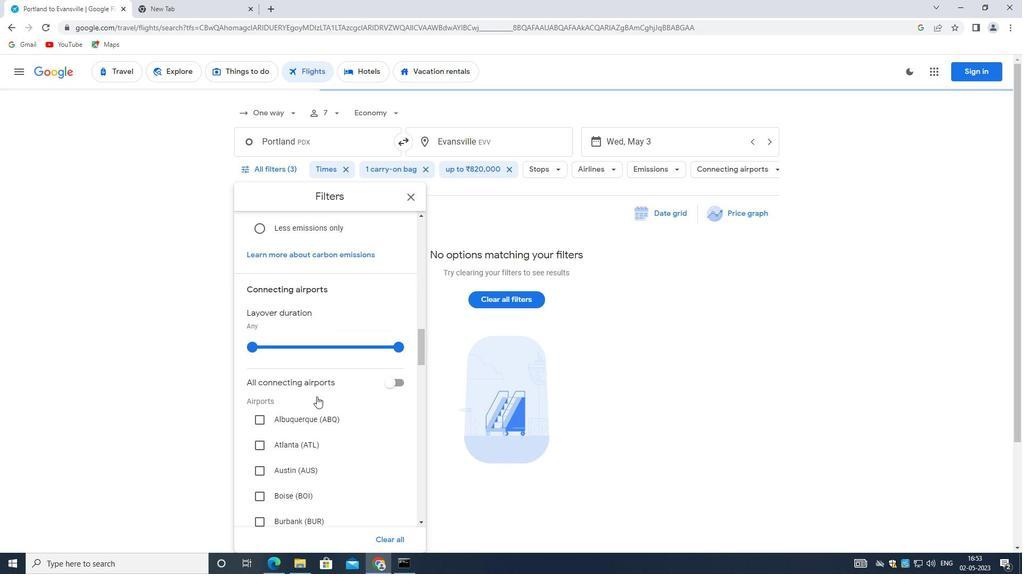 
Action: Mouse scrolled (315, 396) with delta (0, 0)
Screenshot: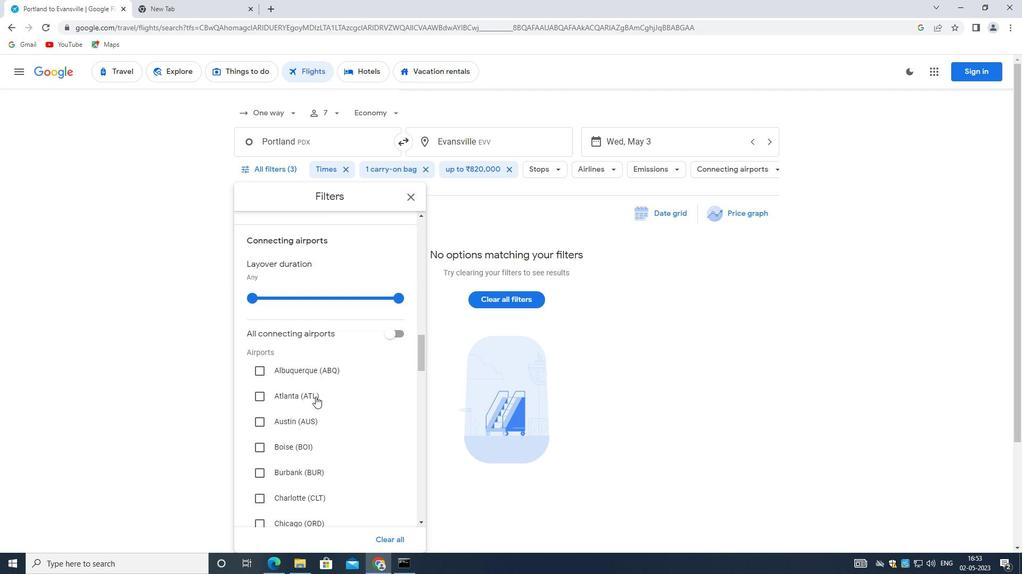 
Action: Mouse moved to (314, 399)
Screenshot: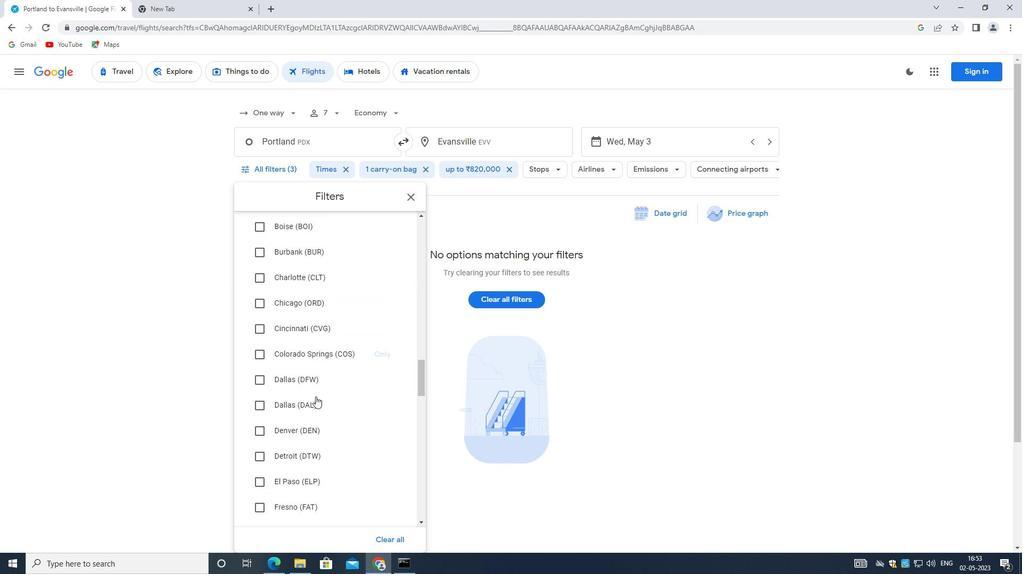 
Action: Mouse scrolled (314, 399) with delta (0, 0)
Screenshot: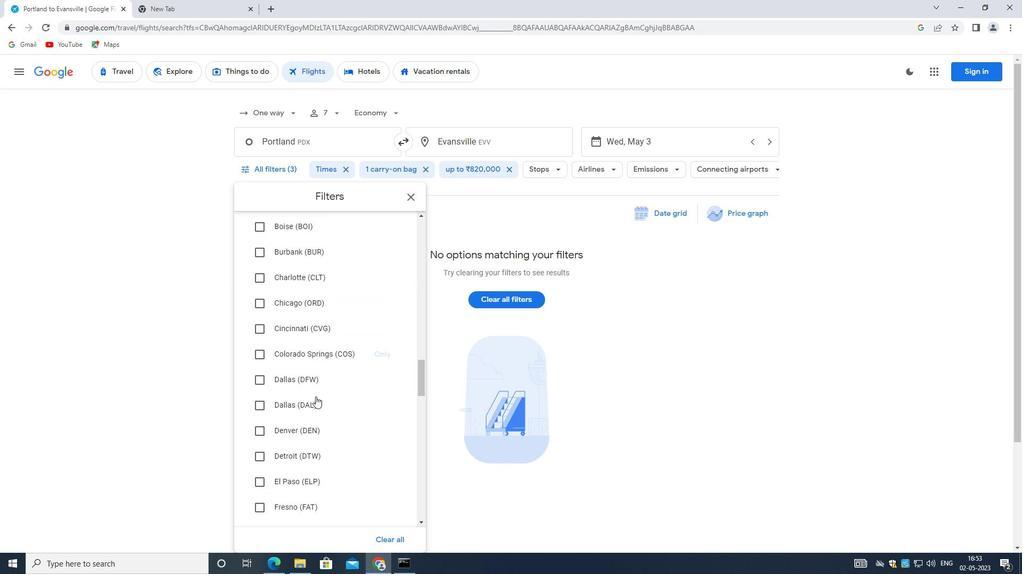 
Action: Mouse moved to (311, 406)
Screenshot: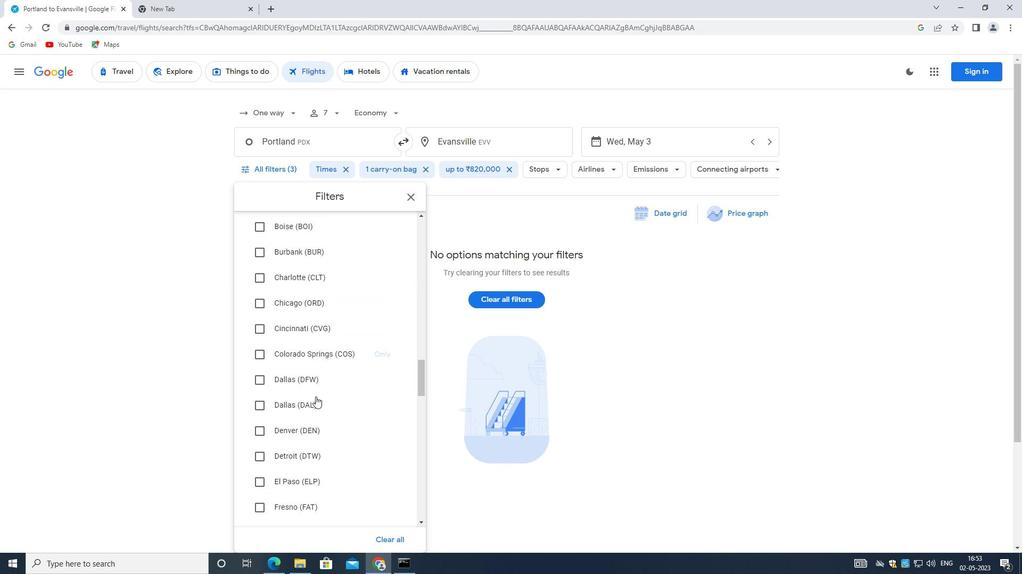 
Action: Mouse scrolled (311, 406) with delta (0, 0)
Screenshot: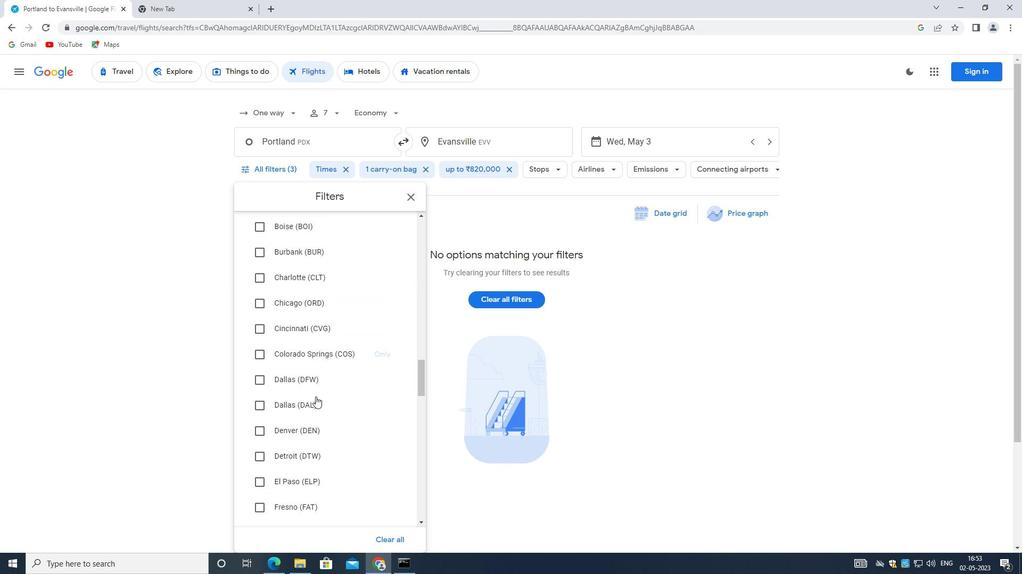 
Action: Mouse moved to (310, 410)
Screenshot: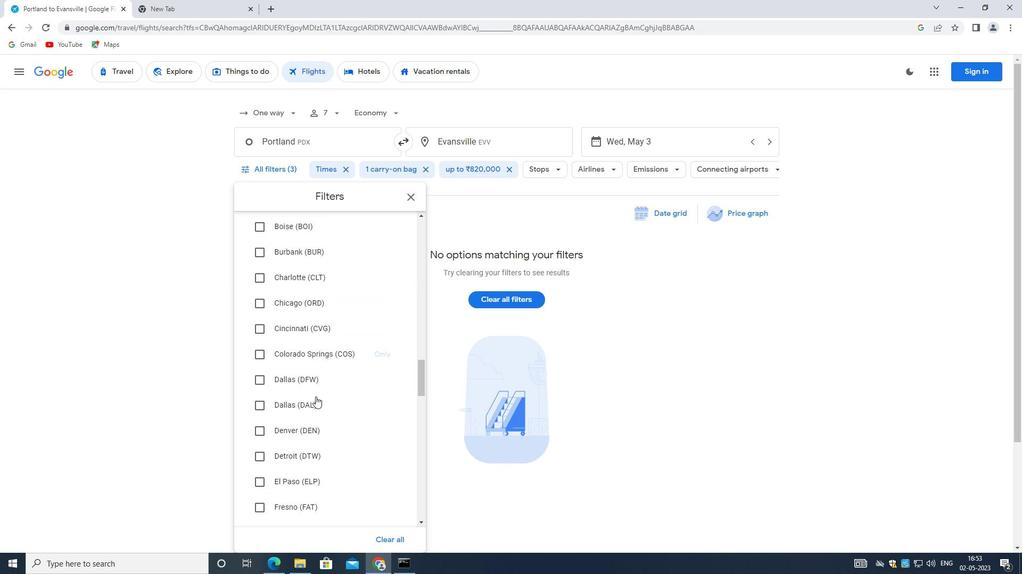 
Action: Mouse scrolled (310, 409) with delta (0, 0)
Screenshot: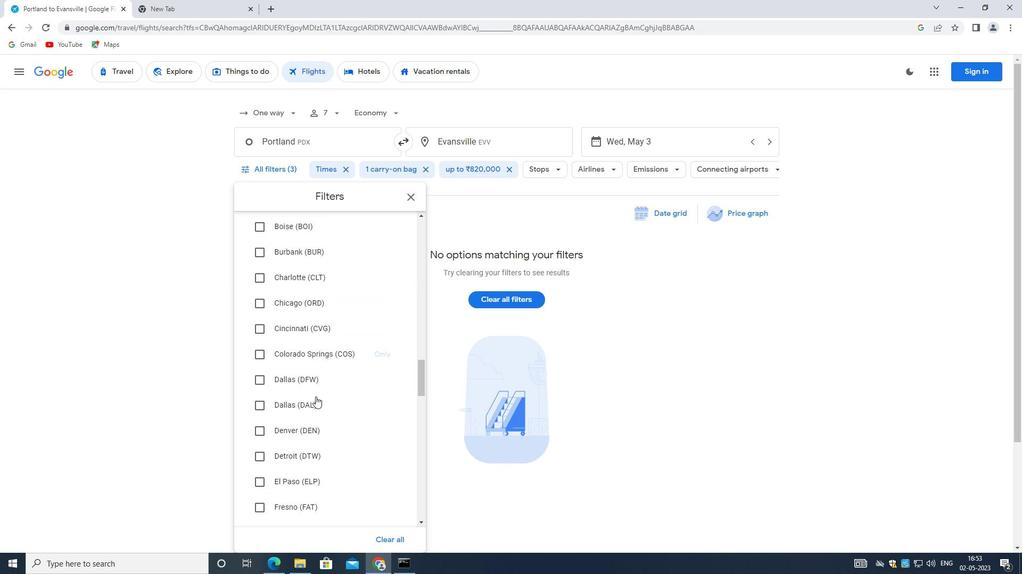 
Action: Mouse moved to (309, 410)
Screenshot: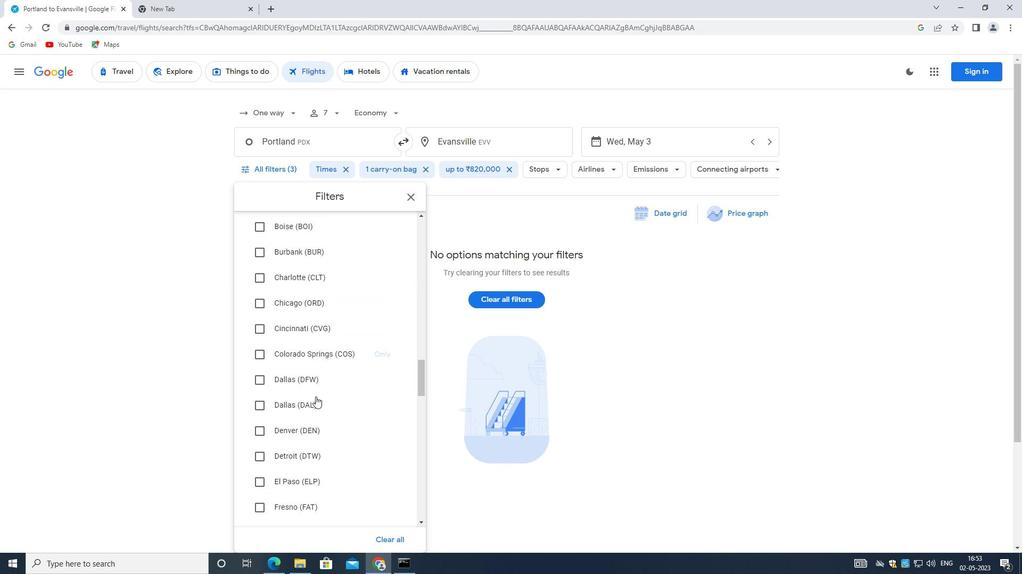 
Action: Mouse scrolled (309, 410) with delta (0, 0)
Screenshot: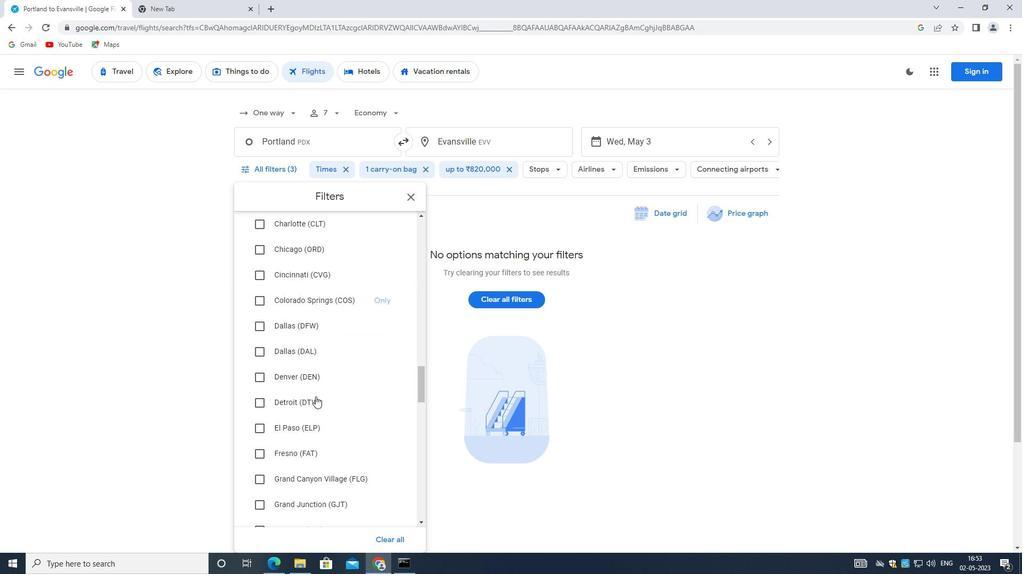 
Action: Mouse moved to (305, 417)
Screenshot: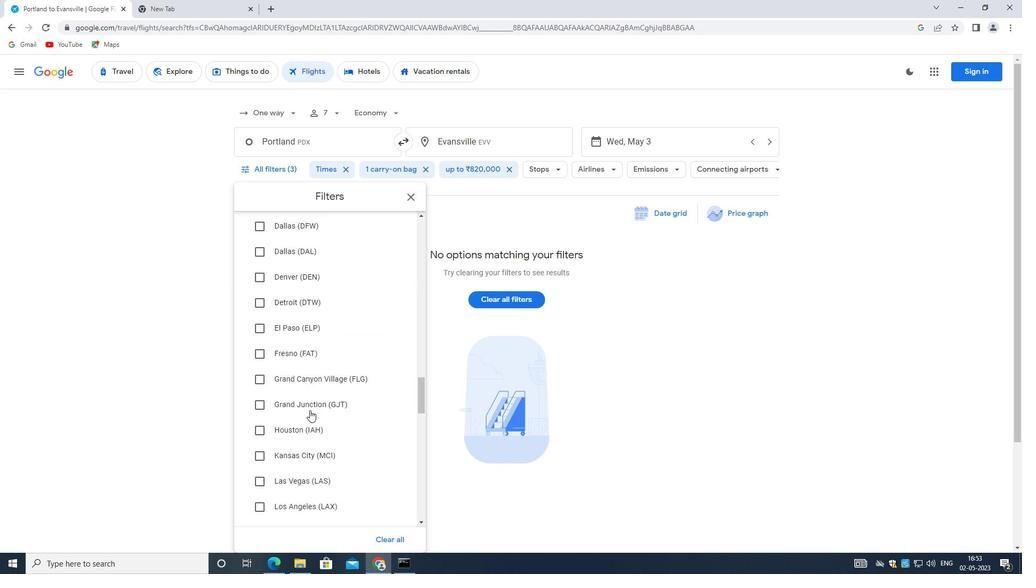 
Action: Mouse scrolled (305, 416) with delta (0, 0)
Screenshot: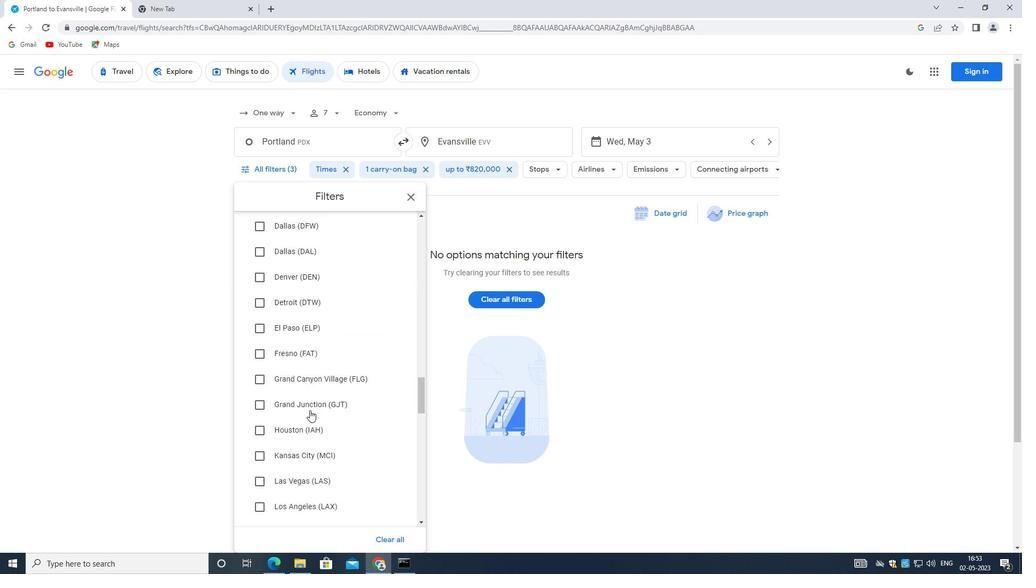 
Action: Mouse moved to (305, 418)
Screenshot: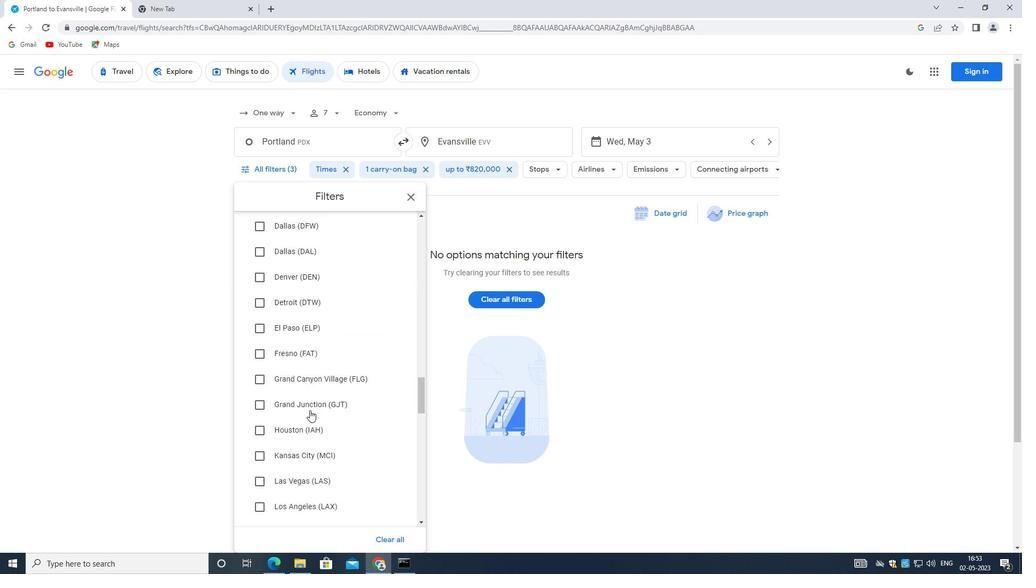 
Action: Mouse scrolled (305, 418) with delta (0, 0)
Screenshot: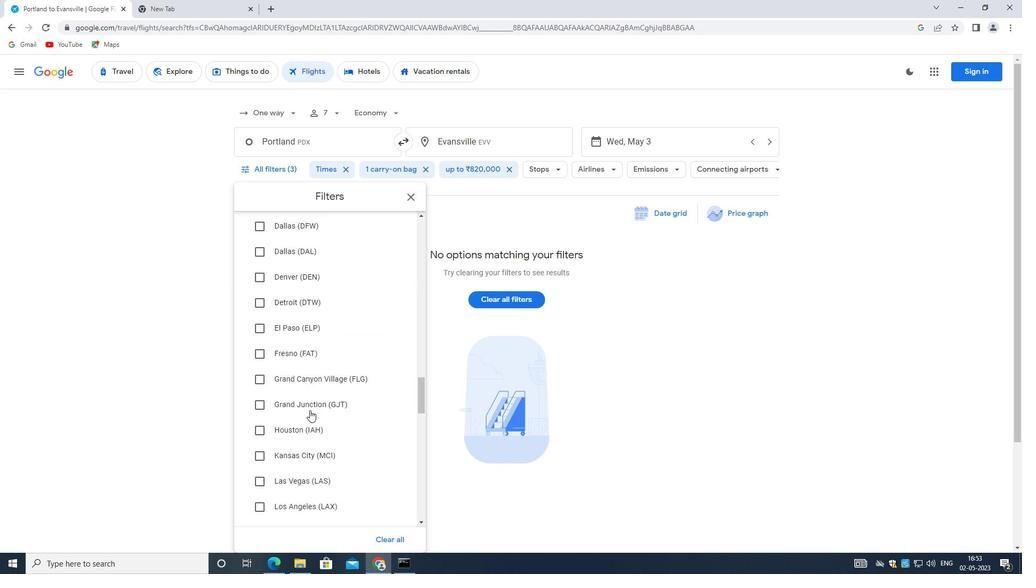 
Action: Mouse moved to (304, 419)
Screenshot: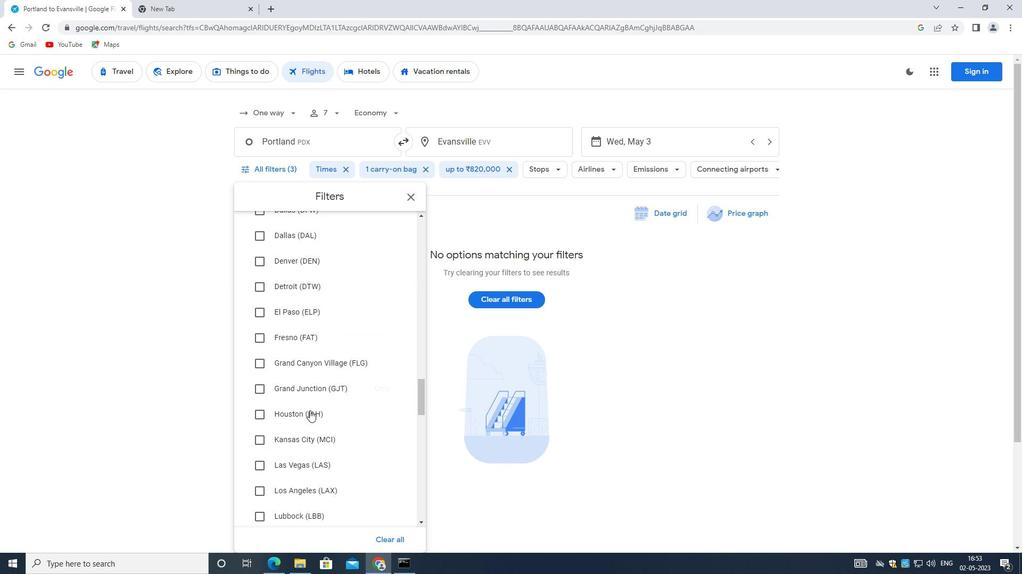 
Action: Mouse scrolled (304, 418) with delta (0, 0)
Screenshot: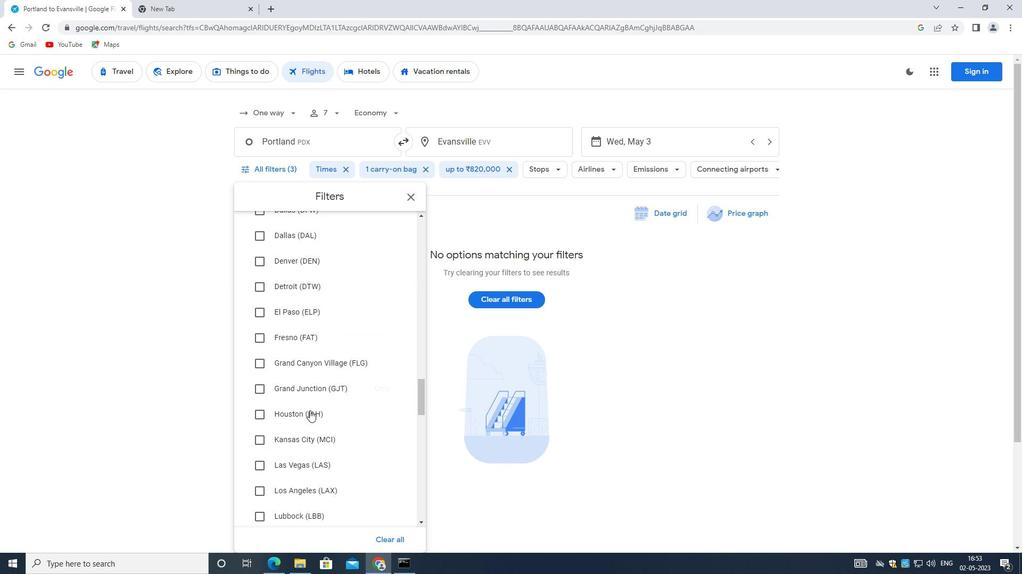 
Action: Mouse moved to (303, 419)
Screenshot: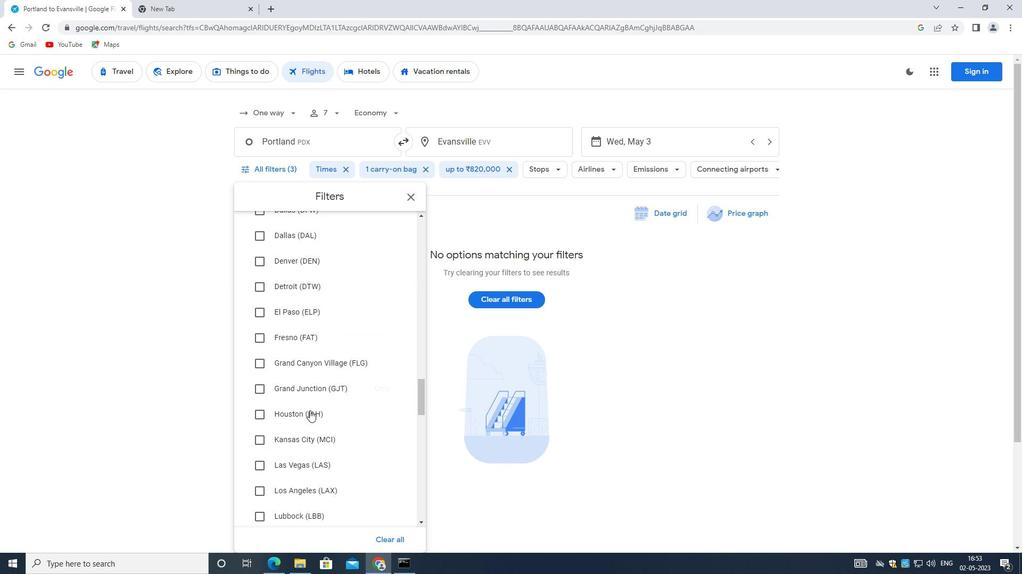 
Action: Mouse scrolled (303, 418) with delta (0, 0)
Screenshot: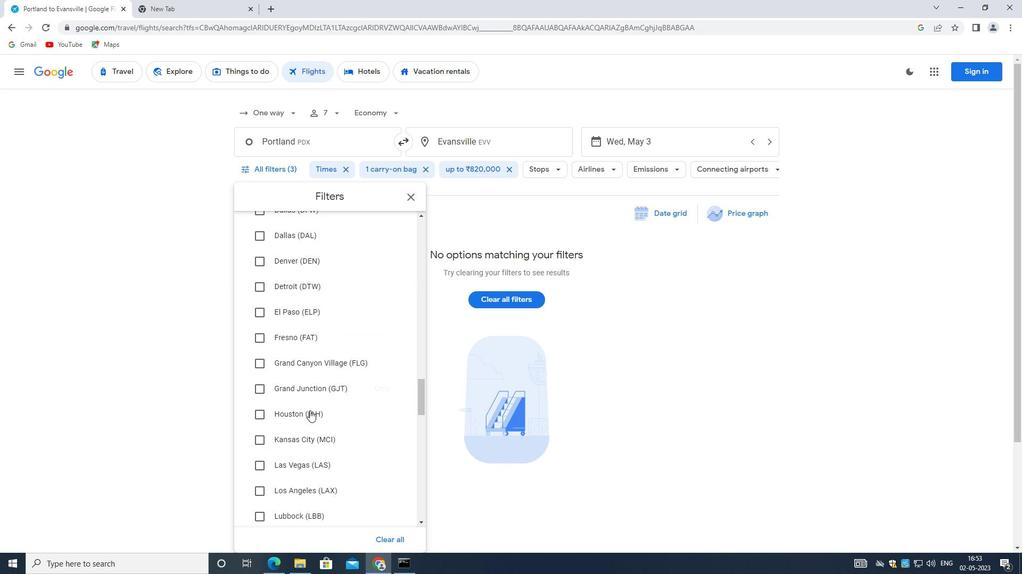 
Action: Mouse moved to (297, 414)
Screenshot: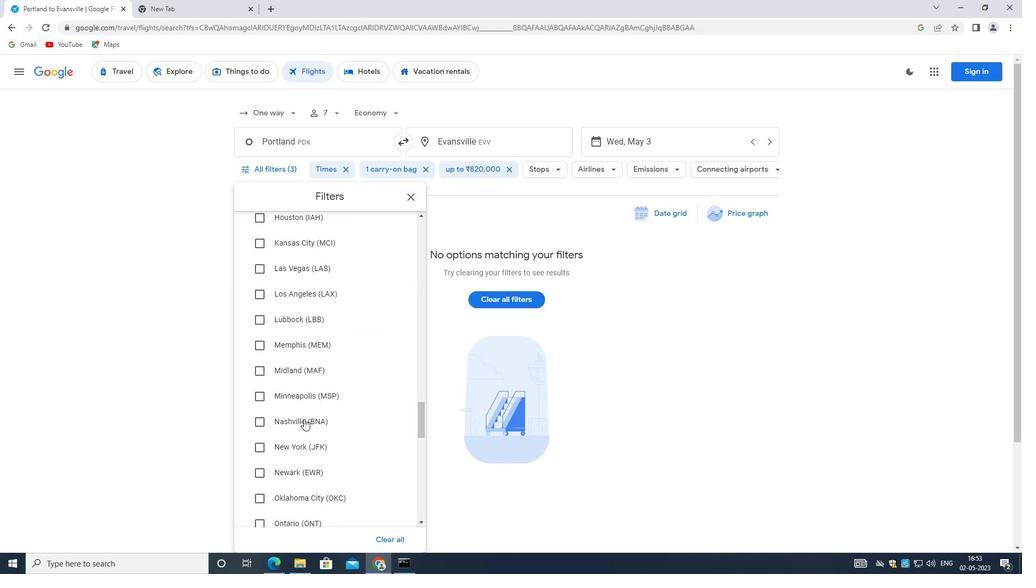 
Action: Mouse scrolled (297, 414) with delta (0, 0)
Screenshot: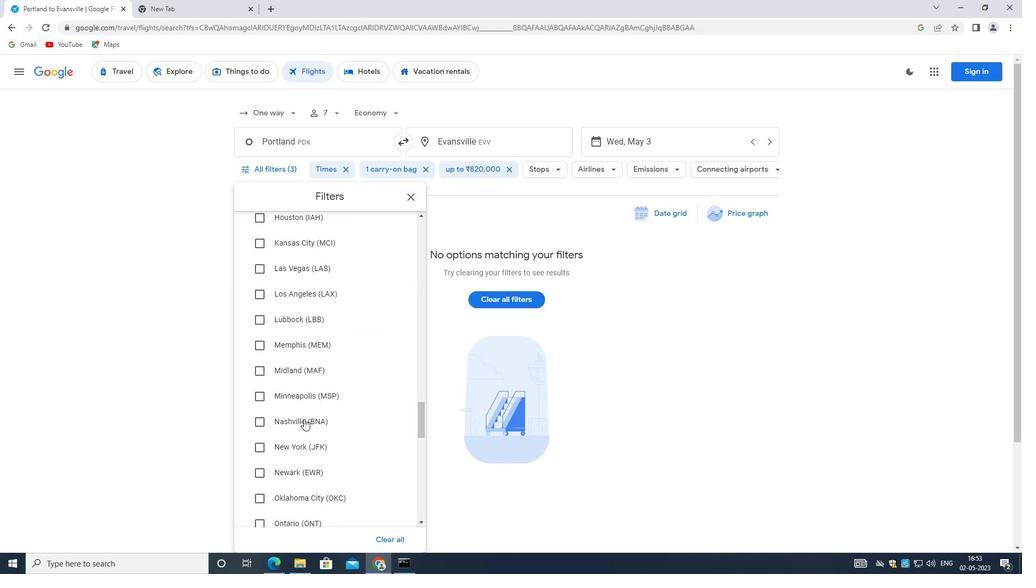 
Action: Mouse scrolled (297, 414) with delta (0, 0)
Screenshot: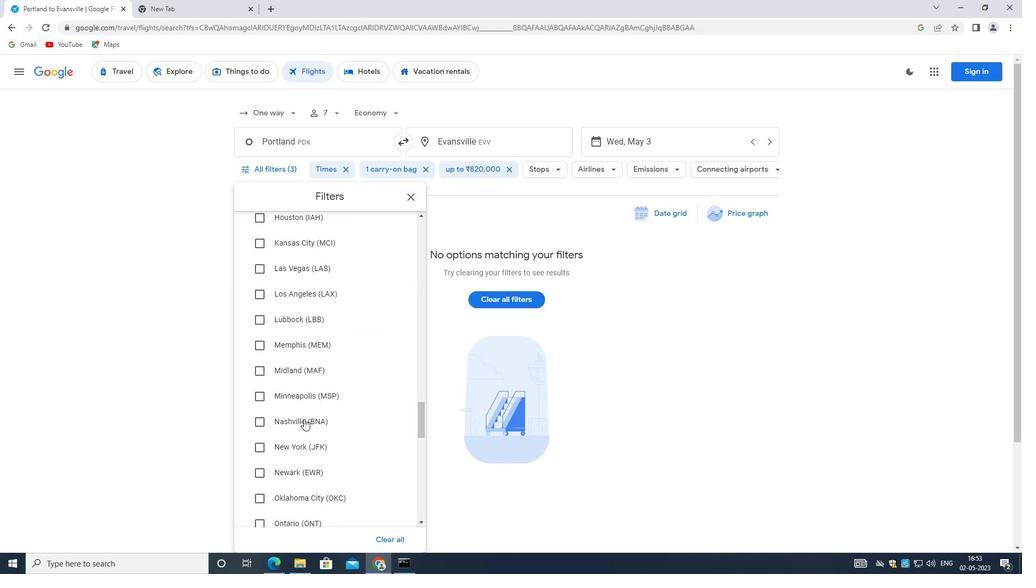 
Action: Mouse scrolled (297, 414) with delta (0, 0)
Screenshot: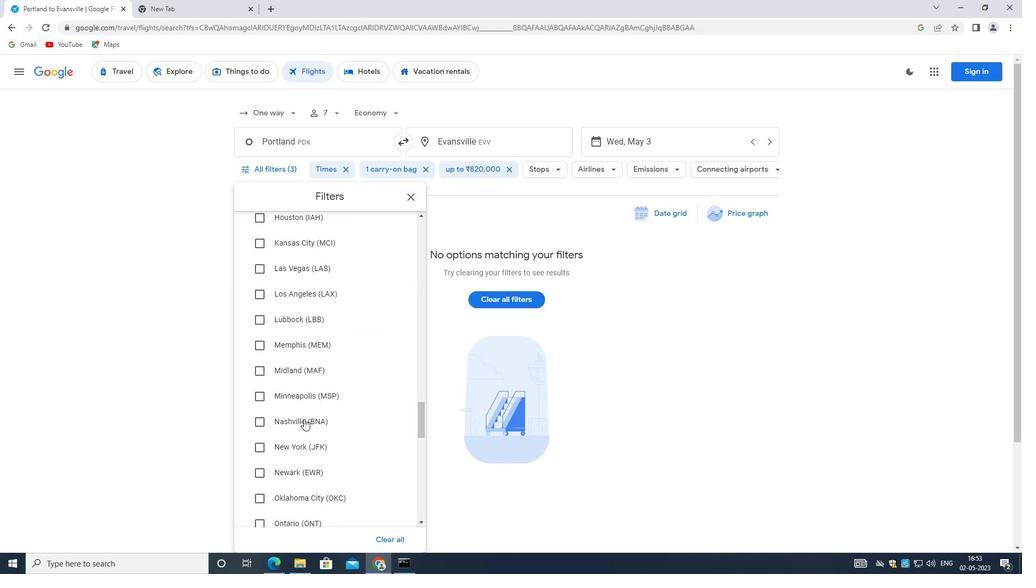 
Action: Mouse moved to (308, 404)
Screenshot: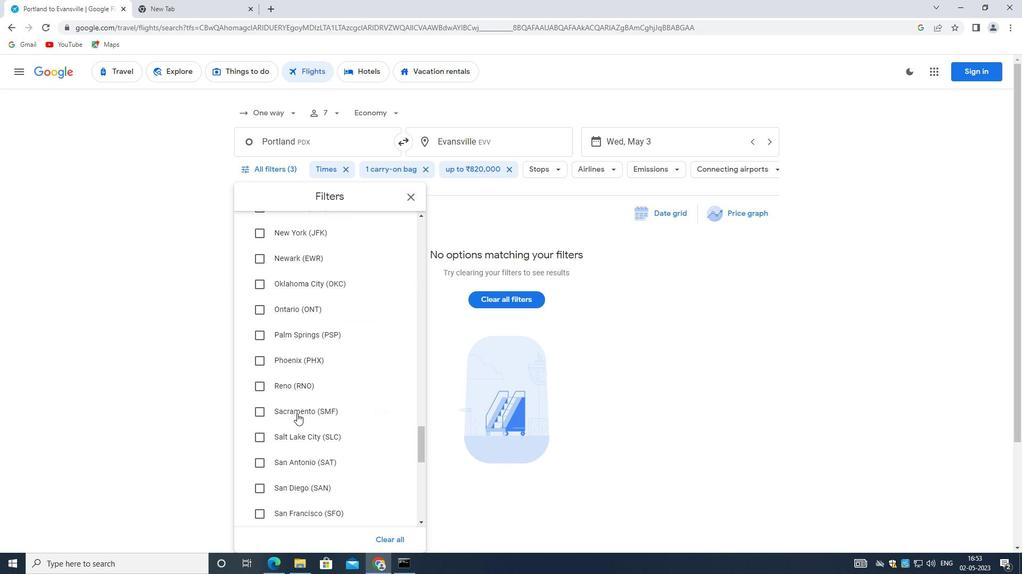 
Action: Mouse scrolled (308, 404) with delta (0, 0)
Screenshot: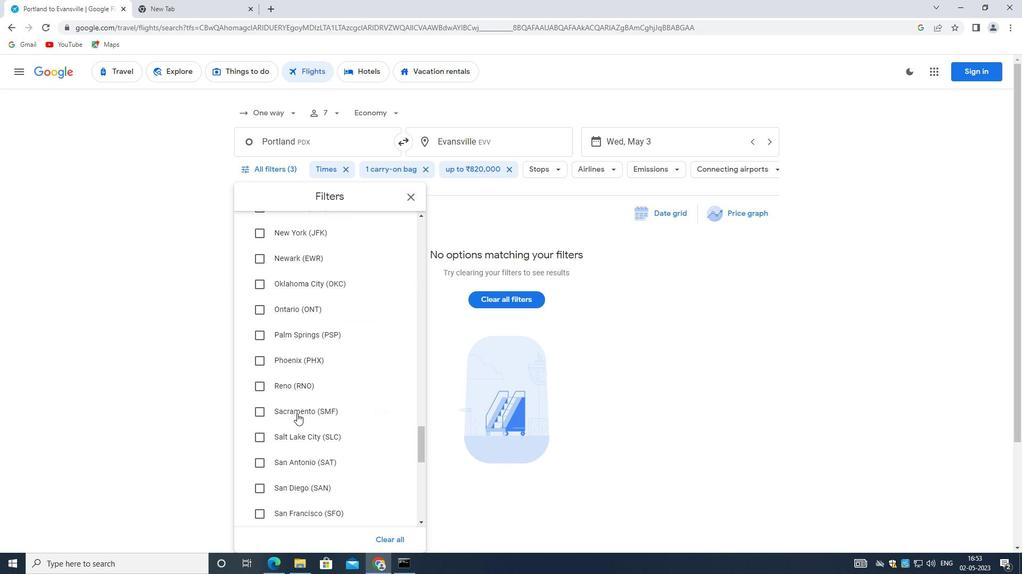 
Action: Mouse scrolled (308, 404) with delta (0, 0)
Screenshot: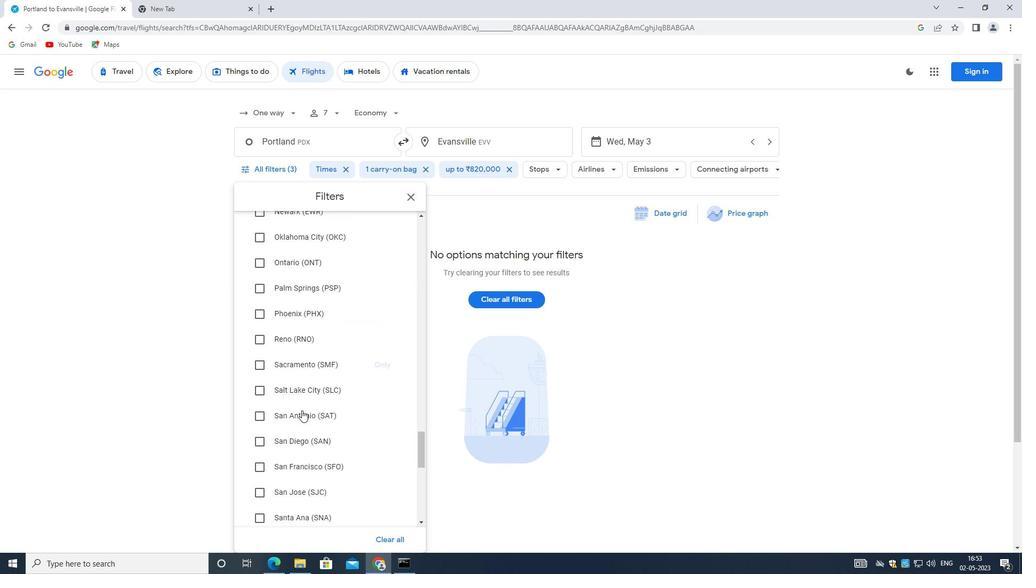 
Action: Mouse scrolled (308, 404) with delta (0, 0)
Screenshot: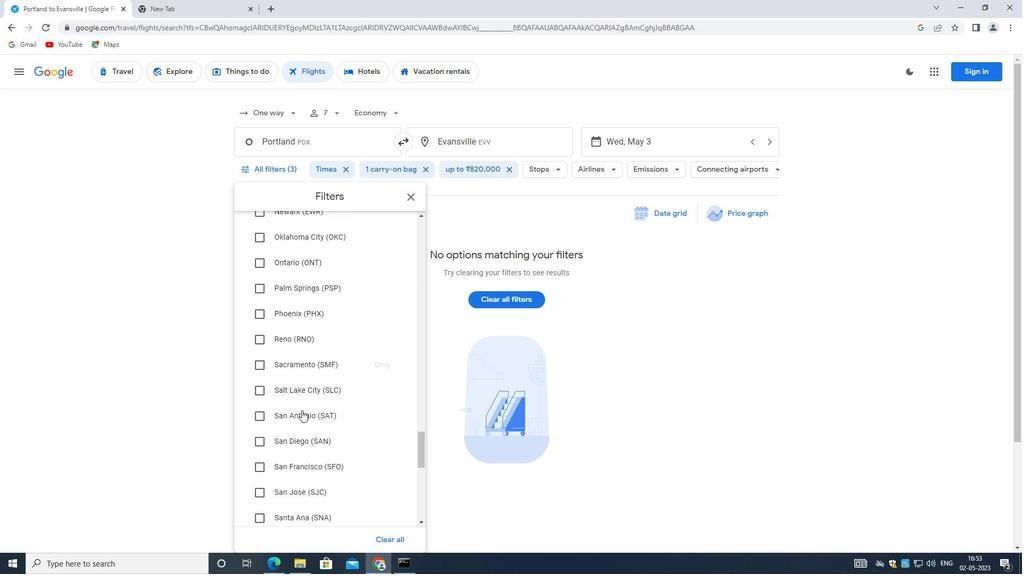 
Action: Mouse moved to (306, 401)
Screenshot: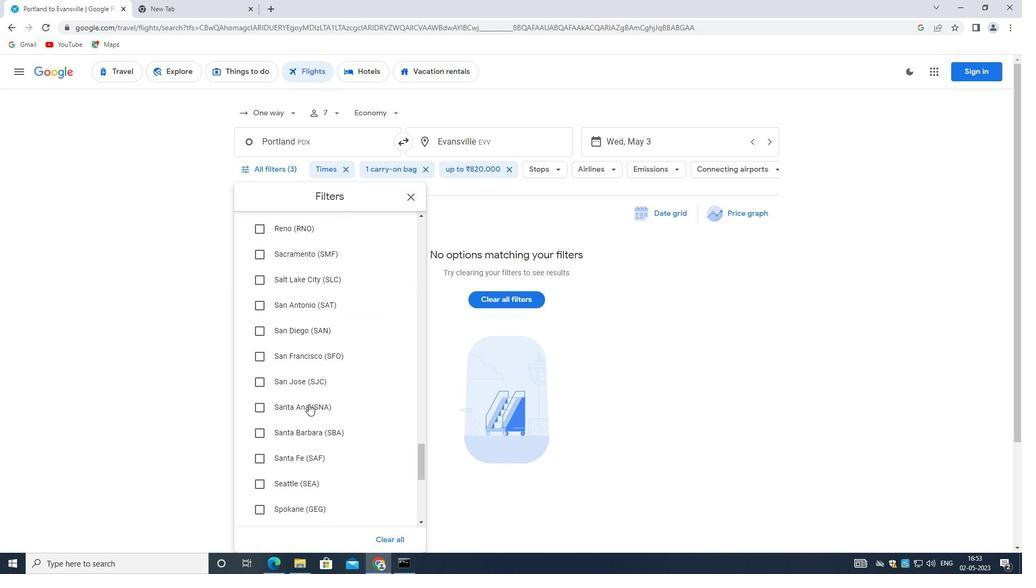 
Action: Mouse scrolled (306, 401) with delta (0, 0)
Screenshot: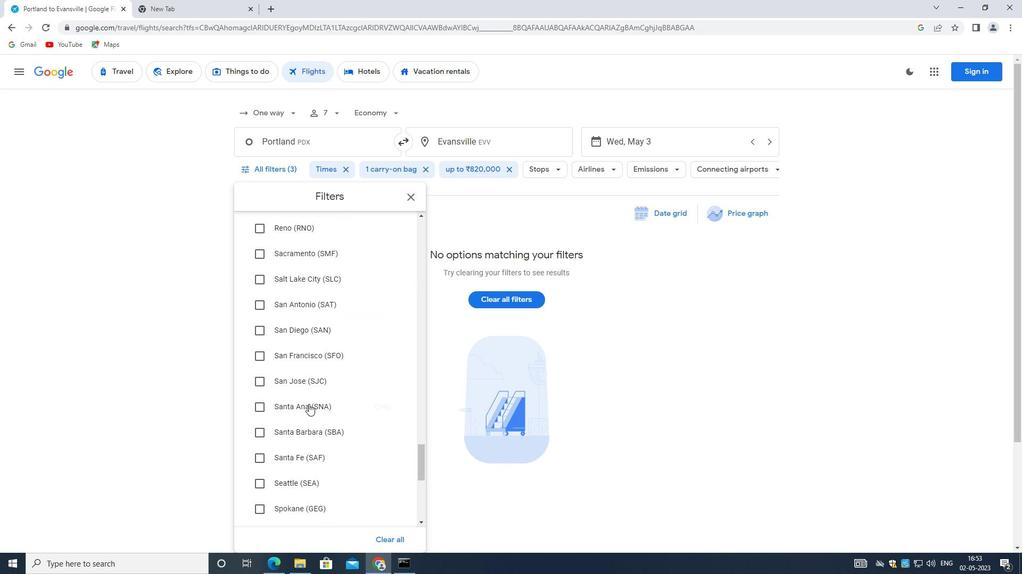 
Action: Mouse scrolled (306, 401) with delta (0, 0)
Screenshot: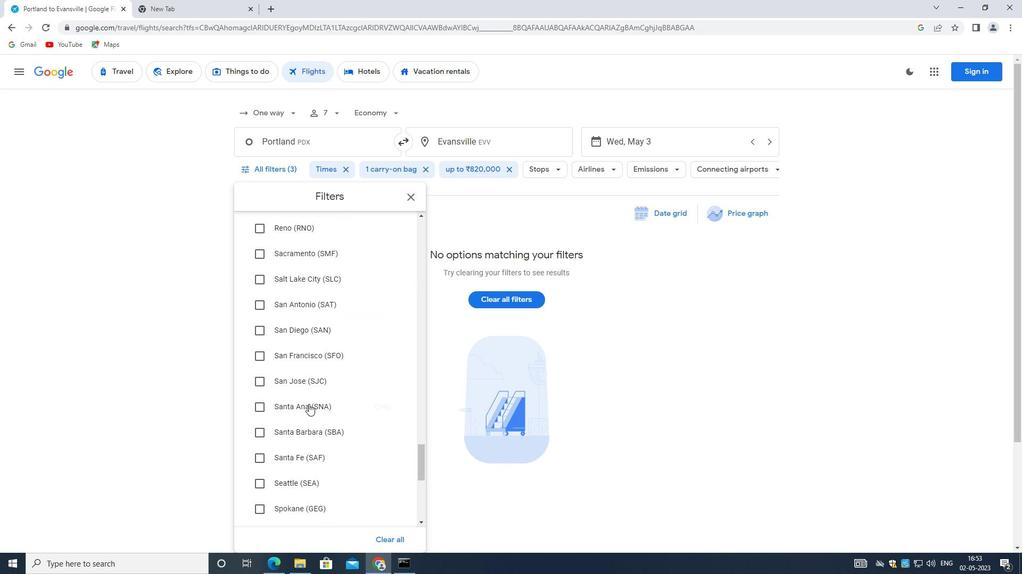 
Action: Mouse moved to (301, 394)
Screenshot: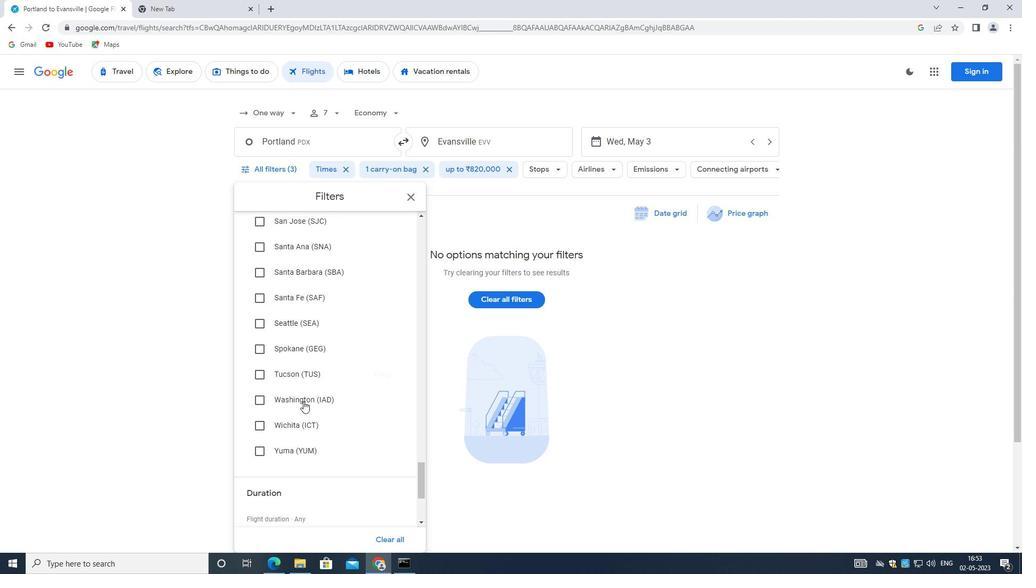 
Action: Mouse scrolled (301, 393) with delta (0, 0)
Screenshot: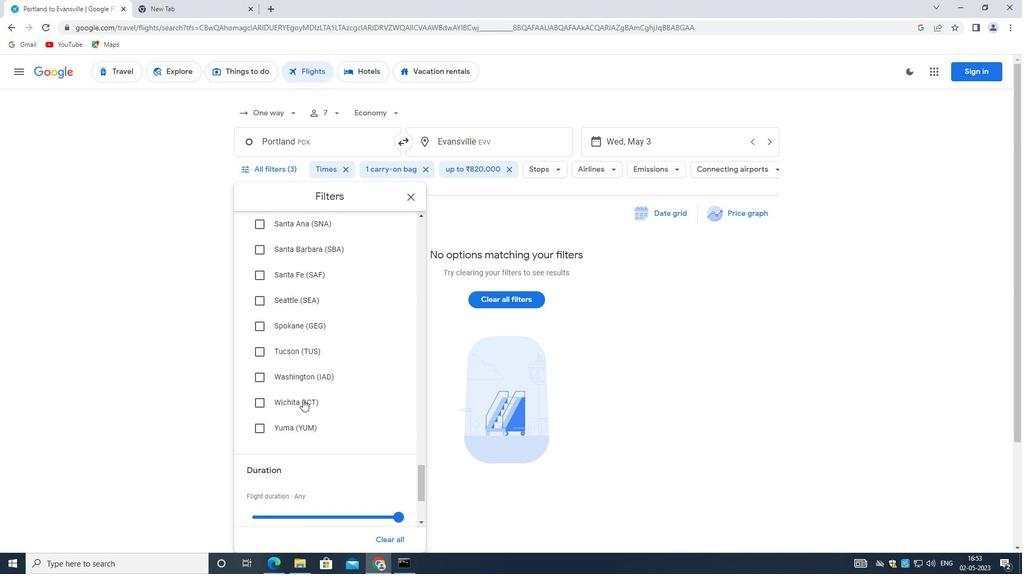 
Action: Mouse scrolled (301, 393) with delta (0, 0)
Screenshot: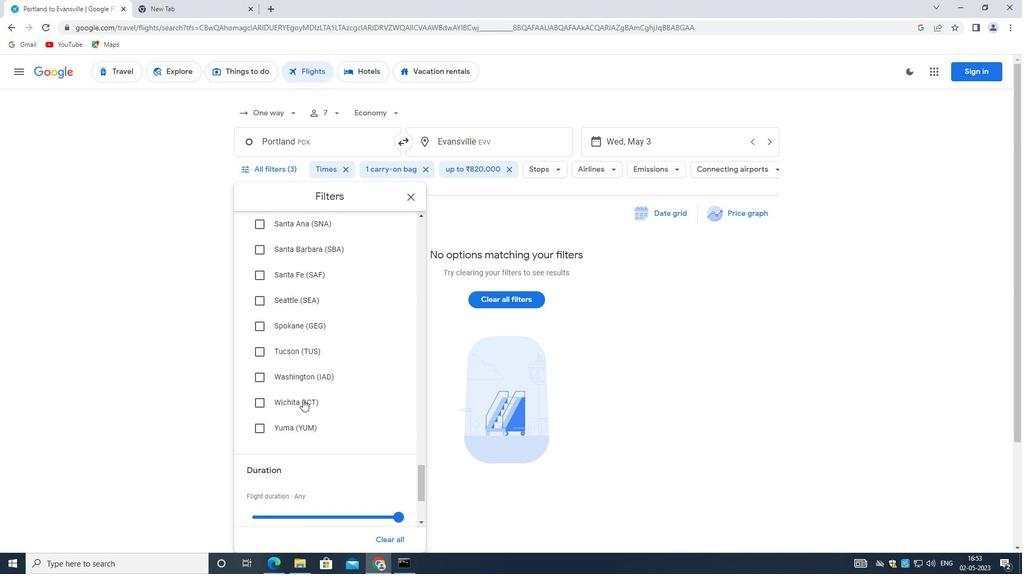 
Action: Mouse moved to (301, 393)
Screenshot: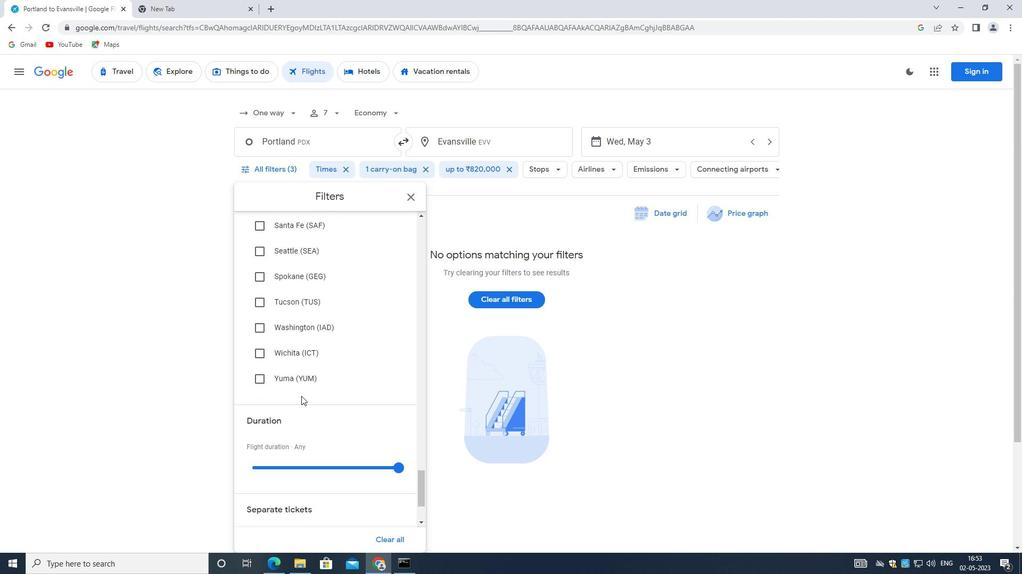 
Action: Mouse scrolled (301, 393) with delta (0, 0)
Screenshot: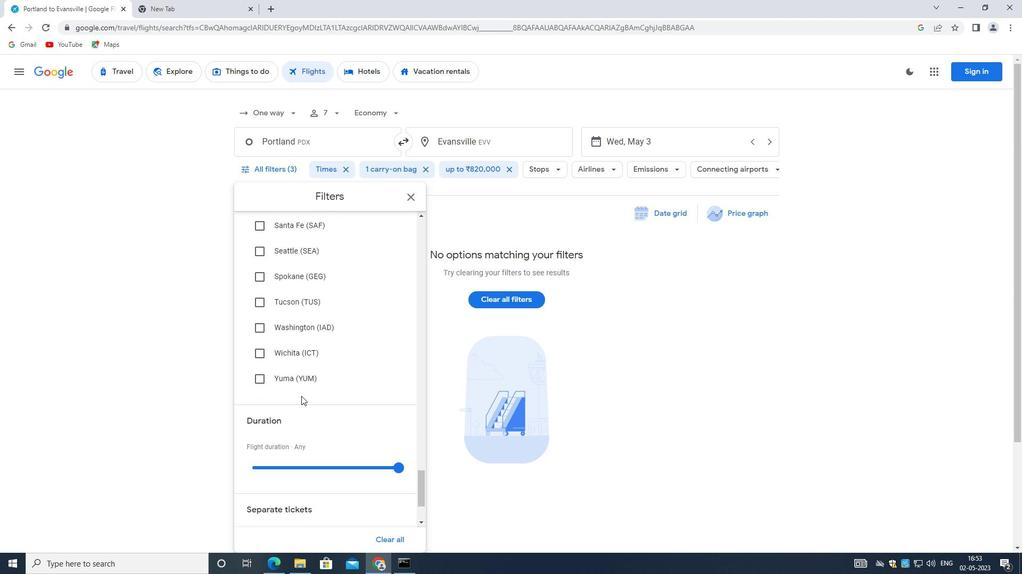 
Action: Mouse scrolled (301, 393) with delta (0, 0)
Screenshot: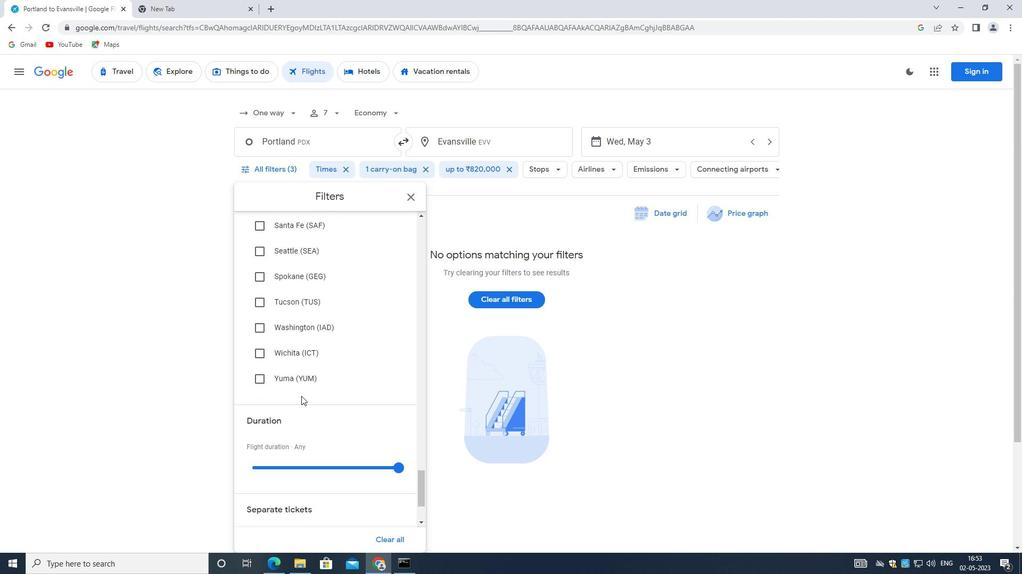 
Action: Mouse moved to (298, 384)
Screenshot: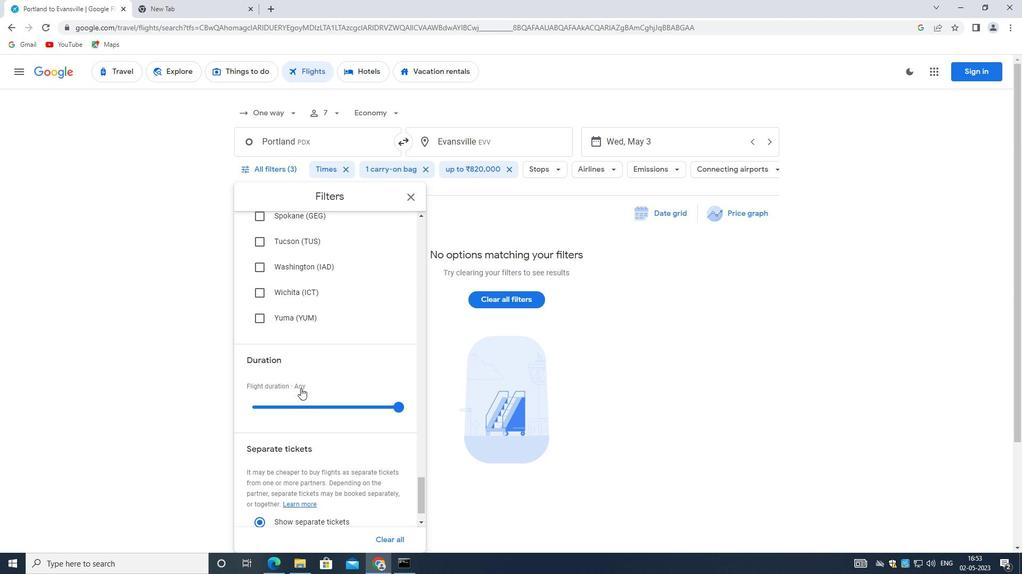 
Action: Mouse scrolled (298, 383) with delta (0, 0)
Screenshot: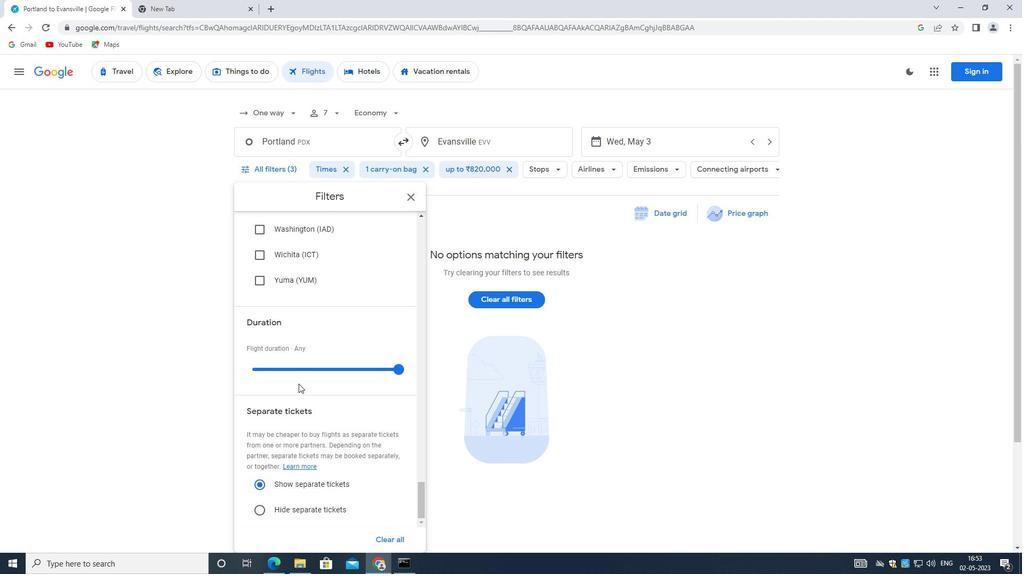 
Action: Mouse scrolled (298, 383) with delta (0, 0)
Screenshot: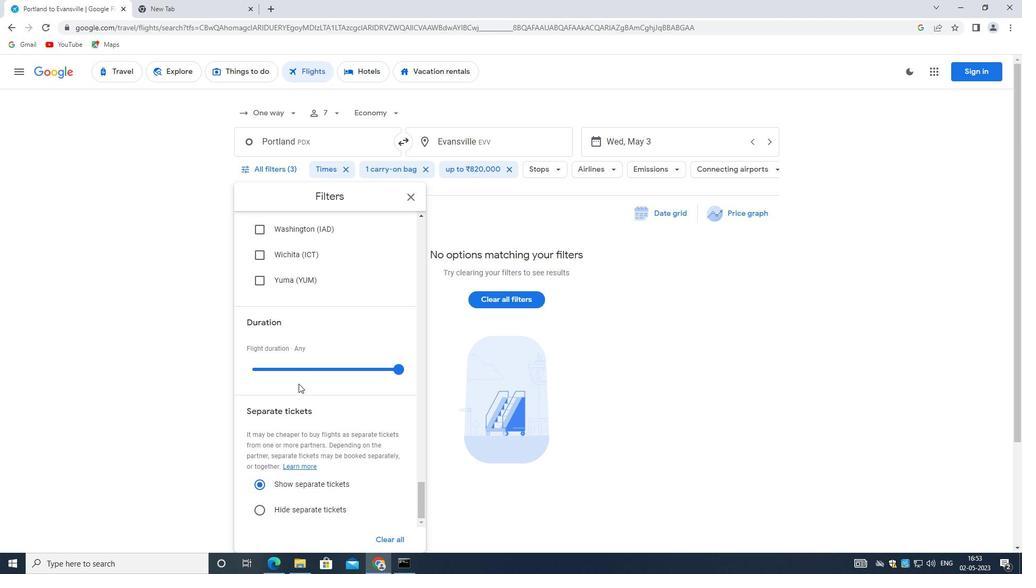 
Action: Mouse moved to (289, 434)
Screenshot: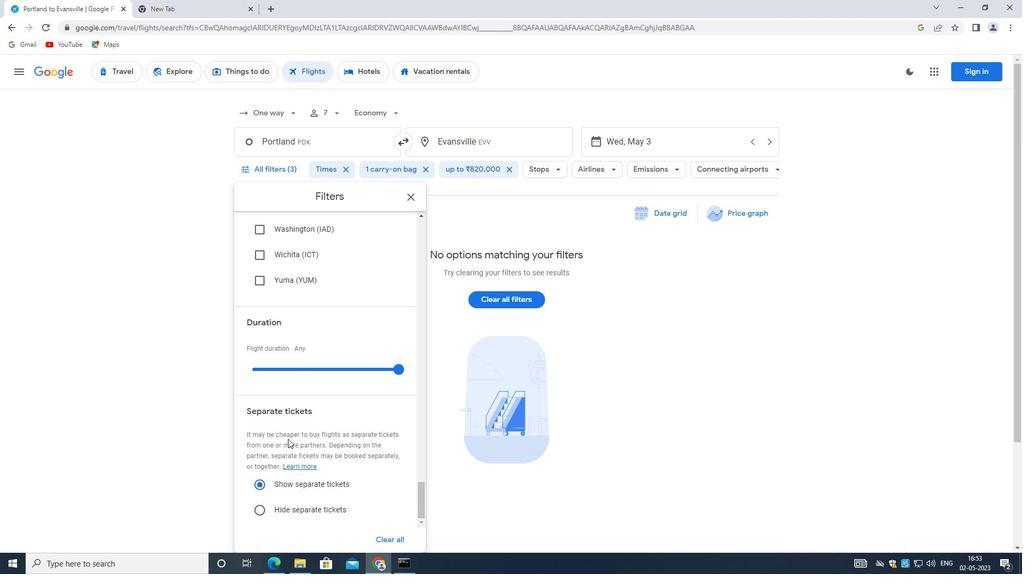 
